 Task: Find connections with filter location Libeň with filter topic #Jobwith filter profile language Spanish with filter current company Fiserv with filter school Delhi Public School Noida with filter industry Postal Services with filter service category Administrative with filter keywords title Drafter
Action: Mouse moved to (593, 84)
Screenshot: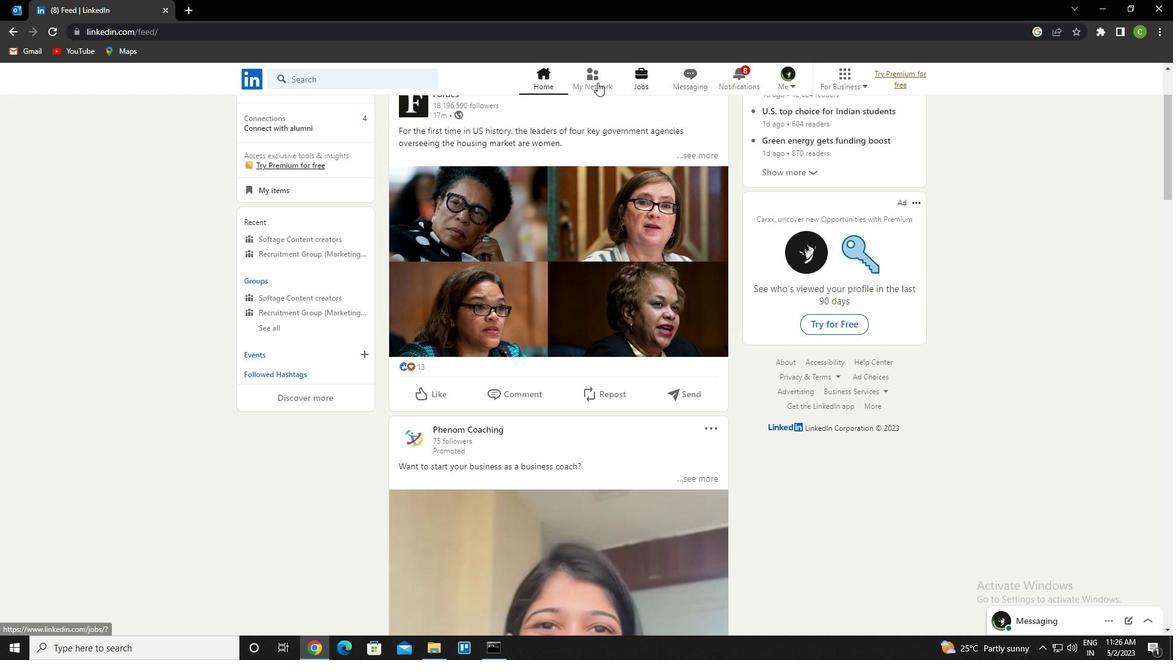 
Action: Mouse pressed left at (593, 84)
Screenshot: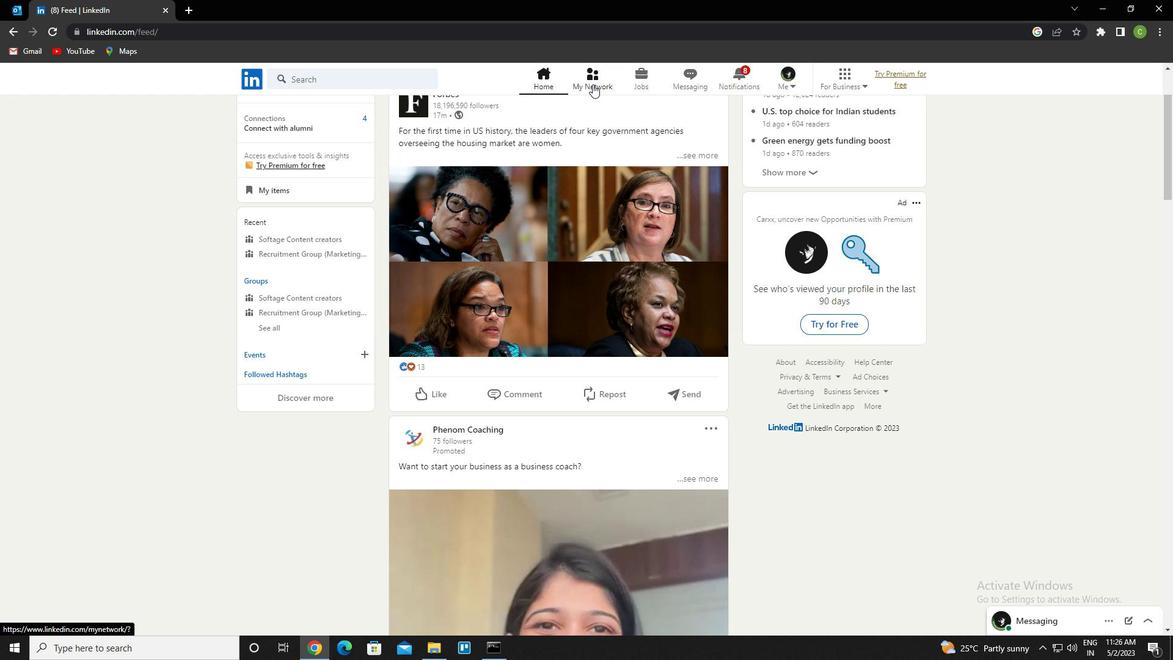 
Action: Mouse moved to (300, 144)
Screenshot: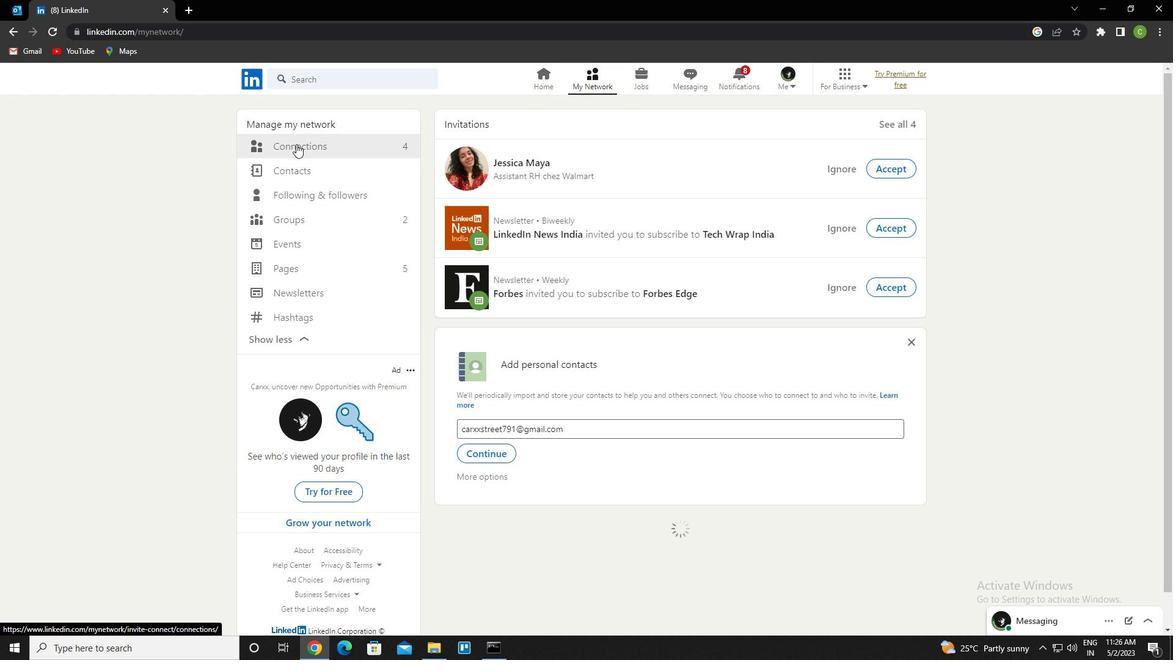 
Action: Mouse pressed left at (300, 144)
Screenshot: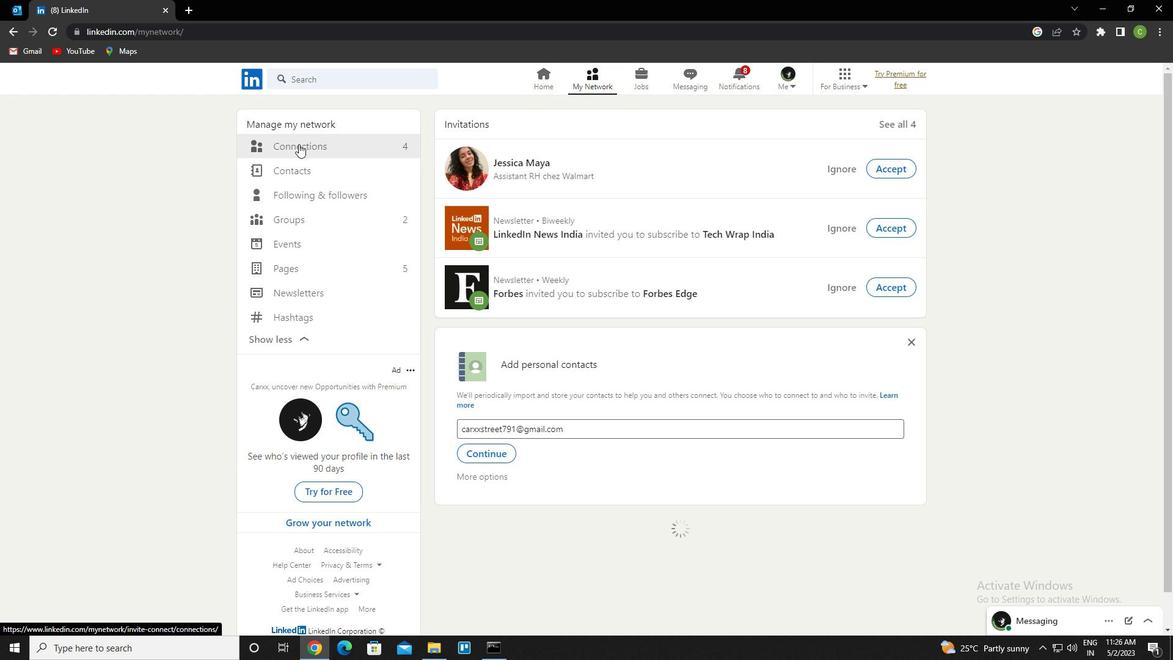 
Action: Mouse moved to (702, 147)
Screenshot: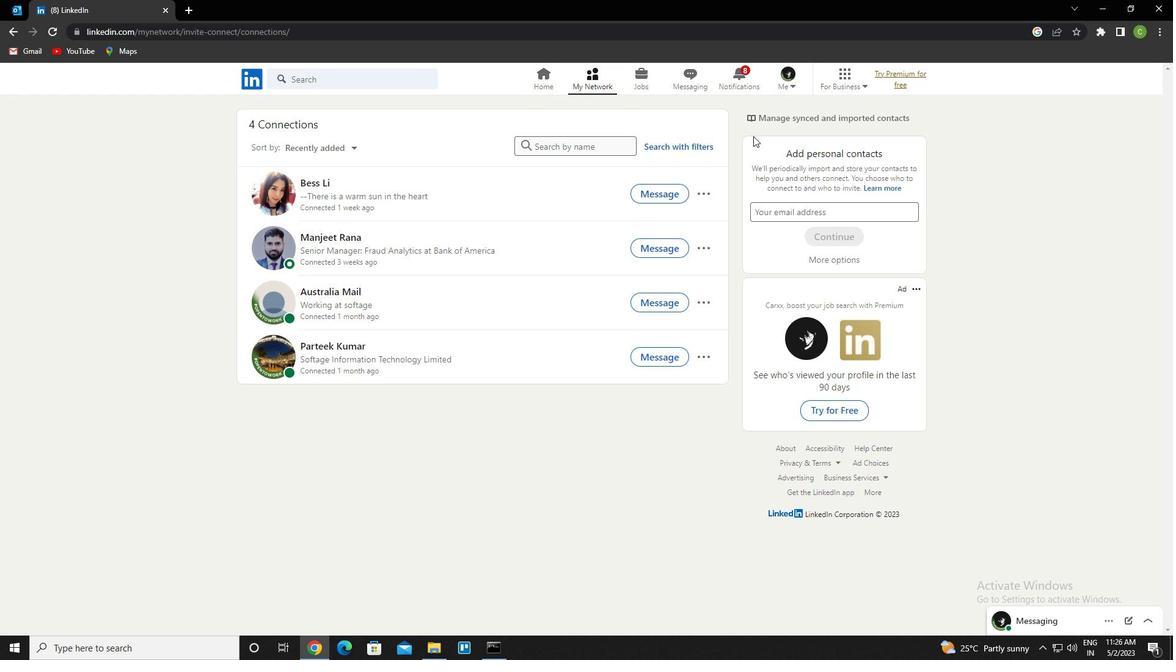 
Action: Mouse pressed left at (702, 147)
Screenshot: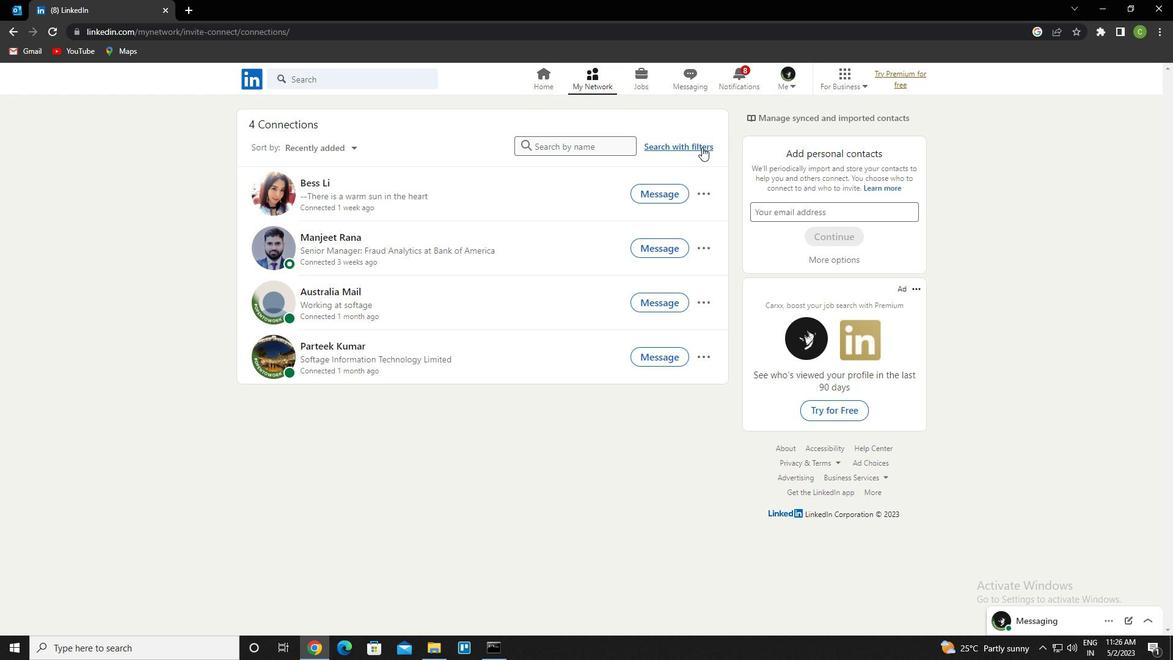 
Action: Mouse moved to (629, 119)
Screenshot: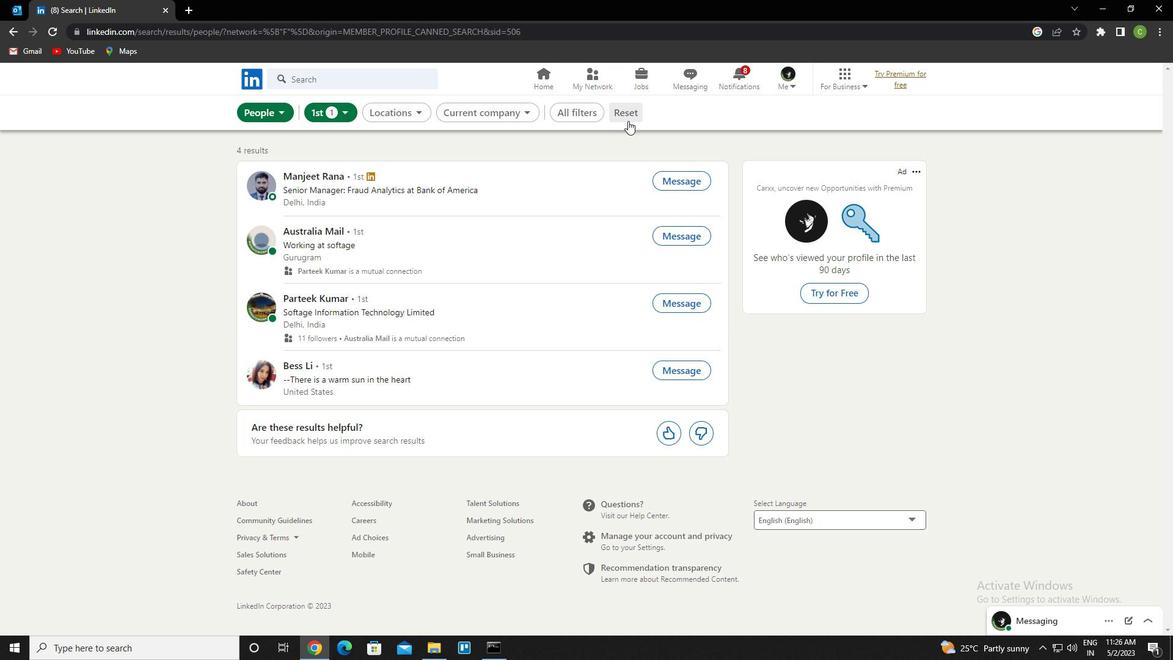
Action: Mouse pressed left at (629, 119)
Screenshot: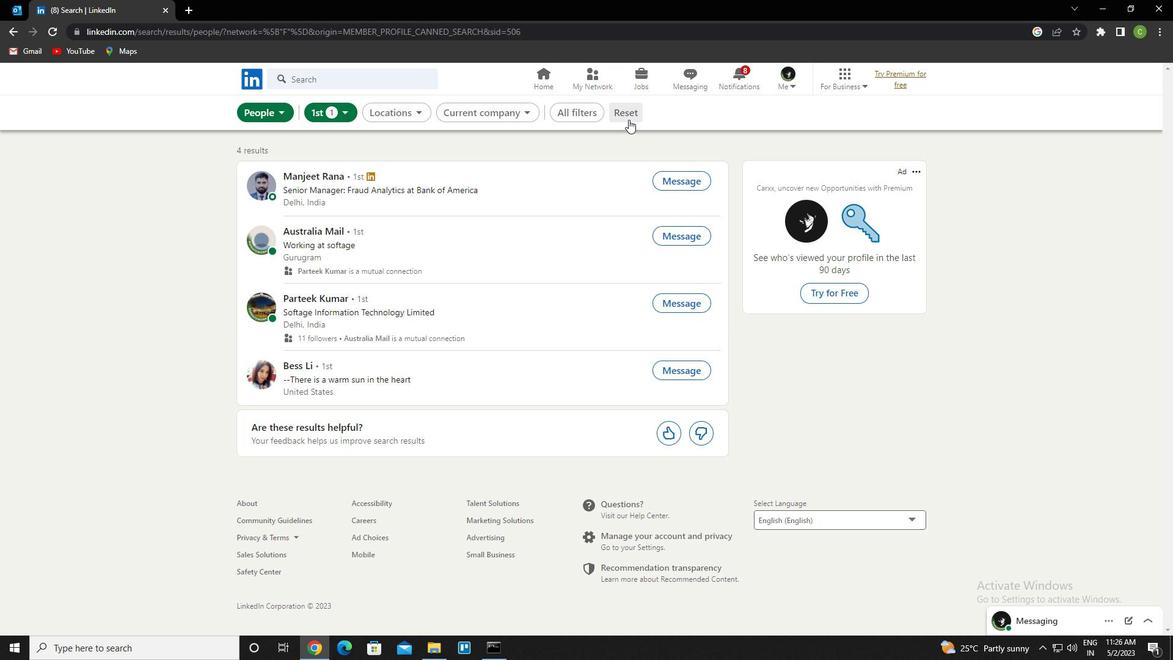 
Action: Mouse moved to (616, 113)
Screenshot: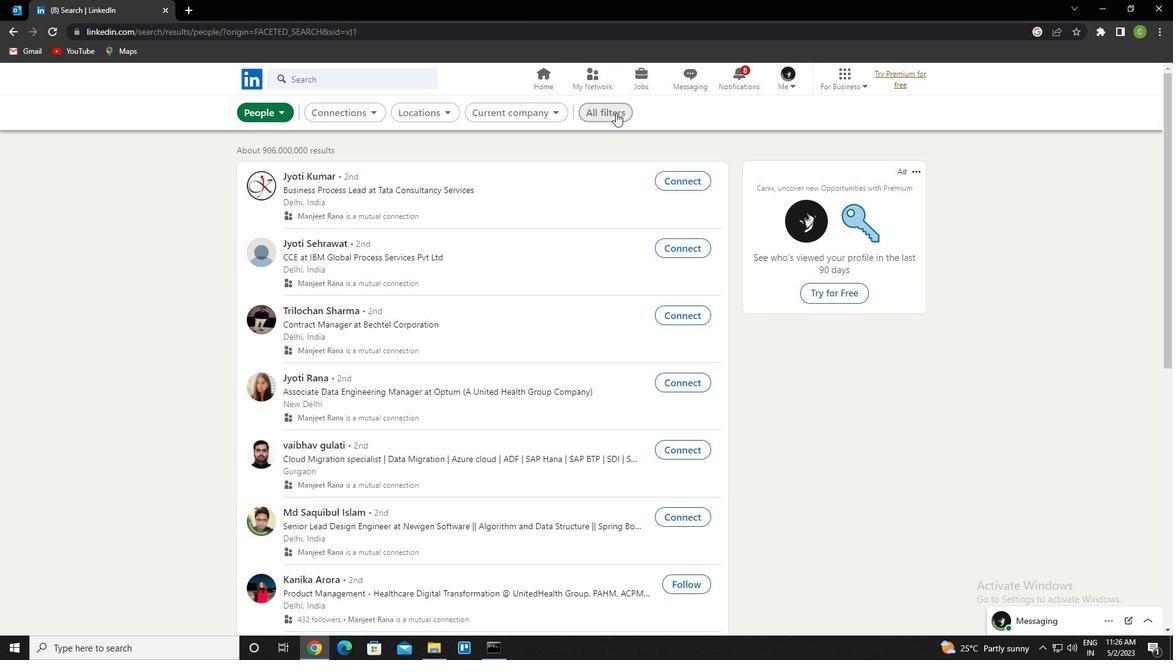 
Action: Mouse pressed left at (616, 113)
Screenshot: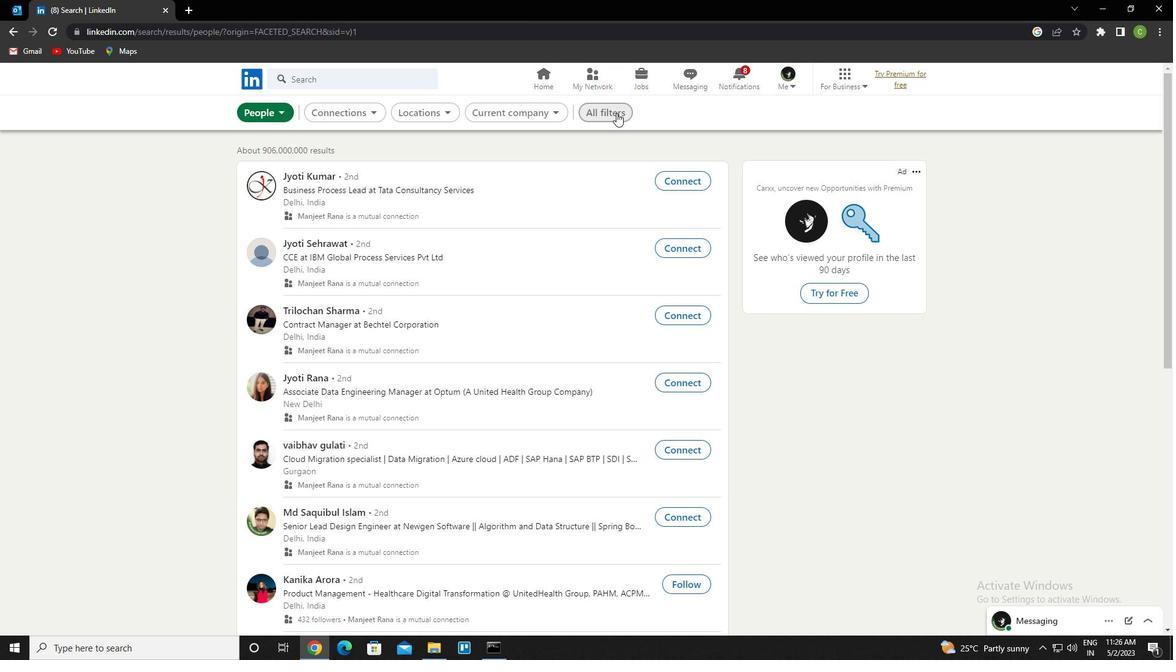 
Action: Mouse moved to (933, 295)
Screenshot: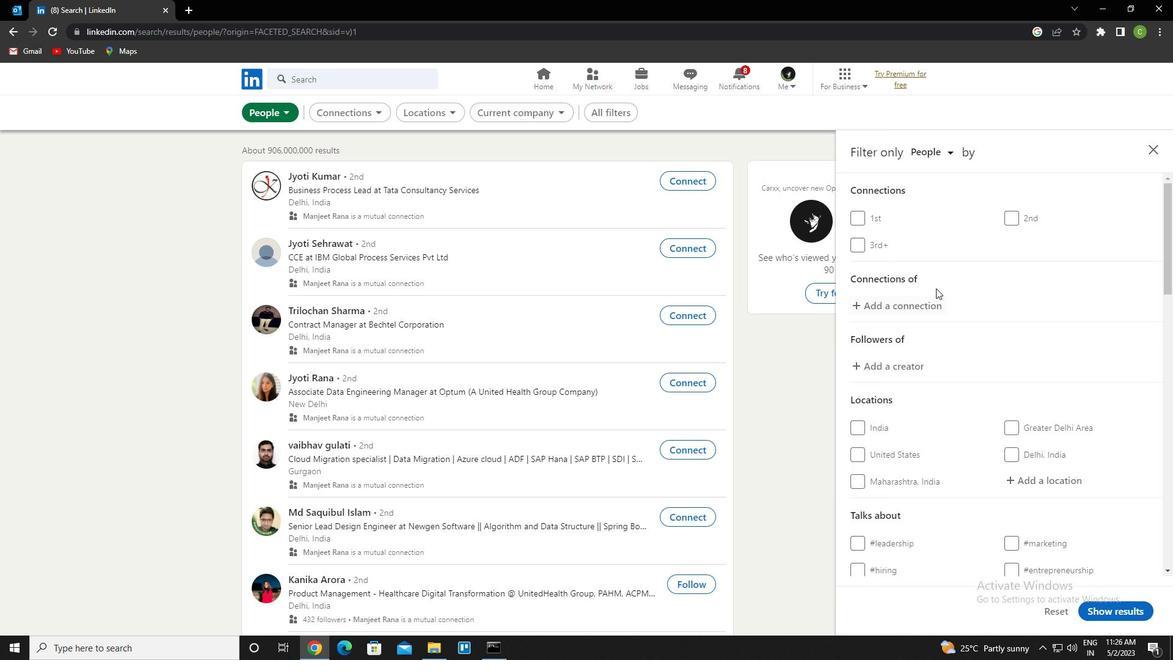 
Action: Mouse scrolled (933, 294) with delta (0, 0)
Screenshot: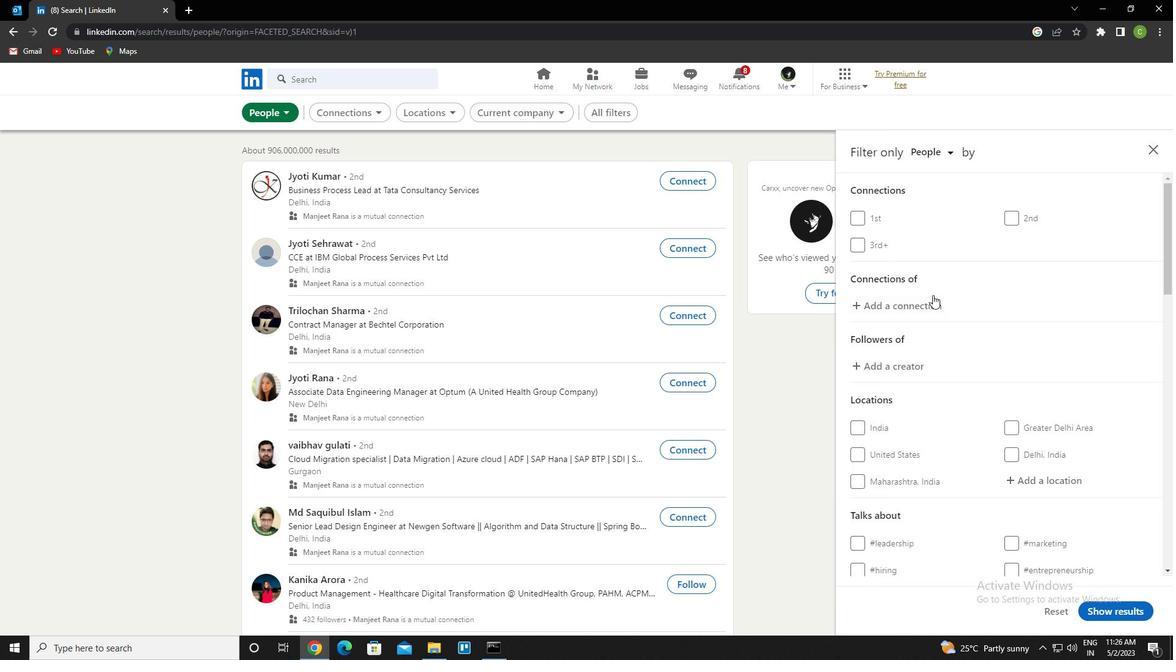 
Action: Mouse scrolled (933, 294) with delta (0, 0)
Screenshot: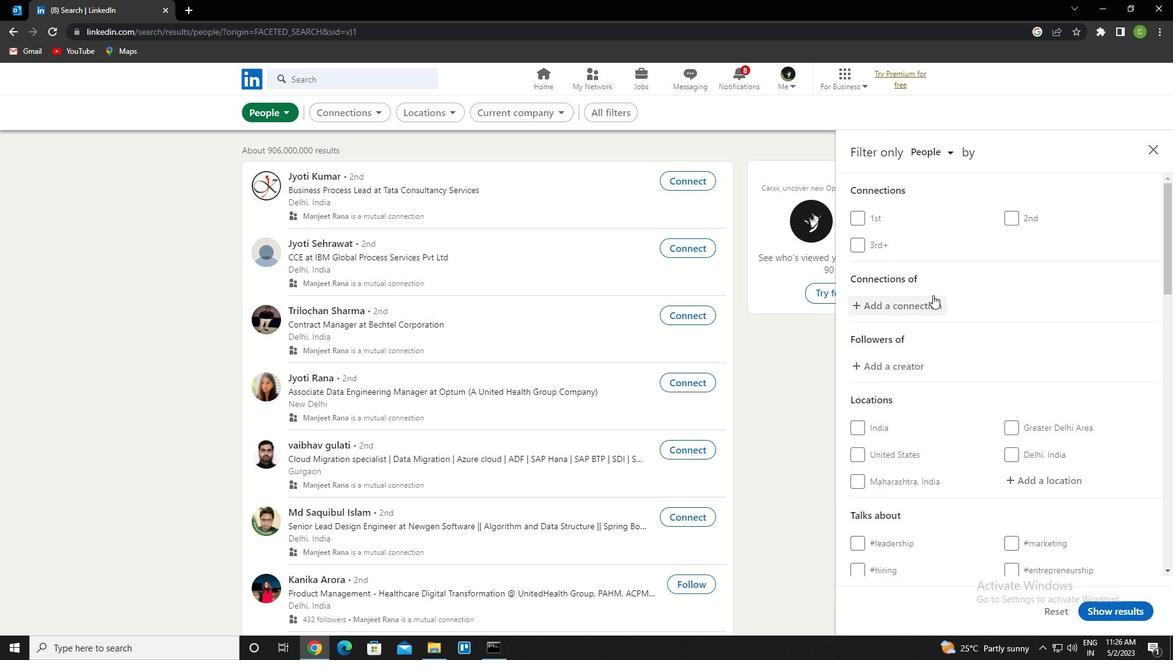 
Action: Mouse moved to (936, 302)
Screenshot: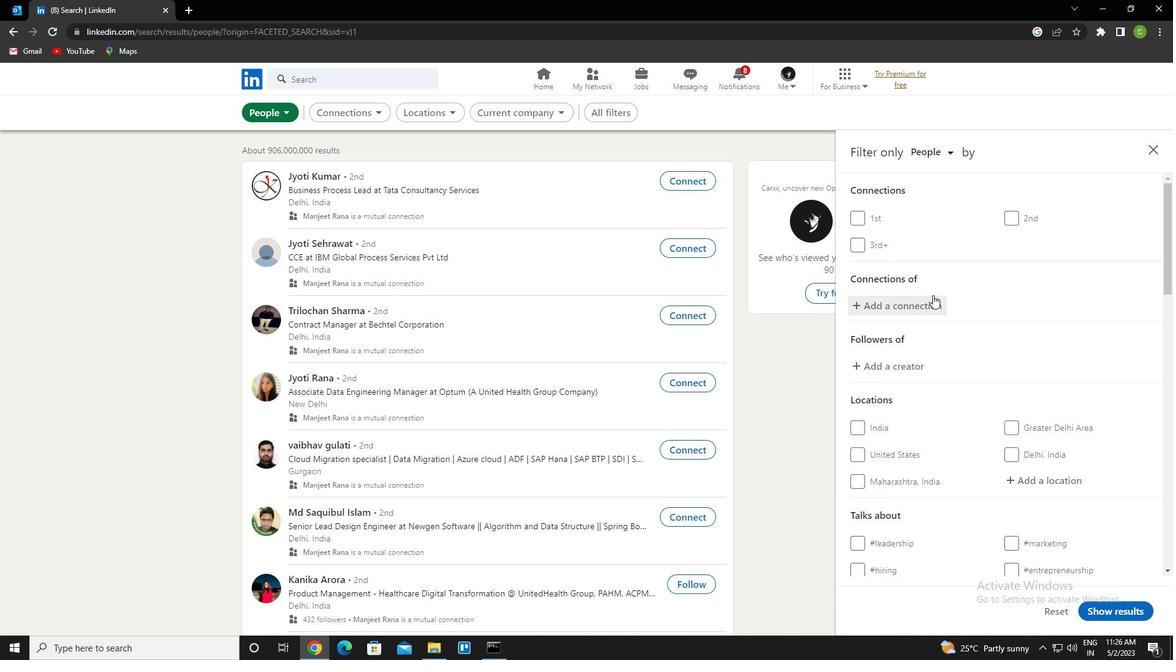 
Action: Mouse scrolled (936, 301) with delta (0, 0)
Screenshot: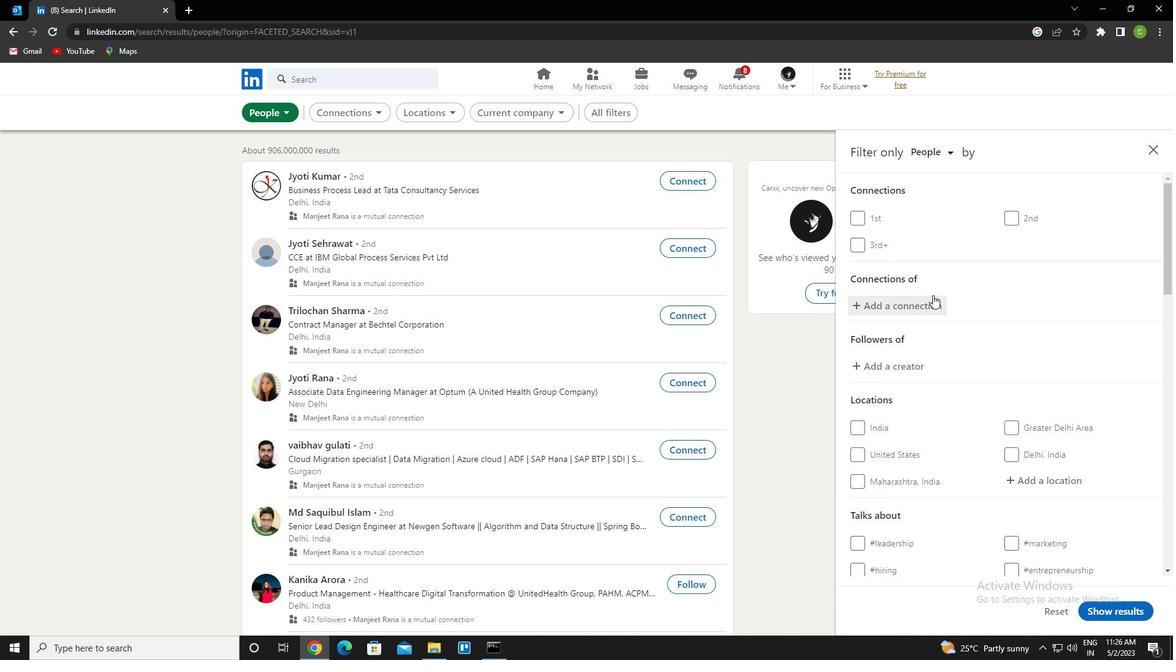
Action: Mouse moved to (937, 305)
Screenshot: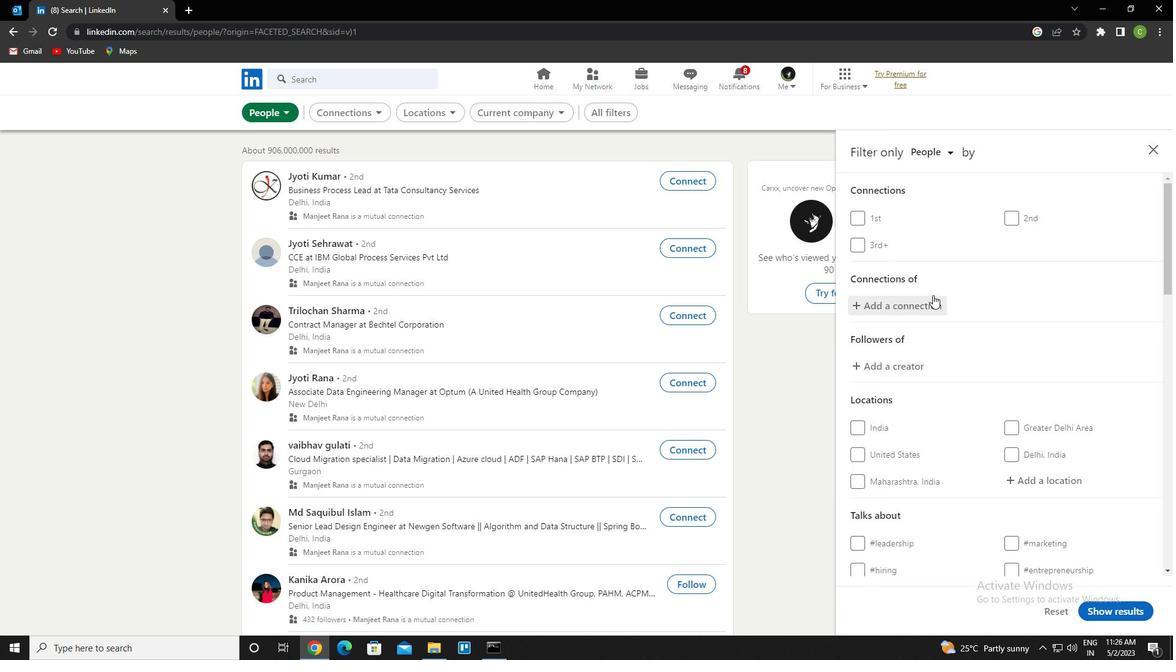 
Action: Mouse scrolled (937, 304) with delta (0, 0)
Screenshot: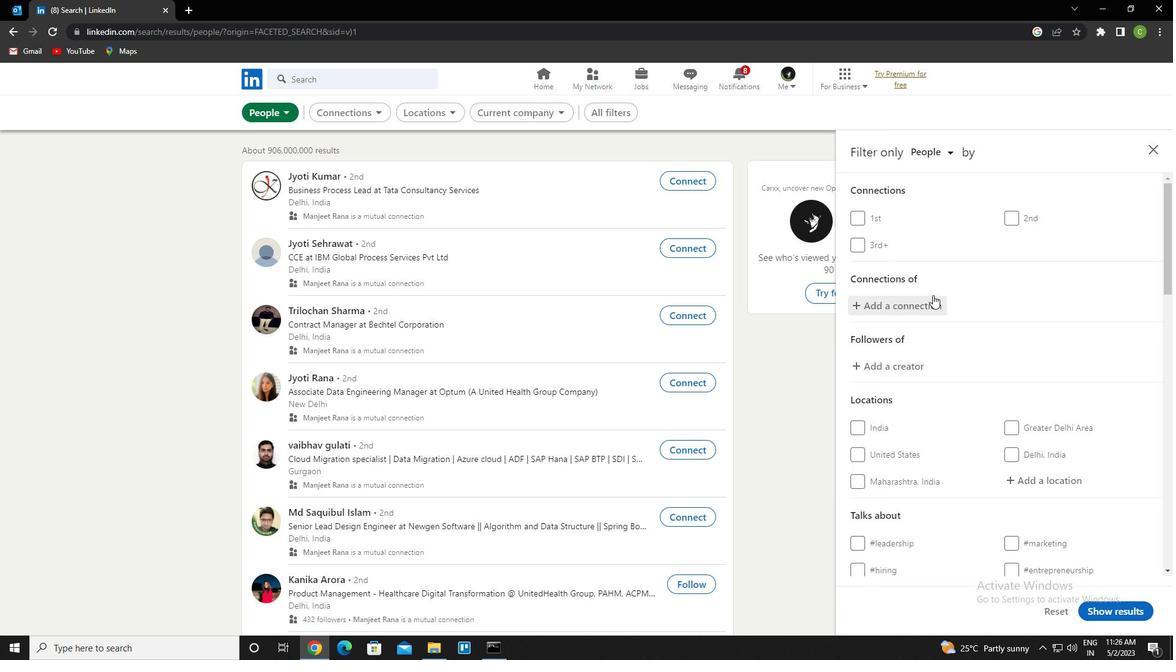 
Action: Mouse moved to (1009, 305)
Screenshot: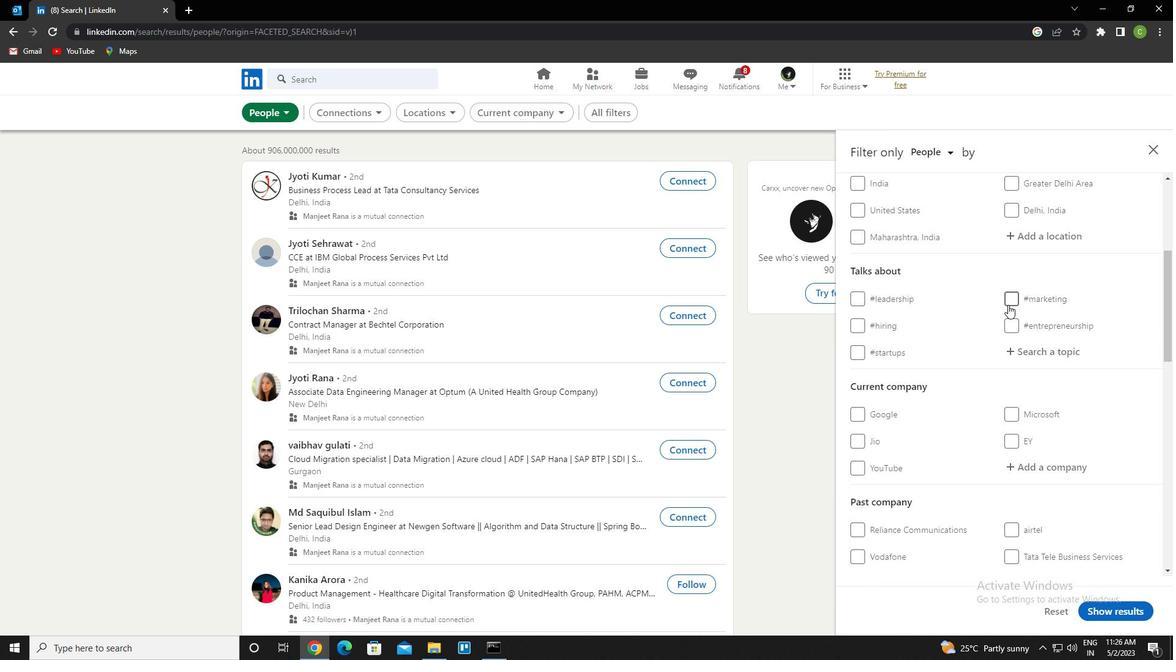 
Action: Mouse scrolled (1009, 306) with delta (0, 0)
Screenshot: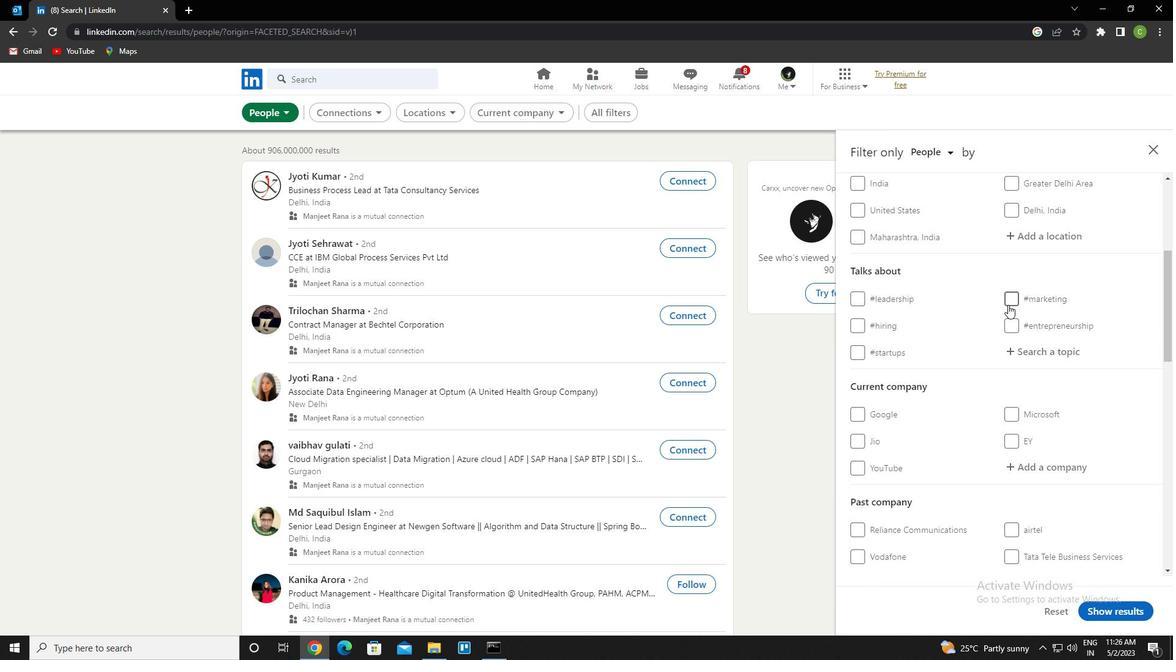
Action: Mouse moved to (1009, 306)
Screenshot: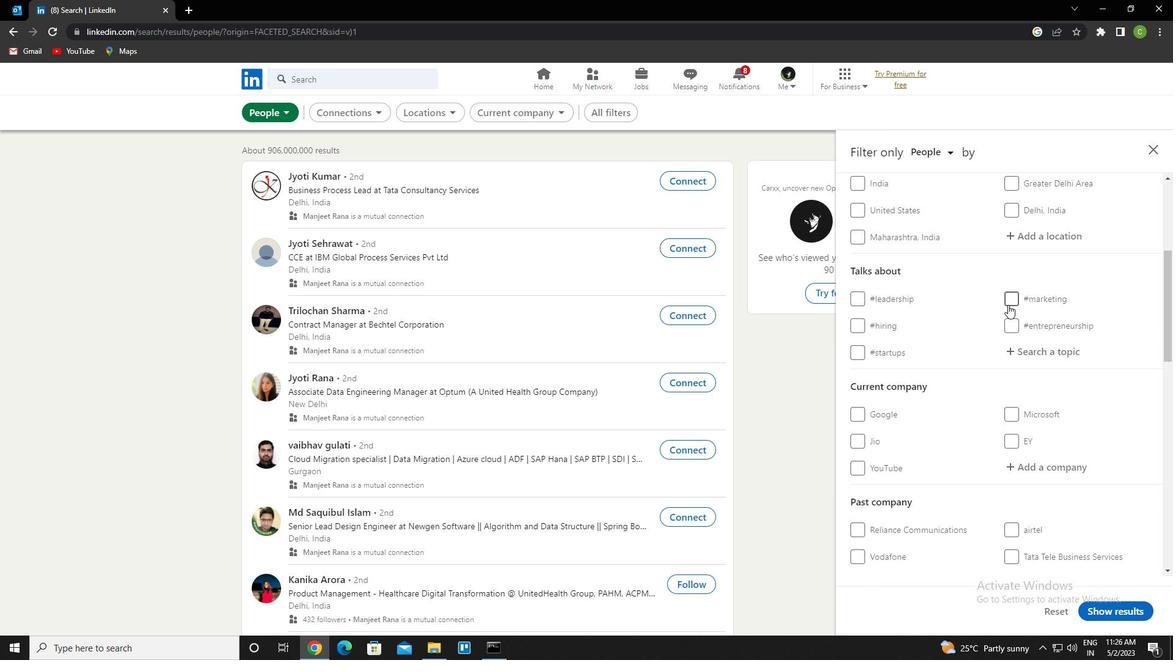
Action: Mouse scrolled (1009, 306) with delta (0, 0)
Screenshot: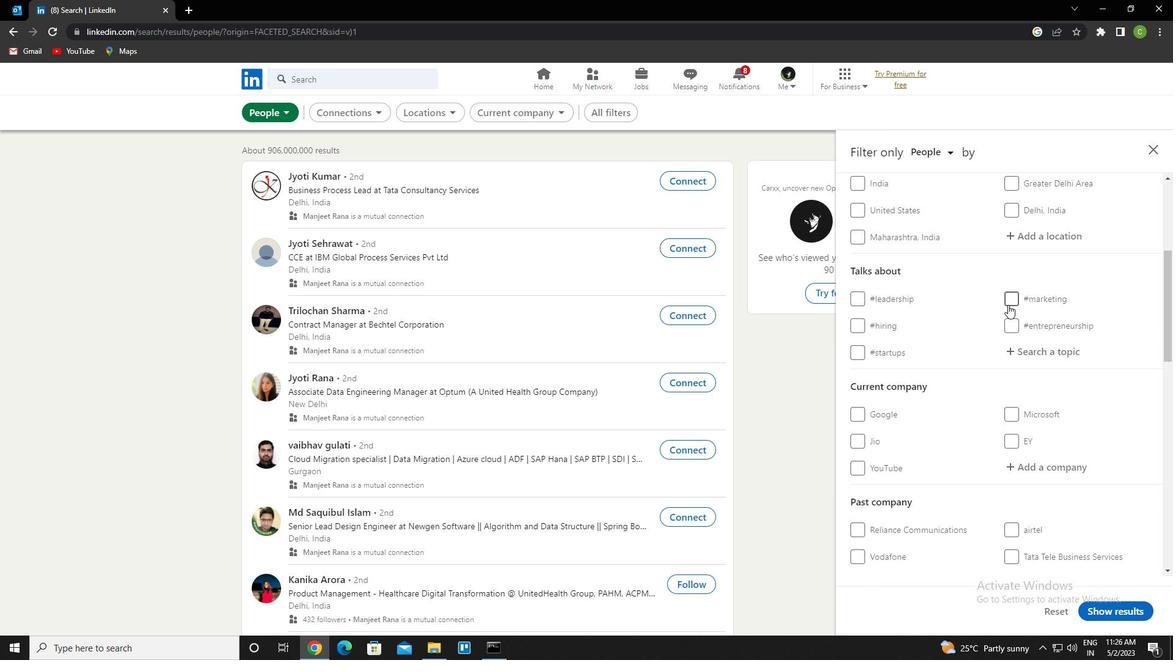 
Action: Mouse moved to (1040, 356)
Screenshot: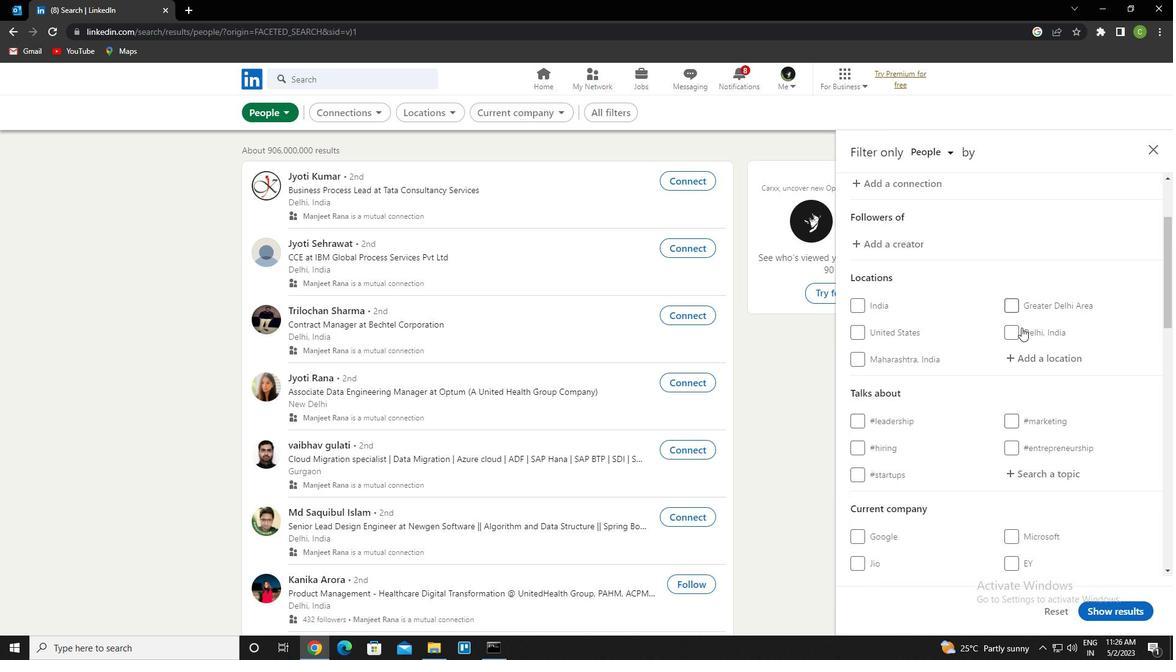 
Action: Mouse pressed left at (1040, 356)
Screenshot: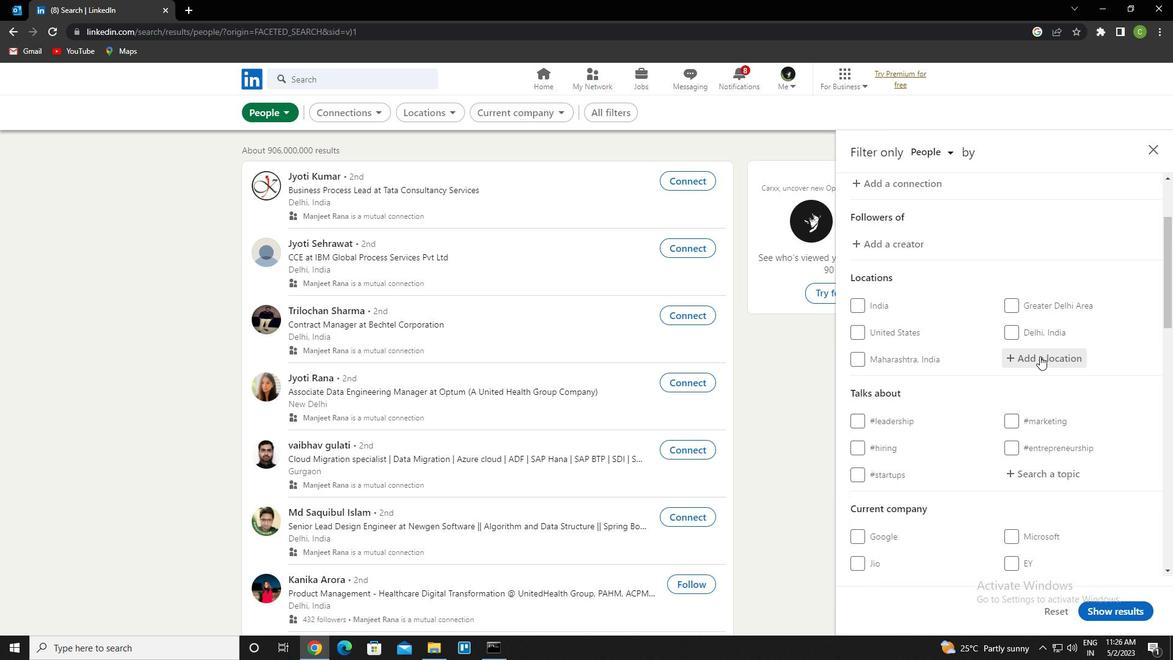 
Action: Key pressed <Key.caps_lock>l<Key.caps_lock>iben<Key.enter>
Screenshot: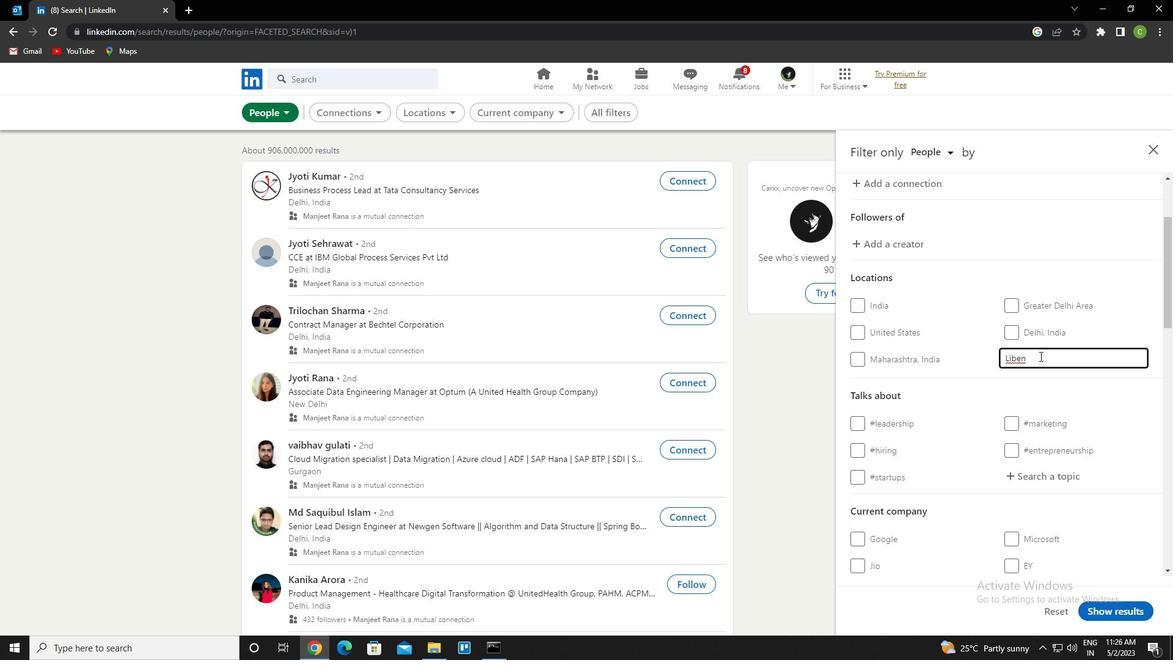 
Action: Mouse moved to (1042, 365)
Screenshot: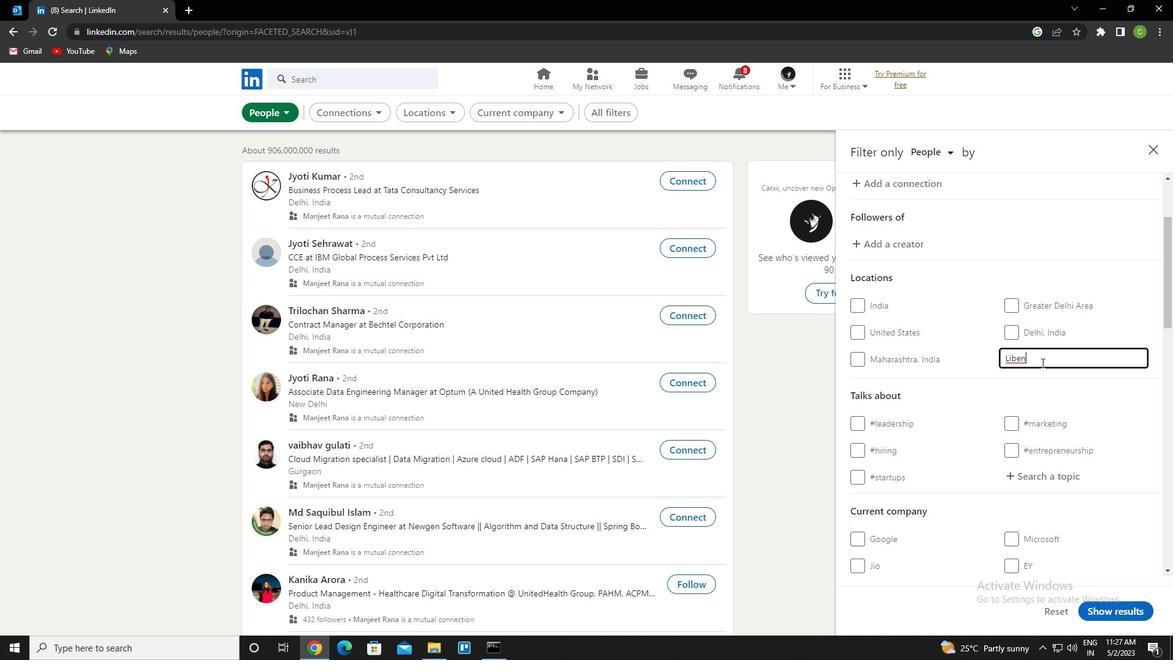 
Action: Mouse scrolled (1042, 364) with delta (0, 0)
Screenshot: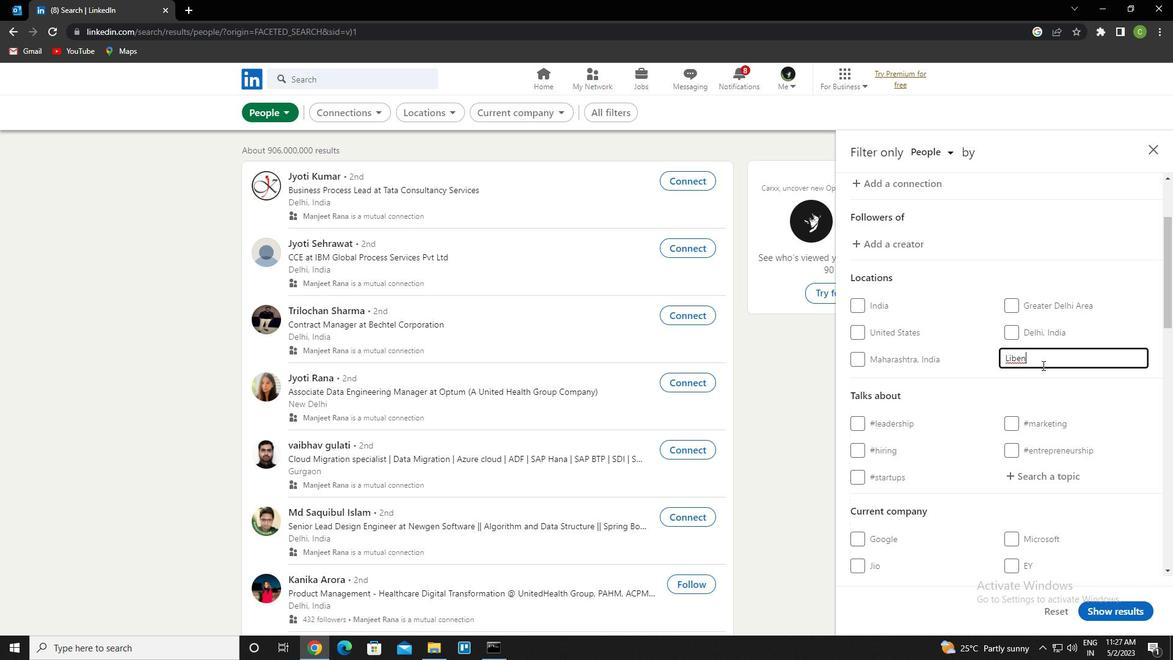 
Action: Mouse moved to (1042, 369)
Screenshot: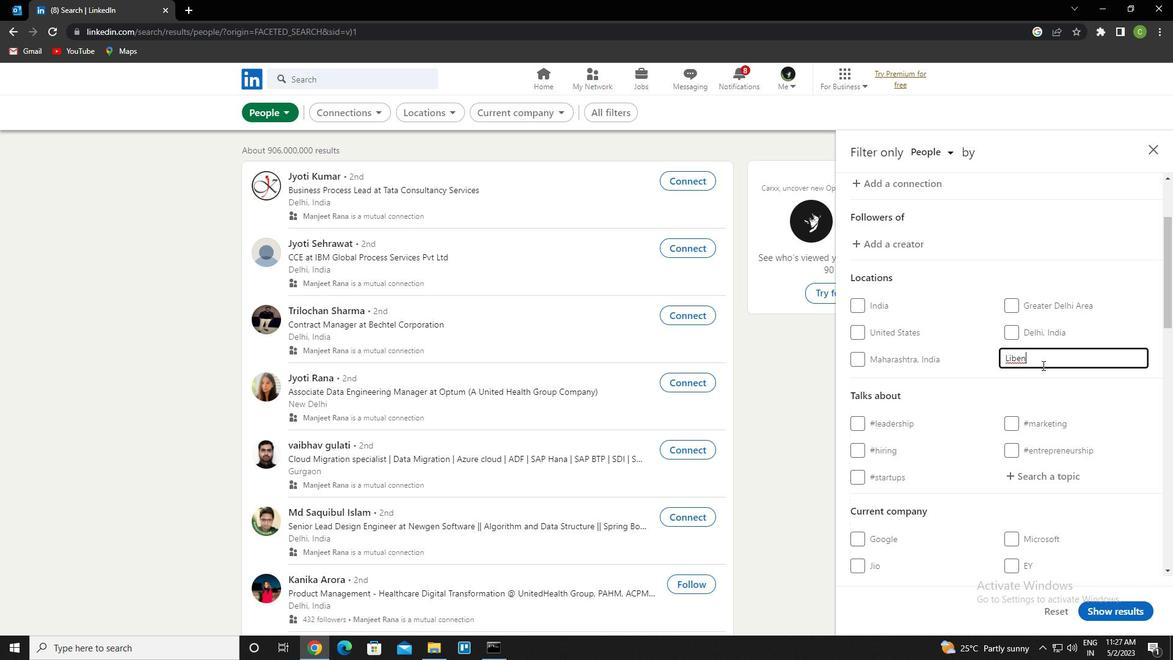 
Action: Mouse scrolled (1042, 368) with delta (0, 0)
Screenshot: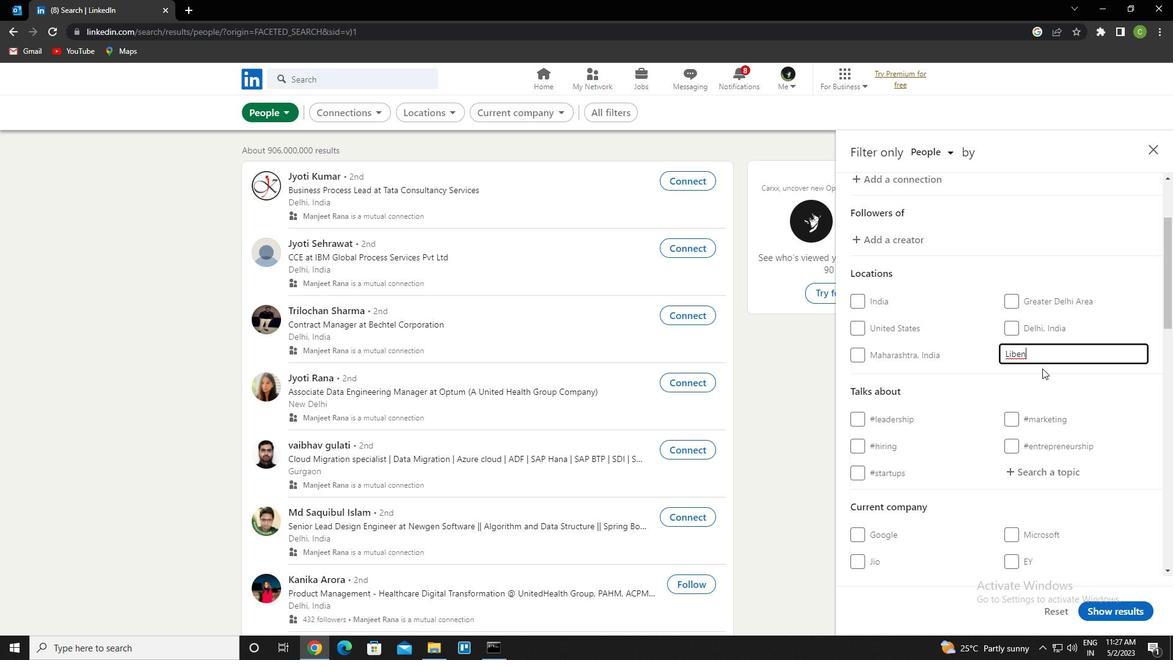 
Action: Mouse moved to (1044, 361)
Screenshot: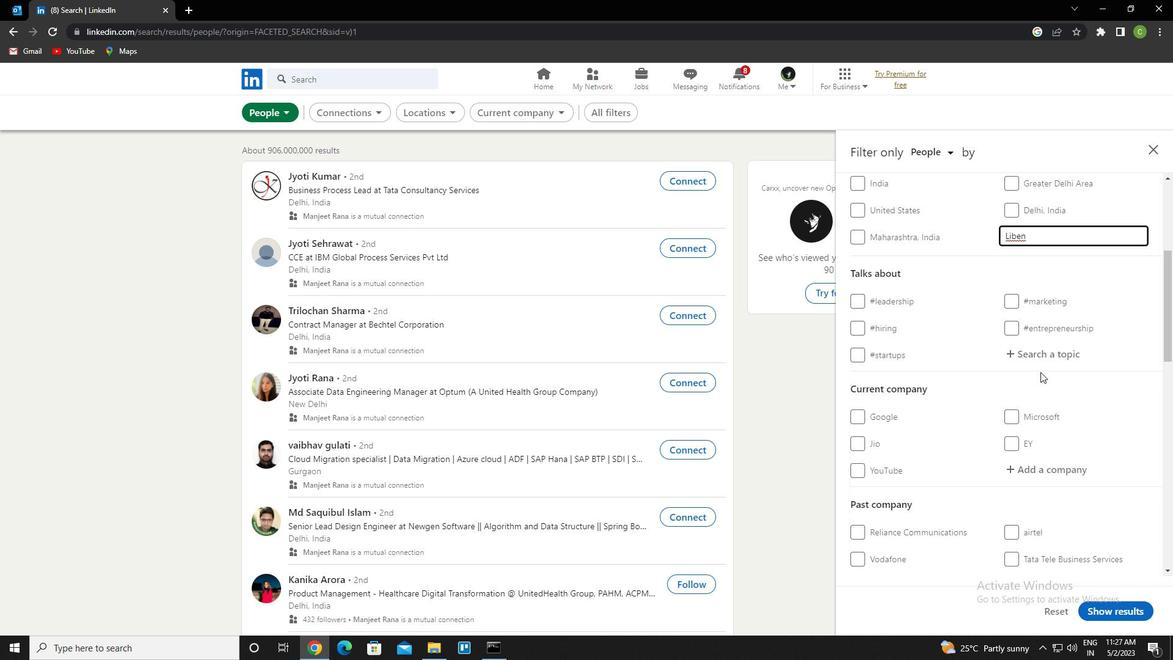 
Action: Mouse pressed left at (1044, 361)
Screenshot: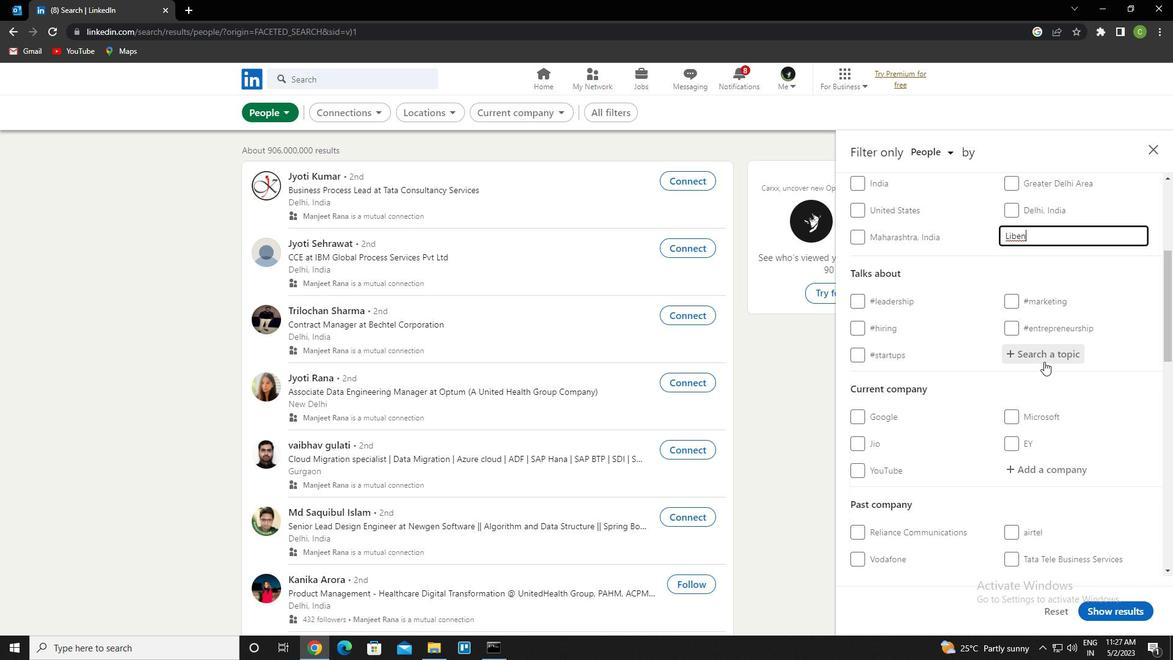 
Action: Key pressed job<Key.down><Key.enter>
Screenshot: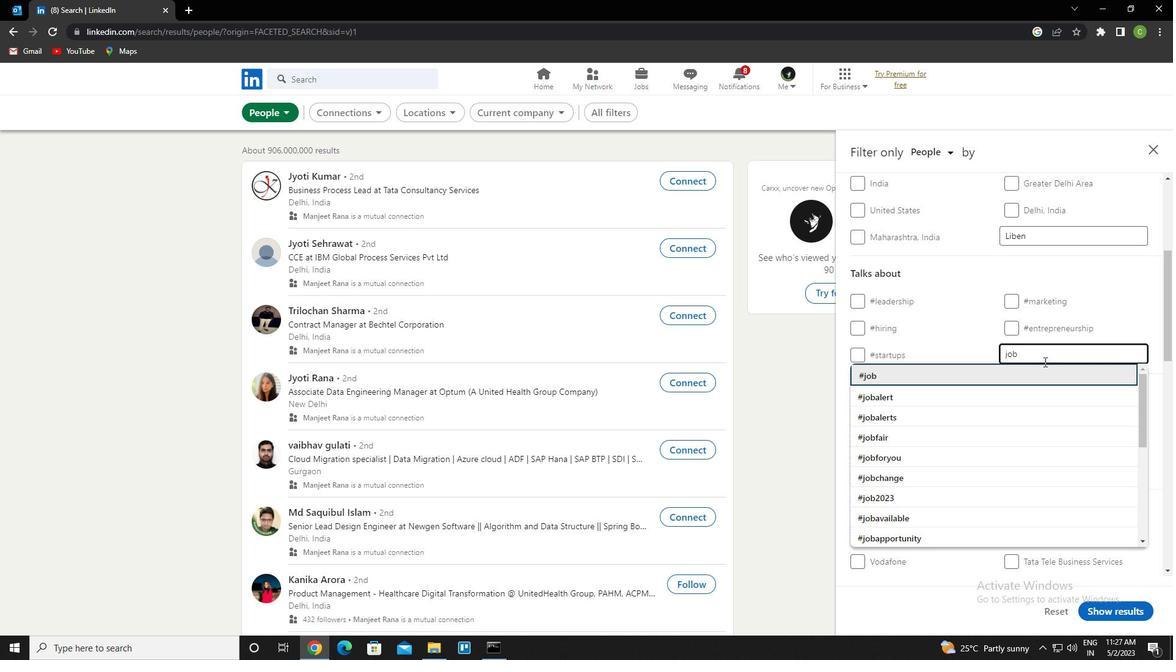 
Action: Mouse scrolled (1044, 361) with delta (0, 0)
Screenshot: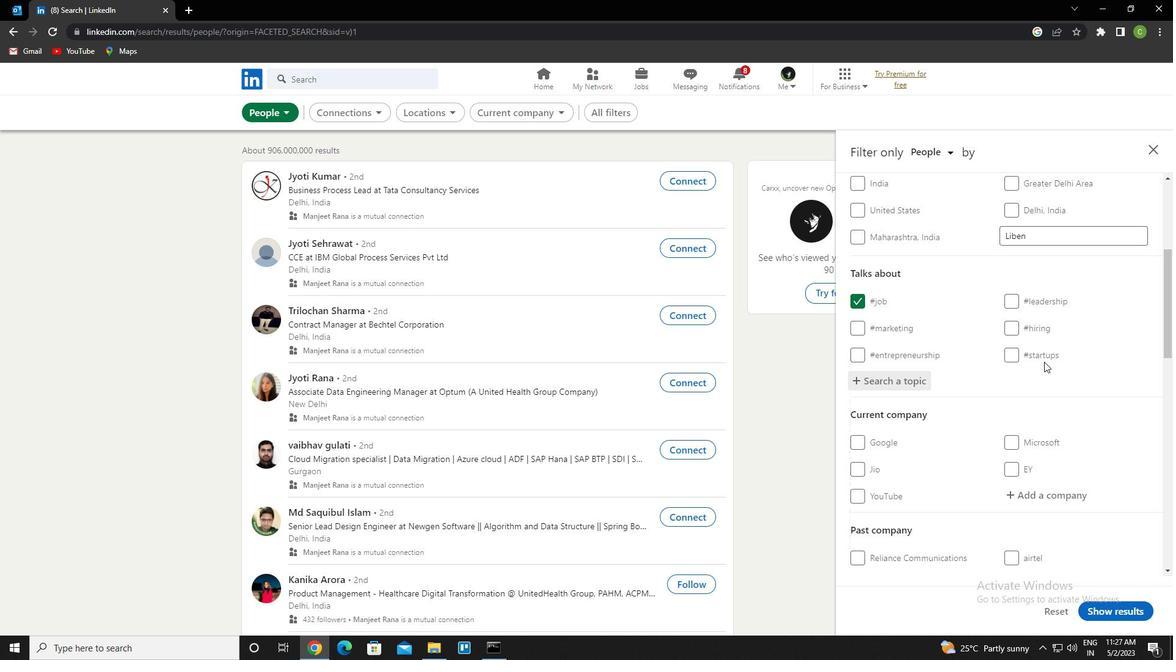 
Action: Mouse scrolled (1044, 361) with delta (0, 0)
Screenshot: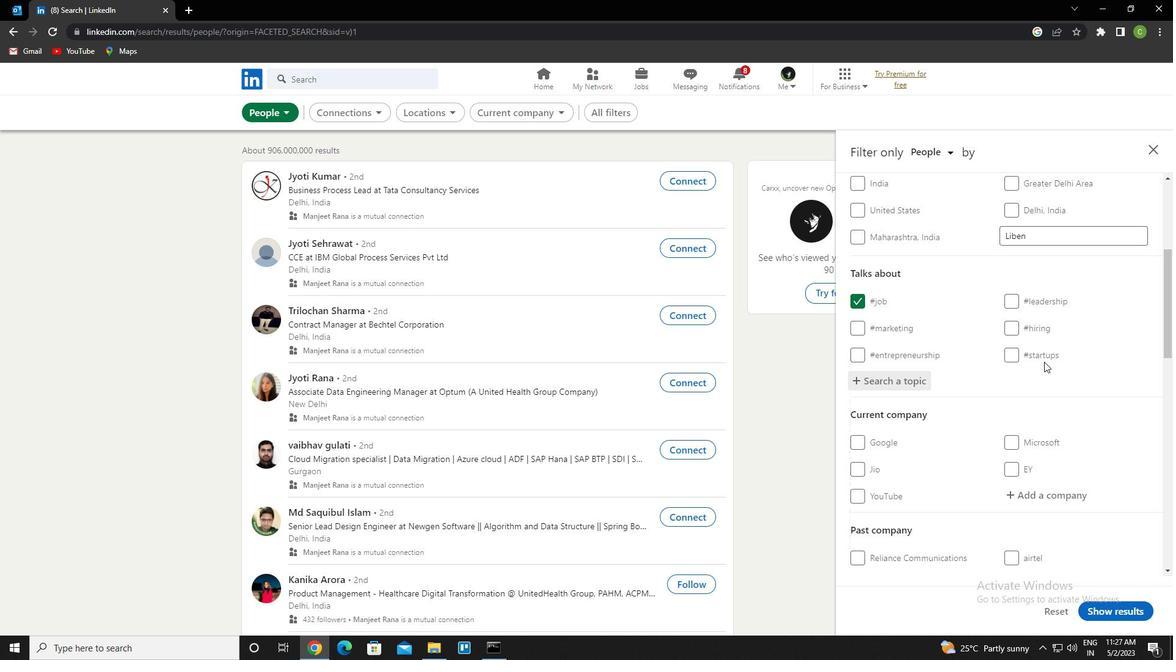 
Action: Mouse scrolled (1044, 361) with delta (0, 0)
Screenshot: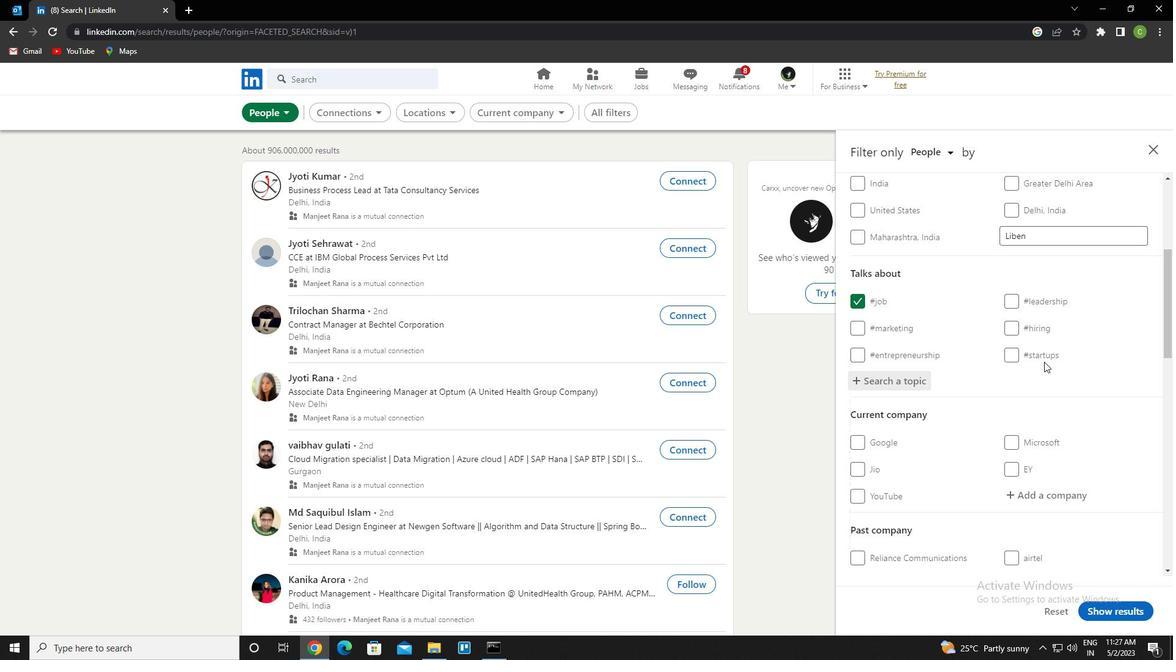
Action: Mouse scrolled (1044, 361) with delta (0, 0)
Screenshot: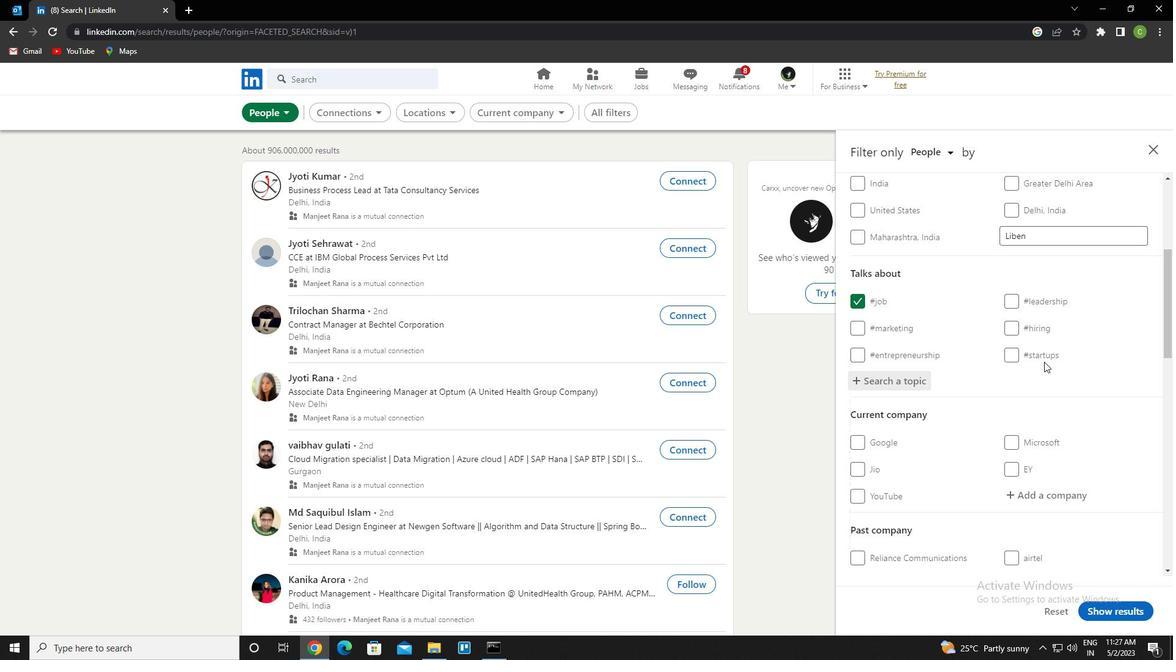
Action: Mouse scrolled (1044, 361) with delta (0, 0)
Screenshot: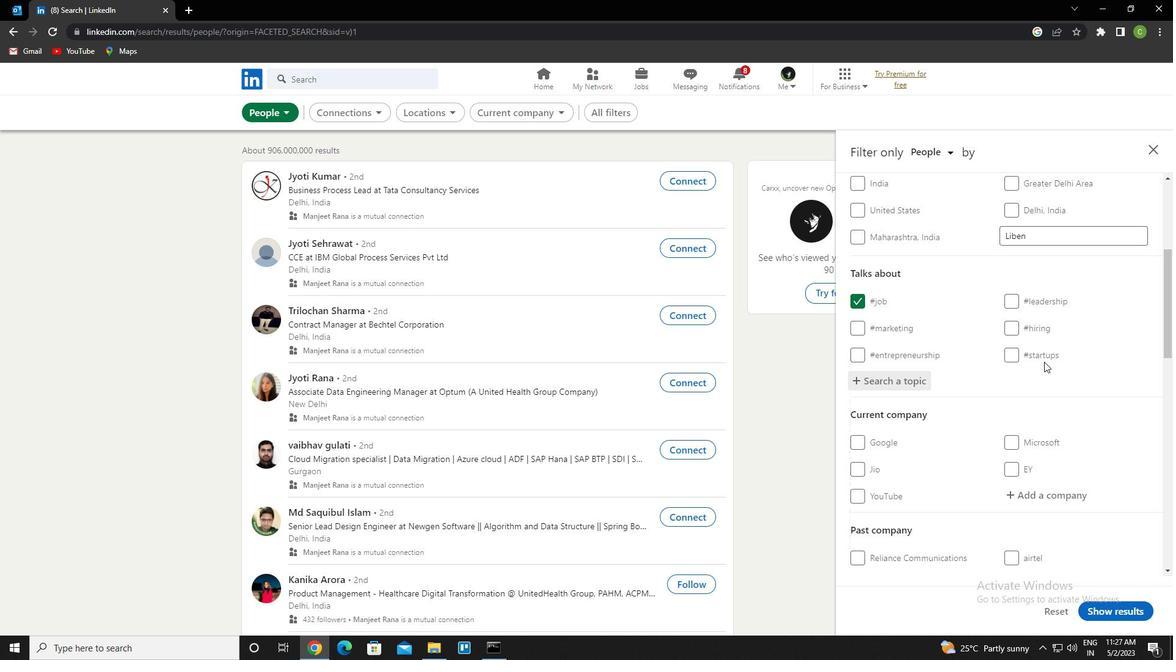 
Action: Mouse scrolled (1044, 361) with delta (0, 0)
Screenshot: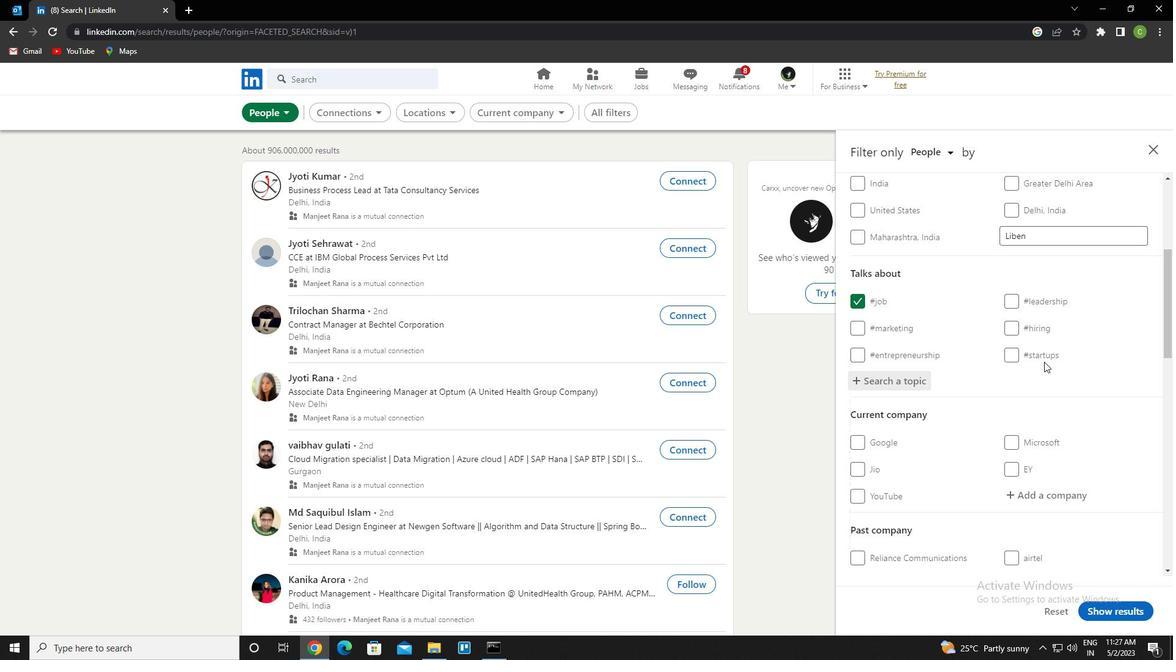 
Action: Mouse scrolled (1044, 361) with delta (0, 0)
Screenshot: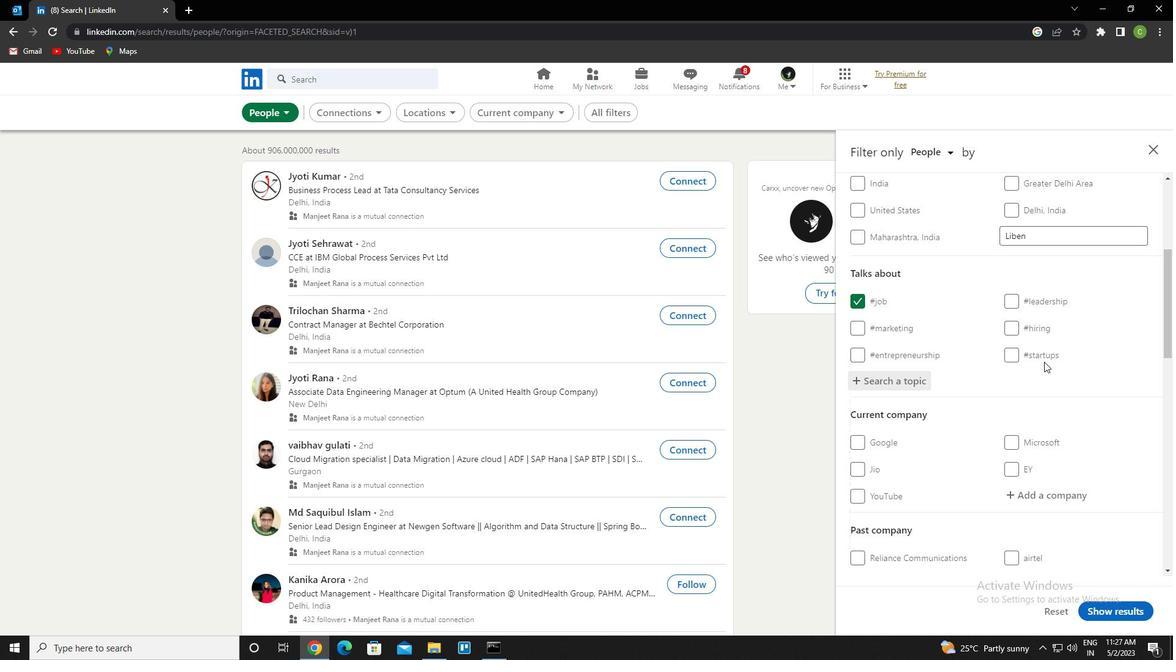 
Action: Mouse scrolled (1044, 361) with delta (0, 0)
Screenshot: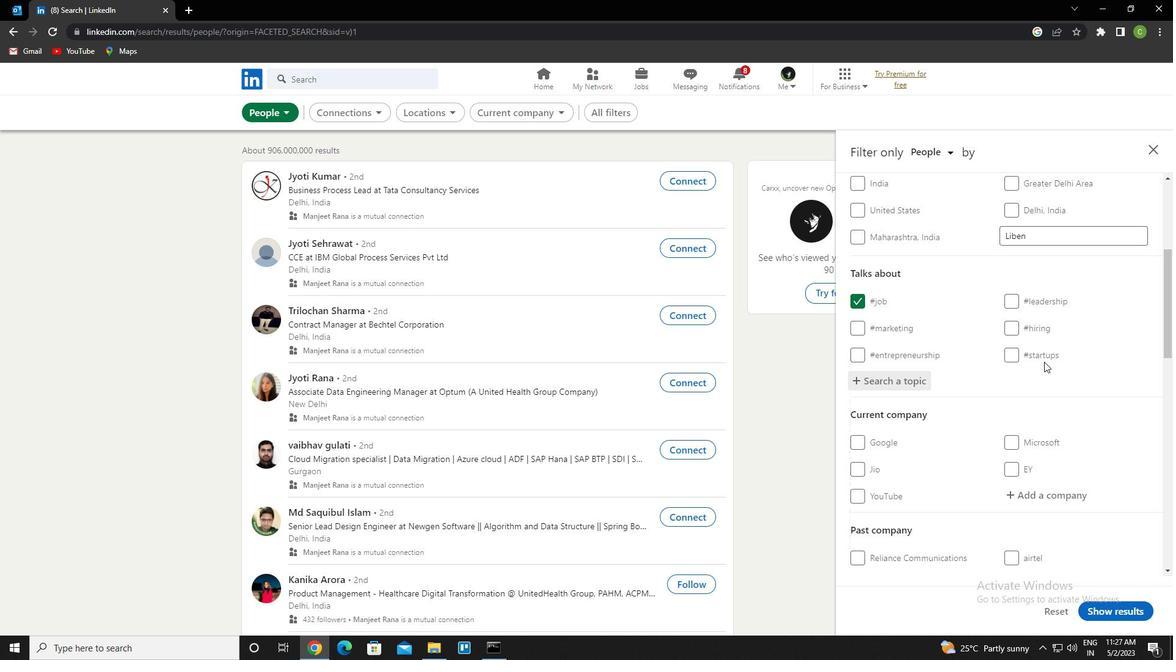 
Action: Mouse scrolled (1044, 361) with delta (0, 0)
Screenshot: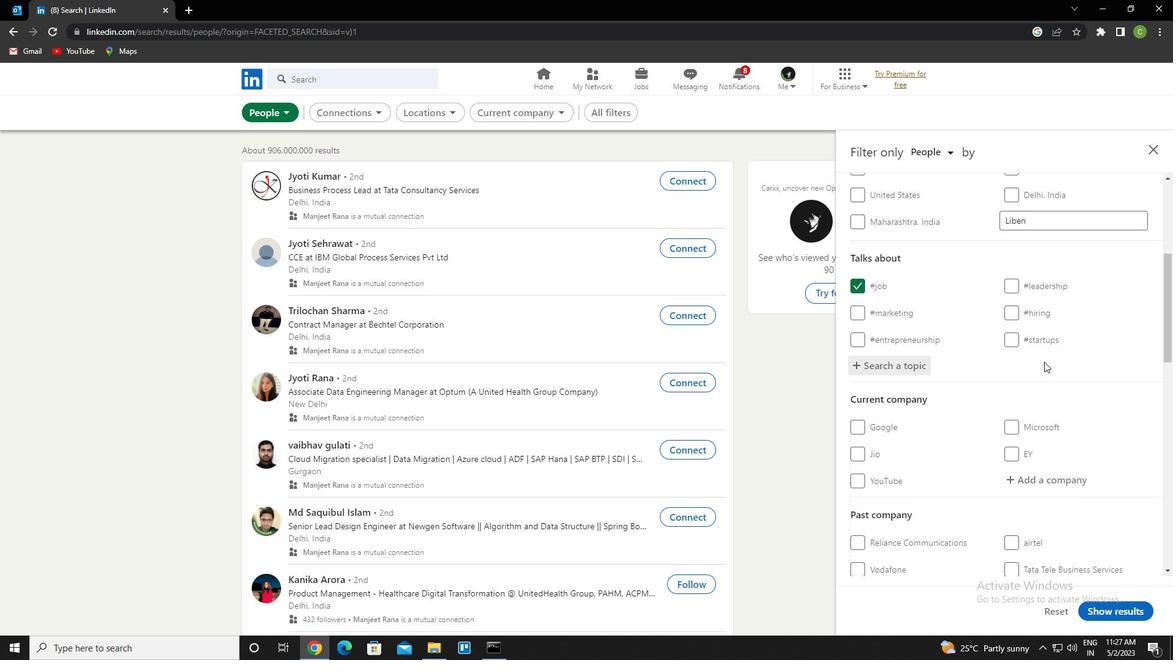 
Action: Mouse scrolled (1044, 361) with delta (0, 0)
Screenshot: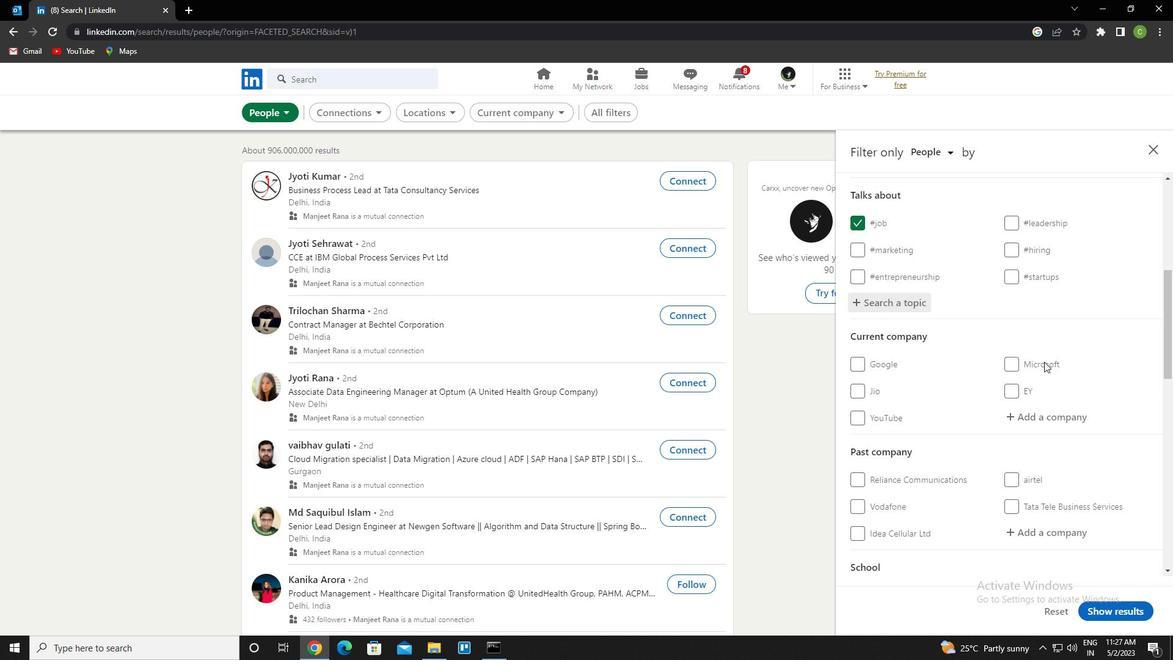 
Action: Mouse scrolled (1044, 361) with delta (0, 0)
Screenshot: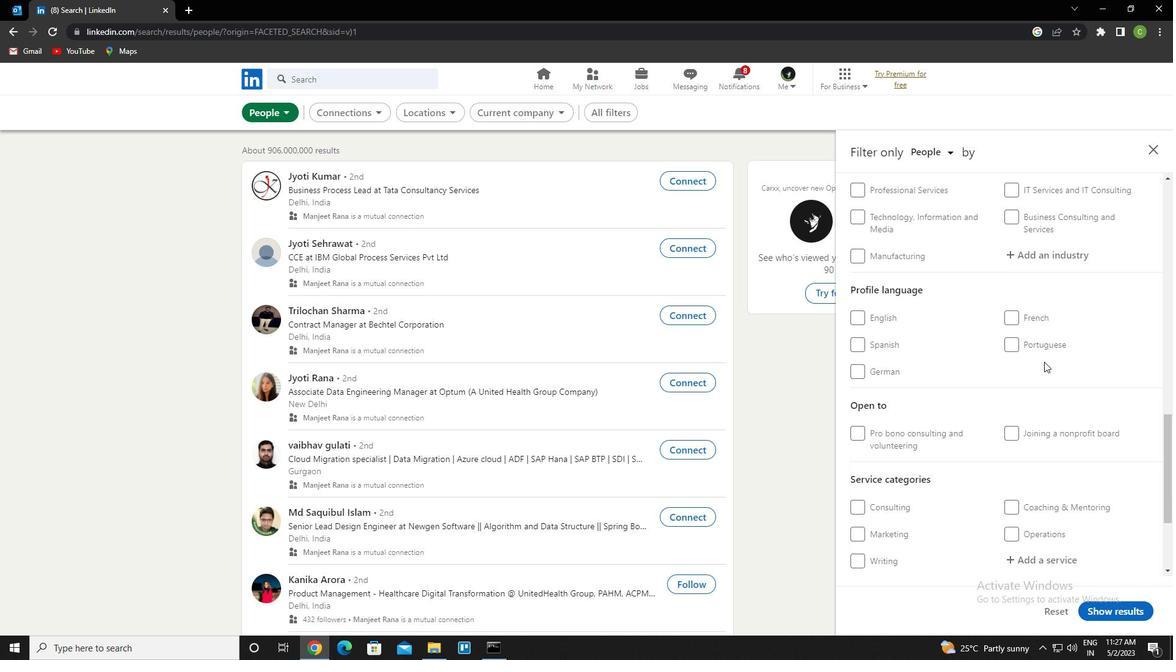 
Action: Mouse scrolled (1044, 361) with delta (0, 0)
Screenshot: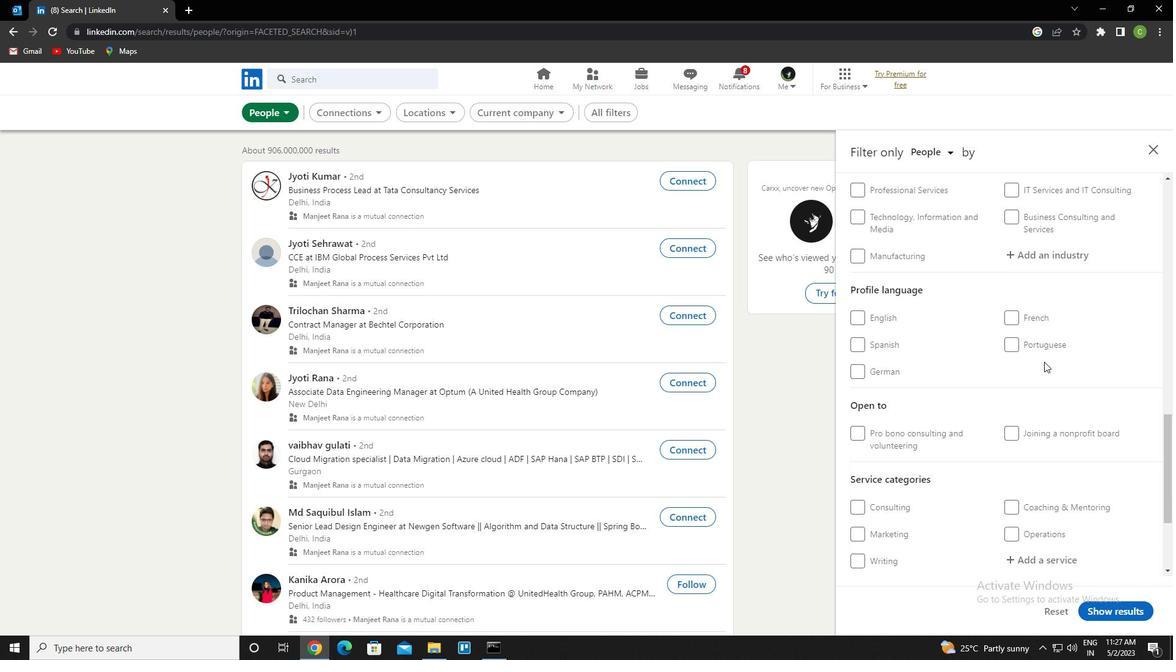 
Action: Mouse scrolled (1044, 361) with delta (0, 0)
Screenshot: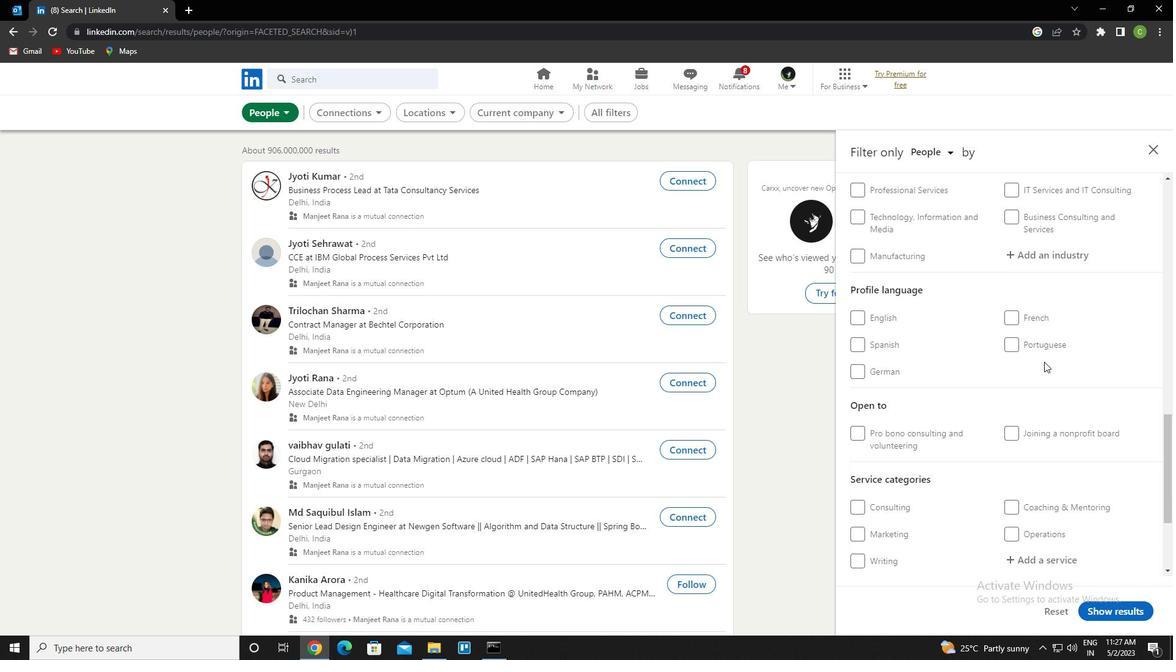 
Action: Mouse scrolled (1044, 361) with delta (0, 0)
Screenshot: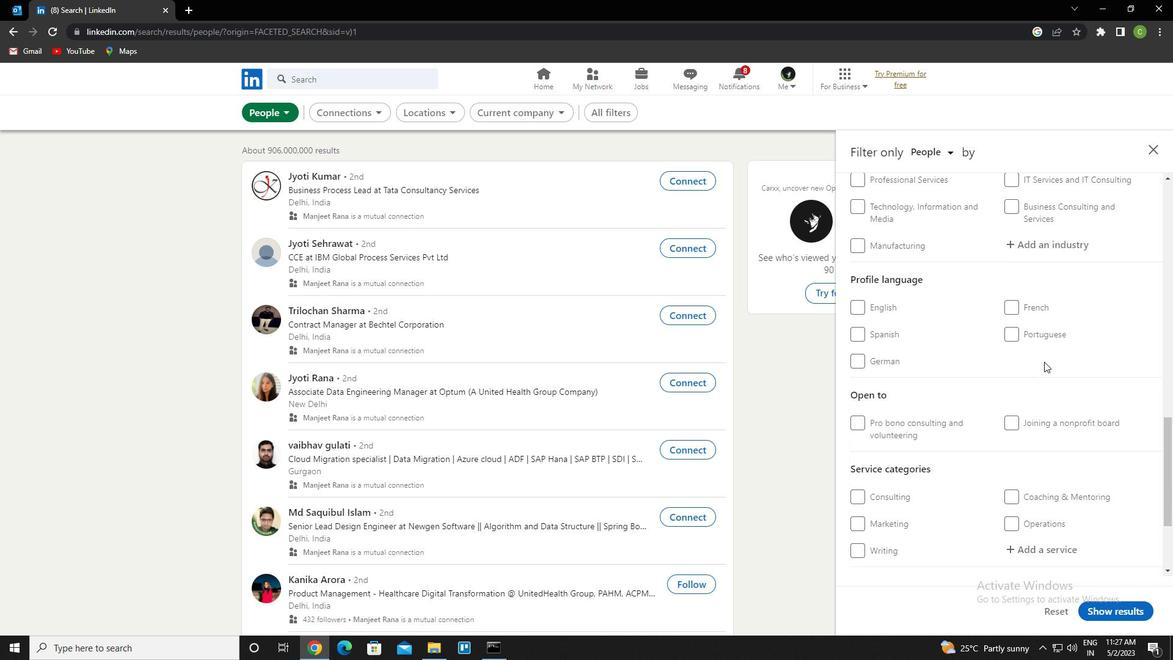 
Action: Mouse moved to (863, 378)
Screenshot: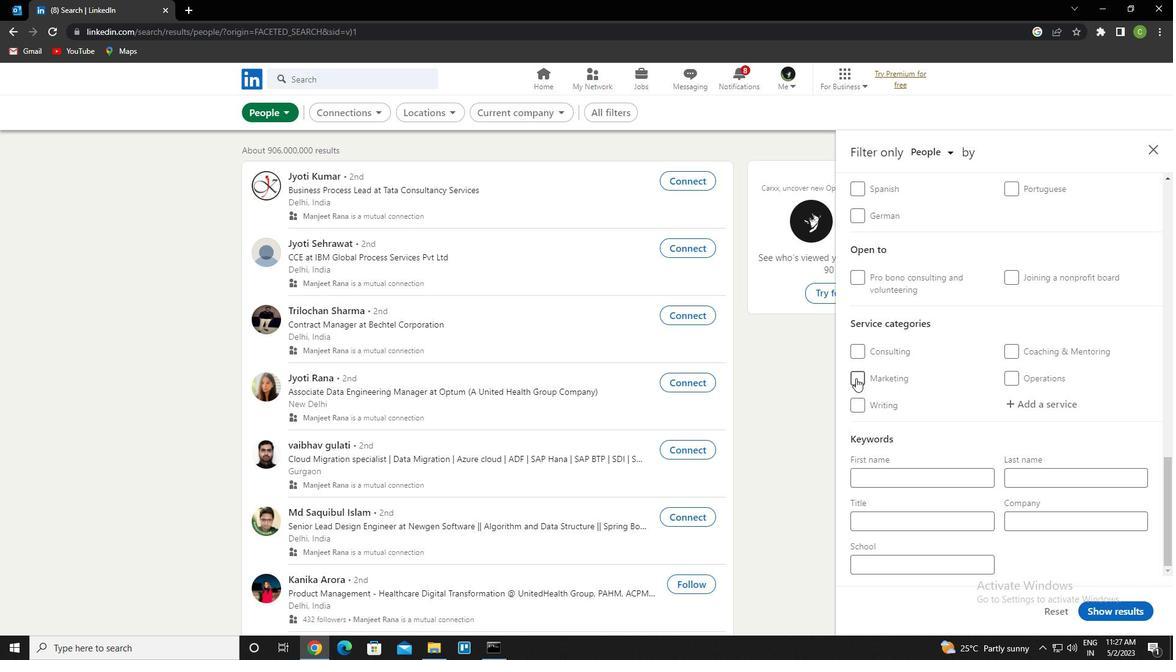 
Action: Mouse scrolled (863, 379) with delta (0, 0)
Screenshot: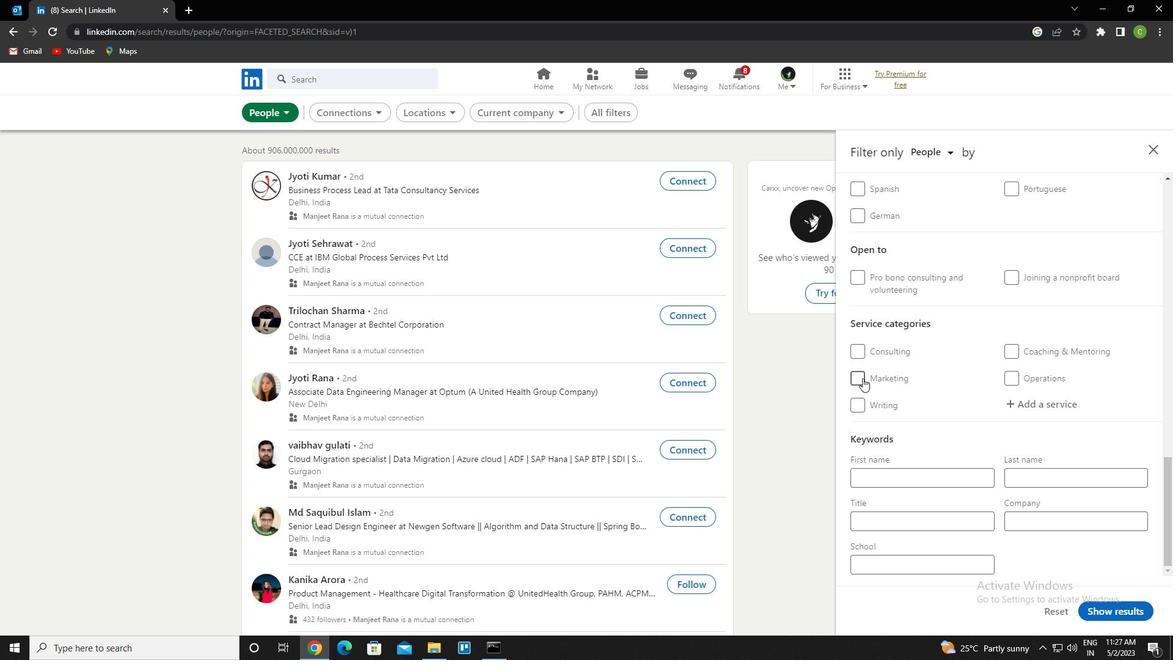 
Action: Mouse scrolled (863, 379) with delta (0, 0)
Screenshot: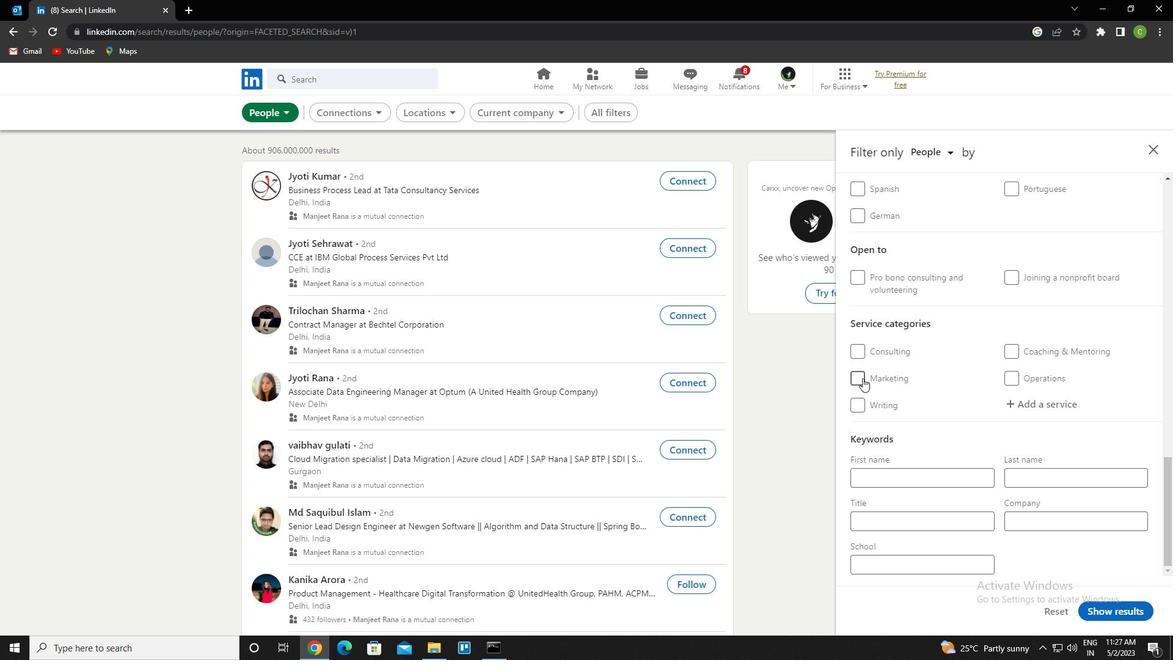 
Action: Mouse moved to (857, 311)
Screenshot: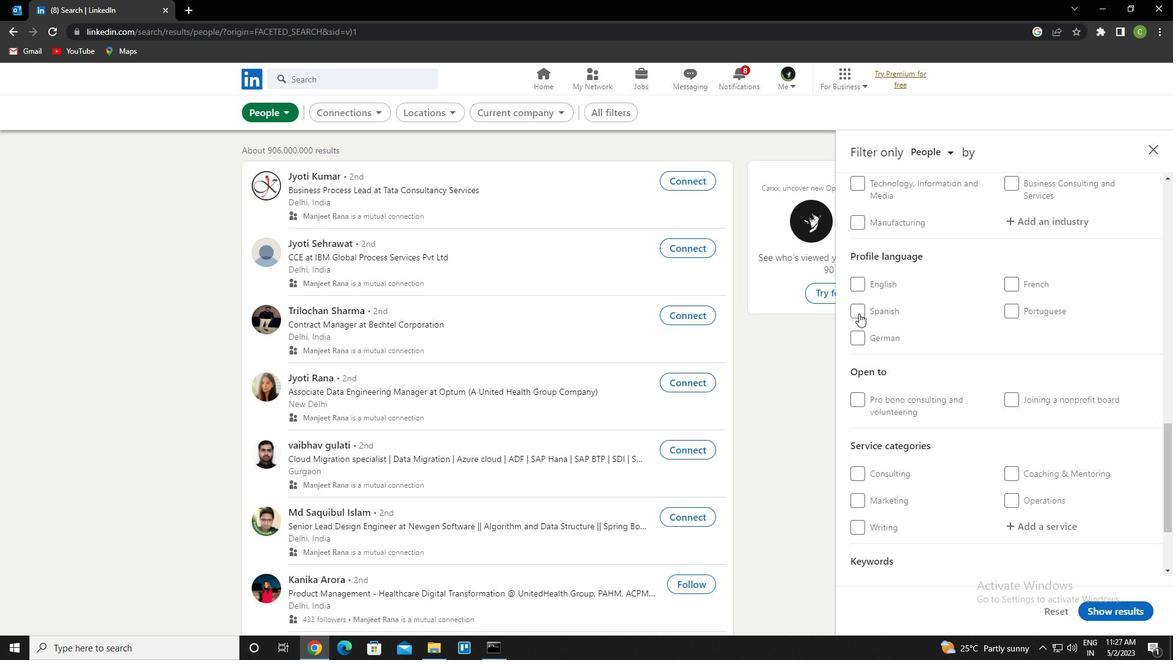 
Action: Mouse pressed left at (857, 311)
Screenshot: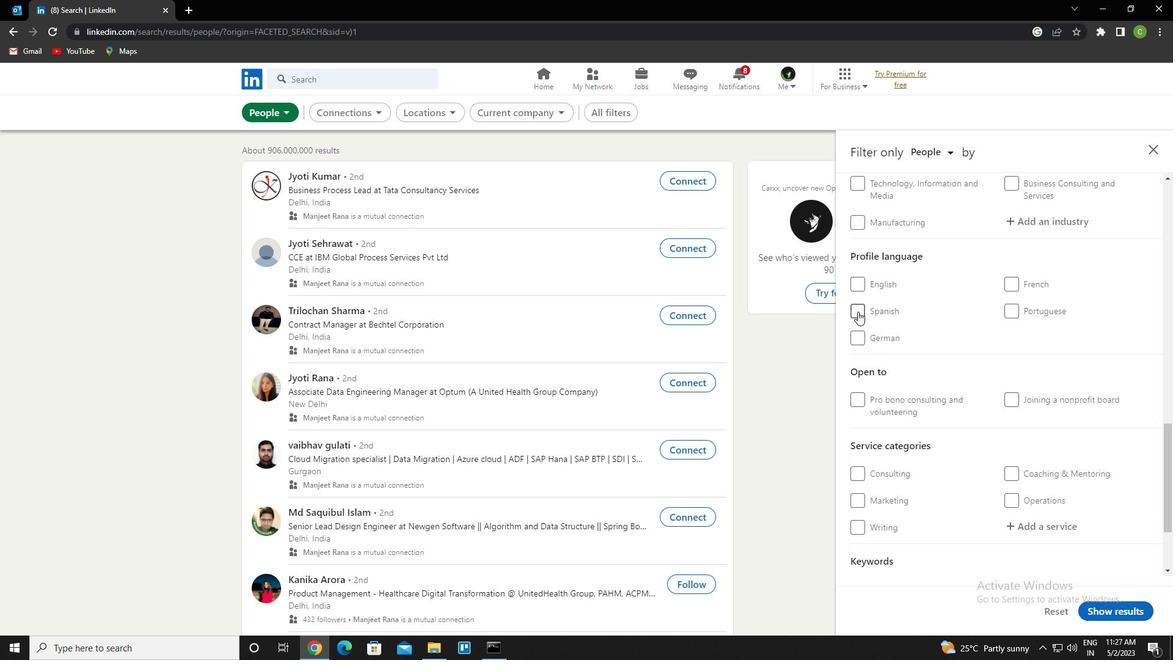 
Action: Mouse moved to (915, 365)
Screenshot: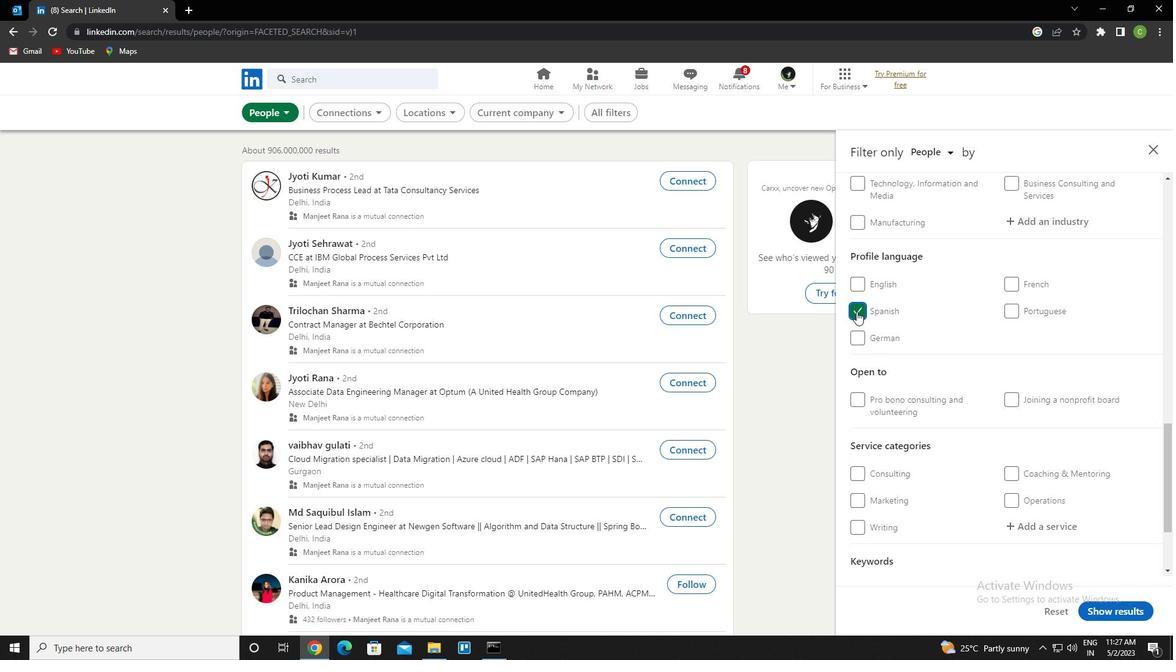 
Action: Mouse scrolled (915, 366) with delta (0, 0)
Screenshot: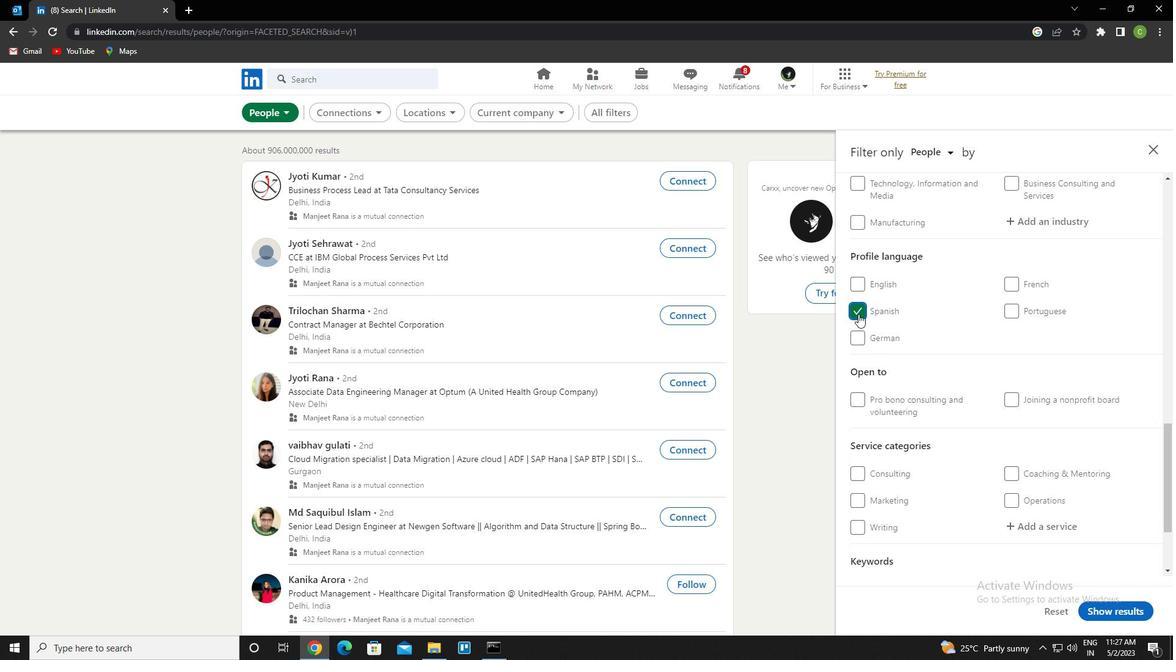 
Action: Mouse scrolled (915, 366) with delta (0, 0)
Screenshot: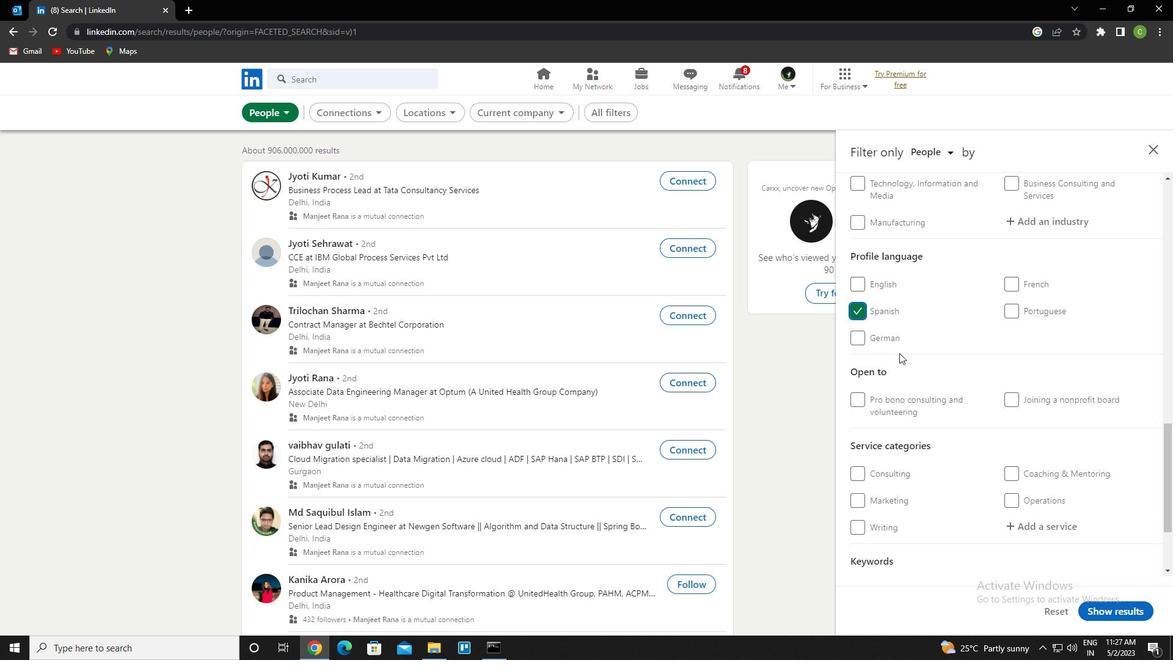 
Action: Mouse scrolled (915, 366) with delta (0, 0)
Screenshot: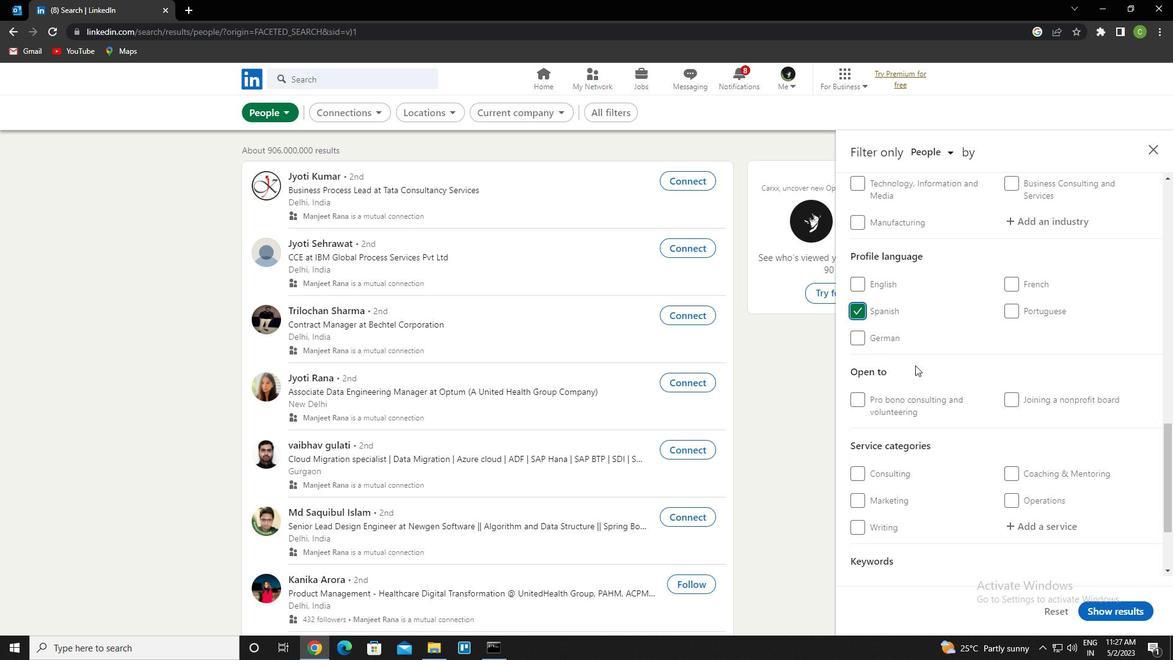 
Action: Mouse scrolled (915, 366) with delta (0, 0)
Screenshot: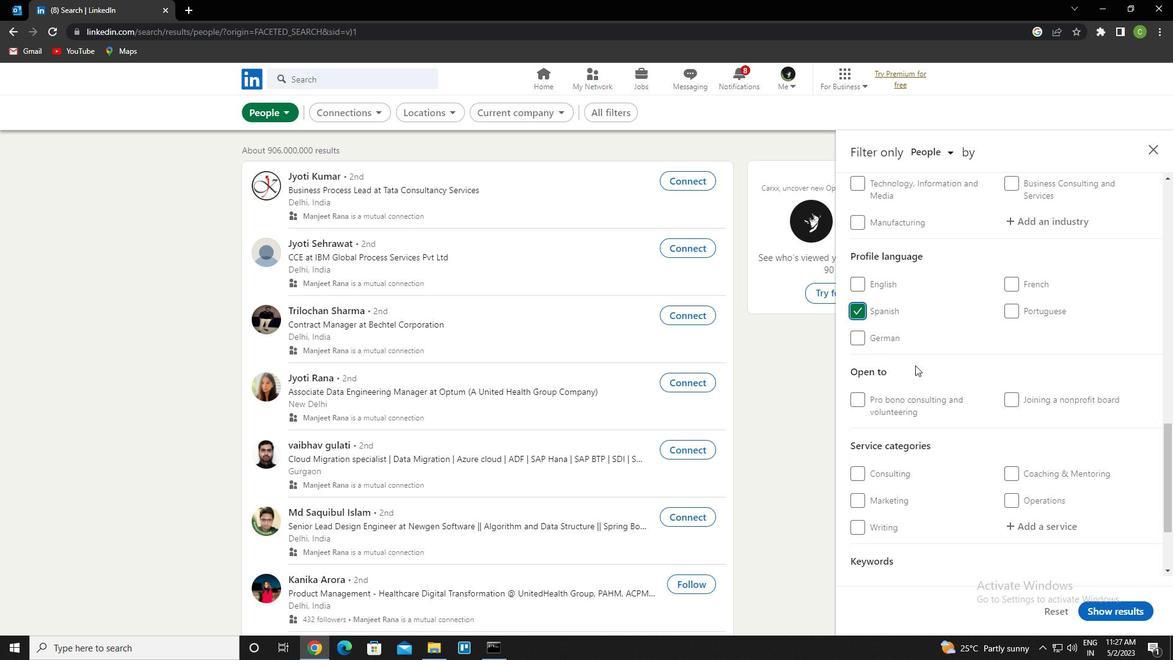 
Action: Mouse scrolled (915, 366) with delta (0, 0)
Screenshot: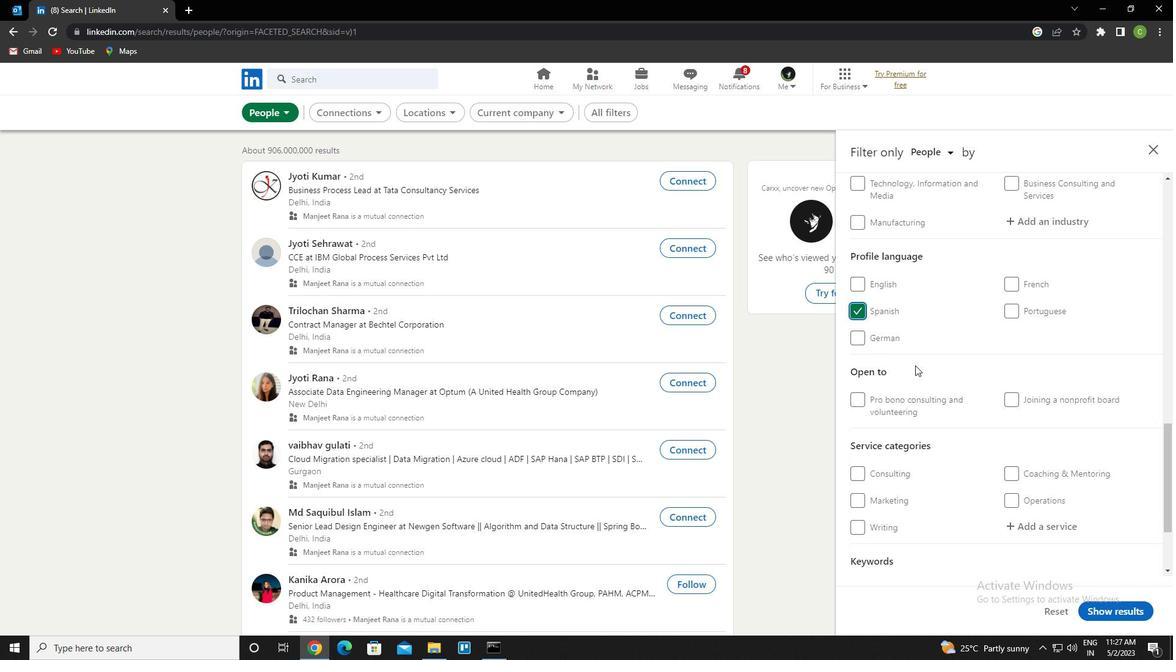 
Action: Mouse scrolled (915, 366) with delta (0, 0)
Screenshot: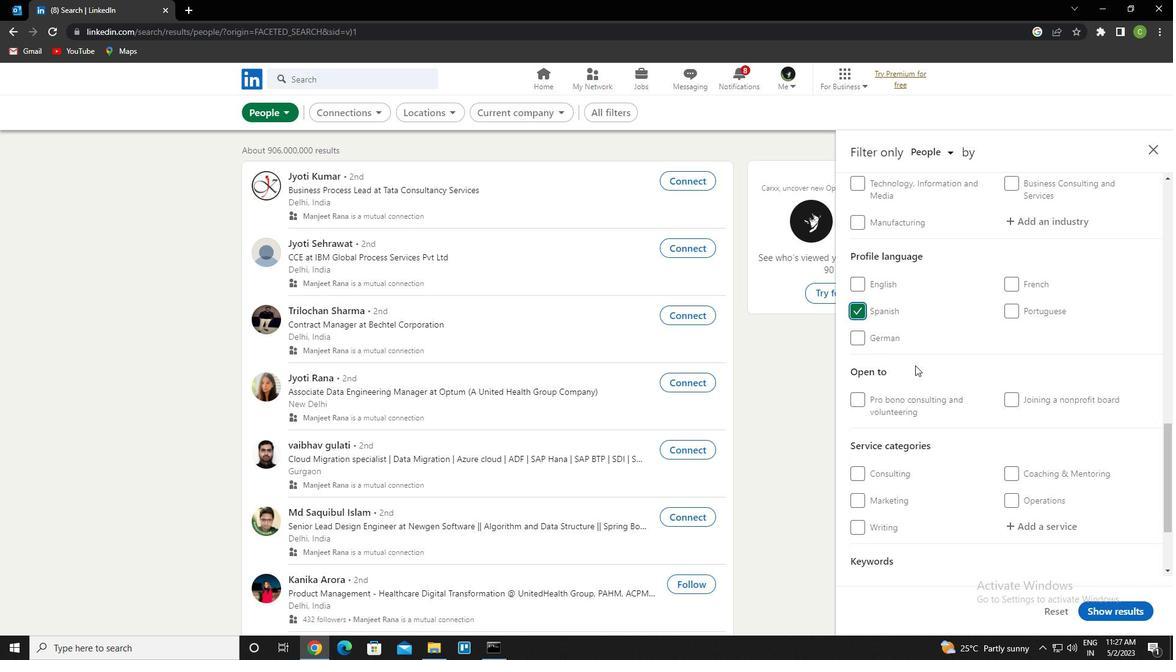 
Action: Mouse scrolled (915, 366) with delta (0, 0)
Screenshot: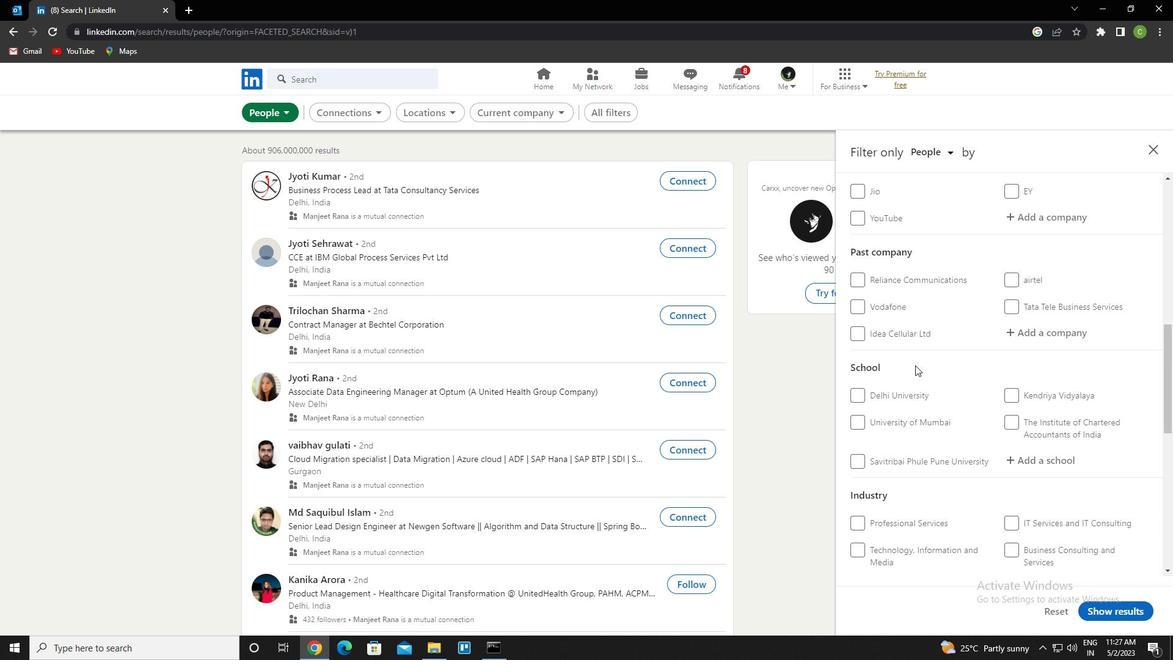 
Action: Mouse scrolled (915, 366) with delta (0, 0)
Screenshot: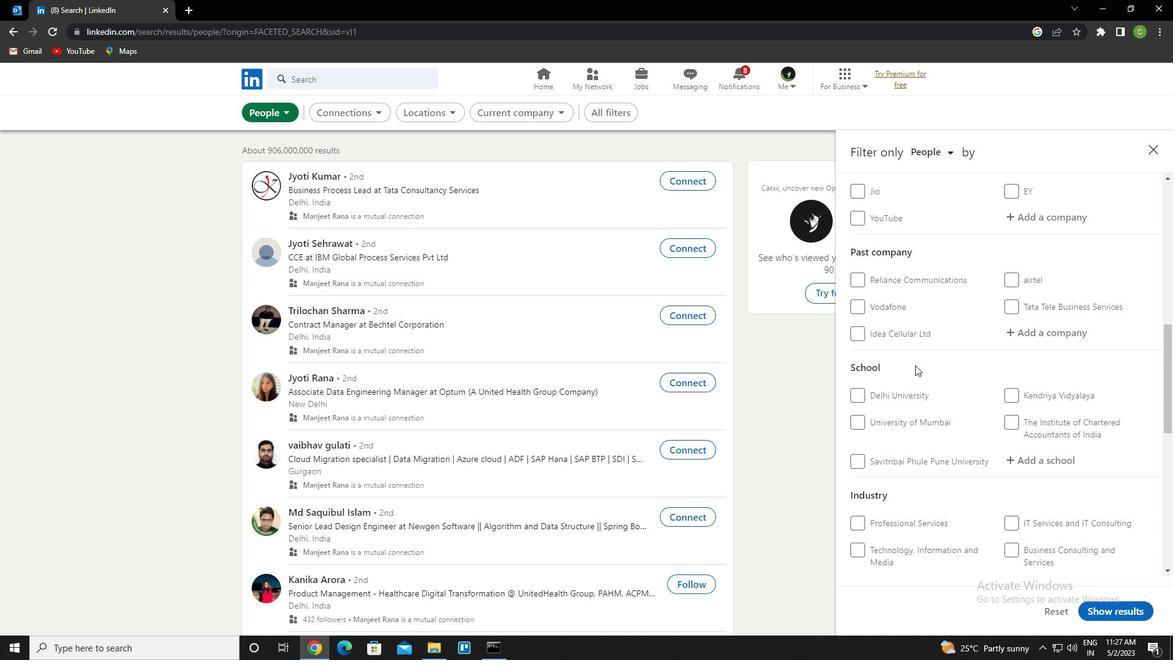 
Action: Mouse scrolled (915, 366) with delta (0, 0)
Screenshot: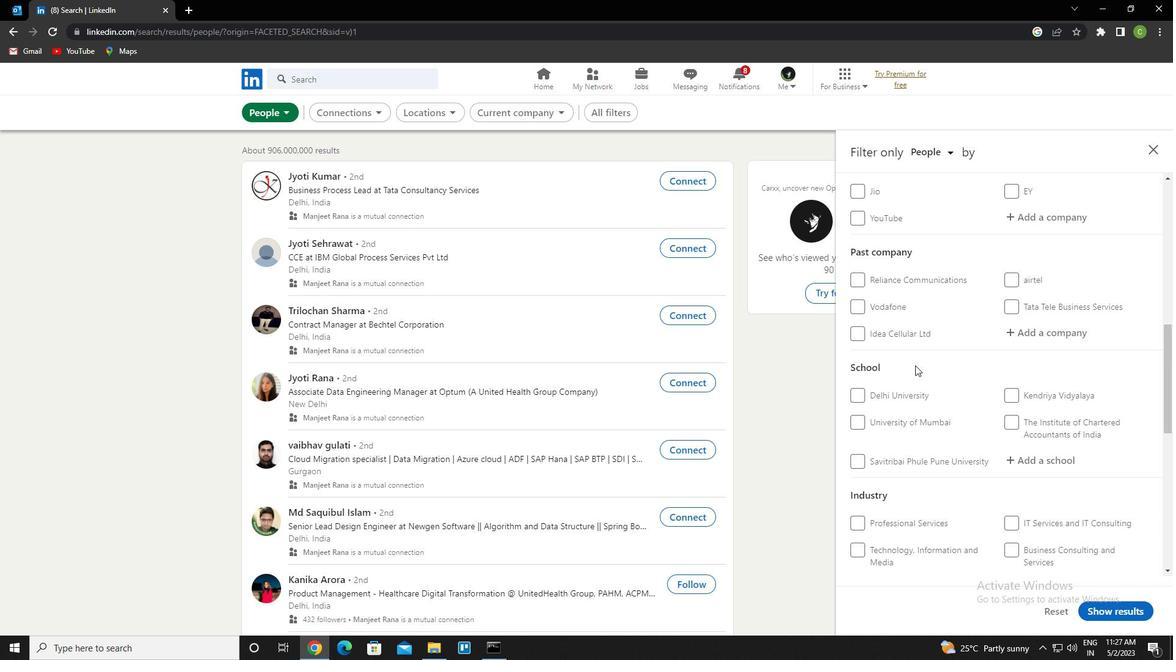 
Action: Mouse scrolled (915, 366) with delta (0, 0)
Screenshot: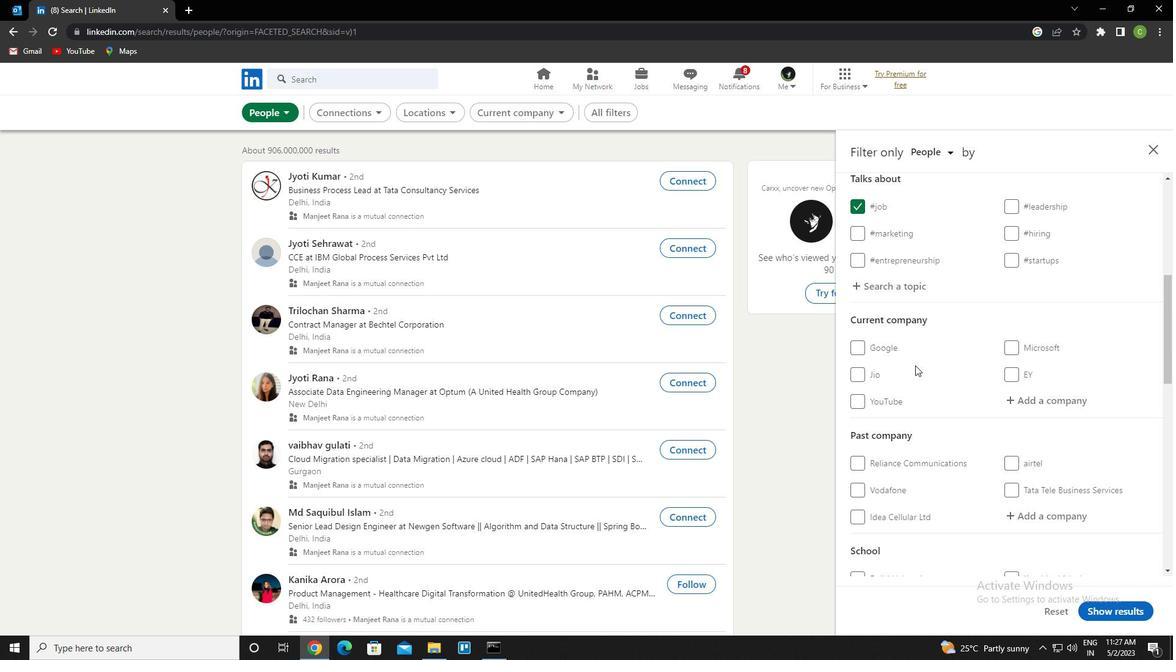 
Action: Mouse scrolled (915, 366) with delta (0, 0)
Screenshot: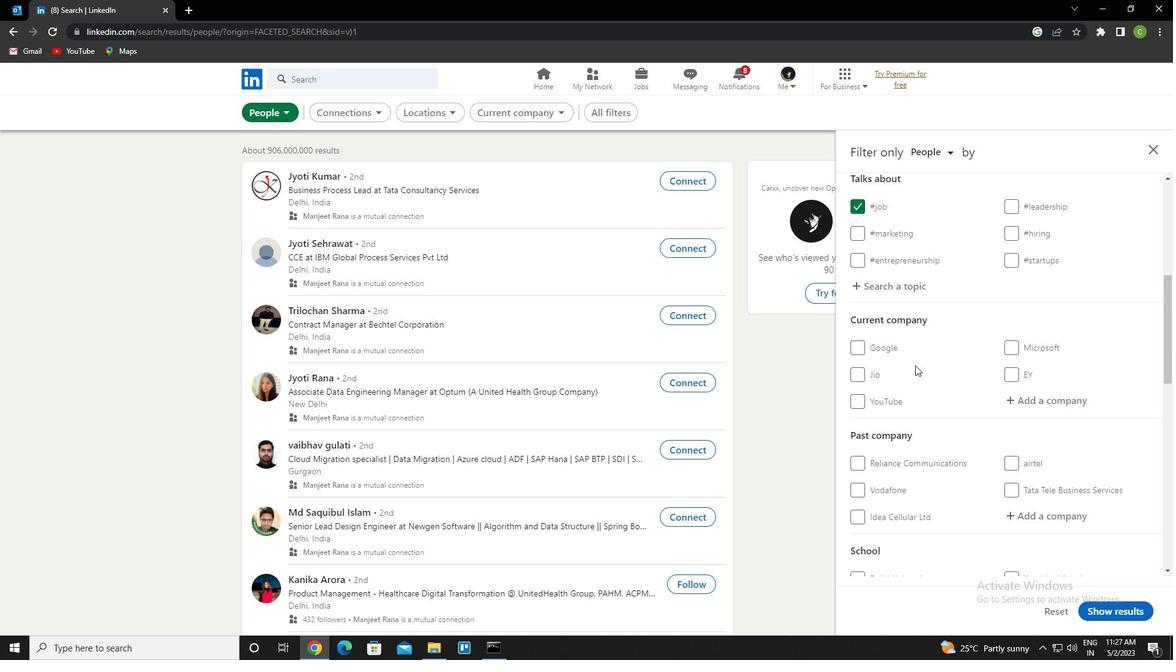 
Action: Mouse scrolled (915, 366) with delta (0, 0)
Screenshot: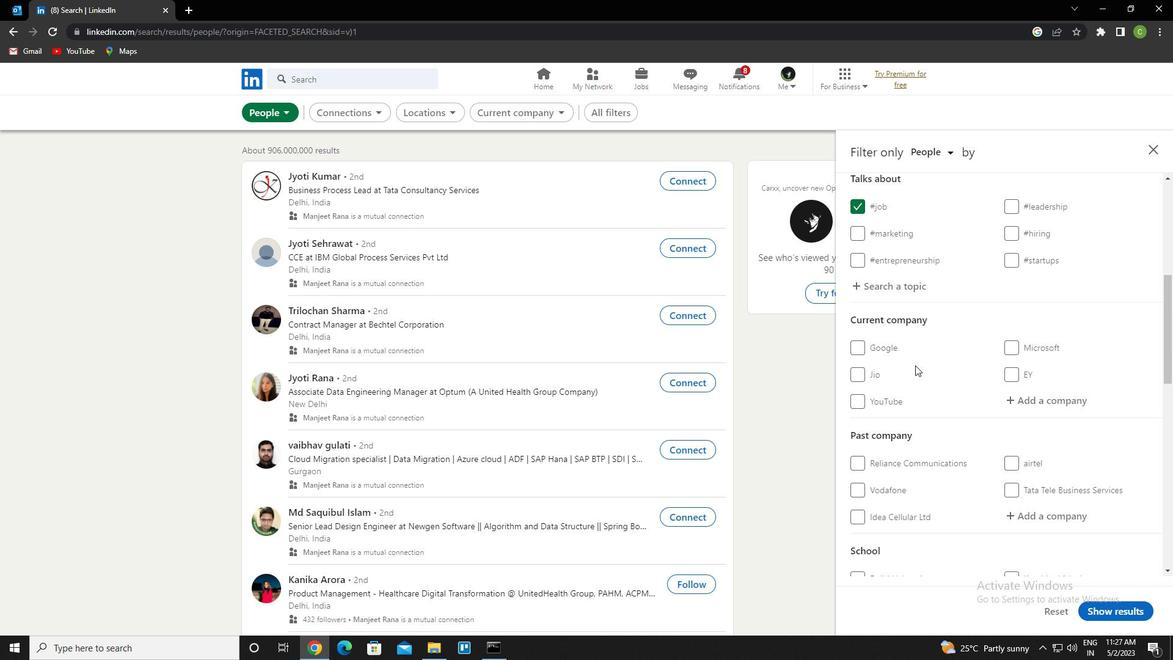 
Action: Mouse scrolled (915, 364) with delta (0, 0)
Screenshot: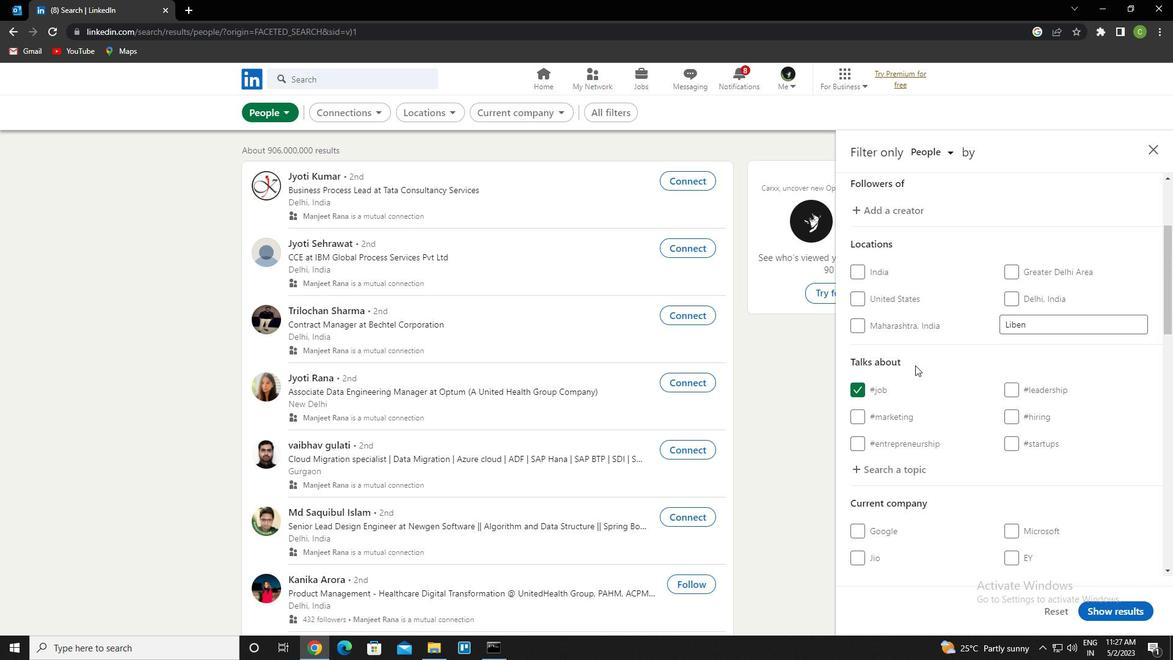 
Action: Mouse scrolled (915, 364) with delta (0, 0)
Screenshot: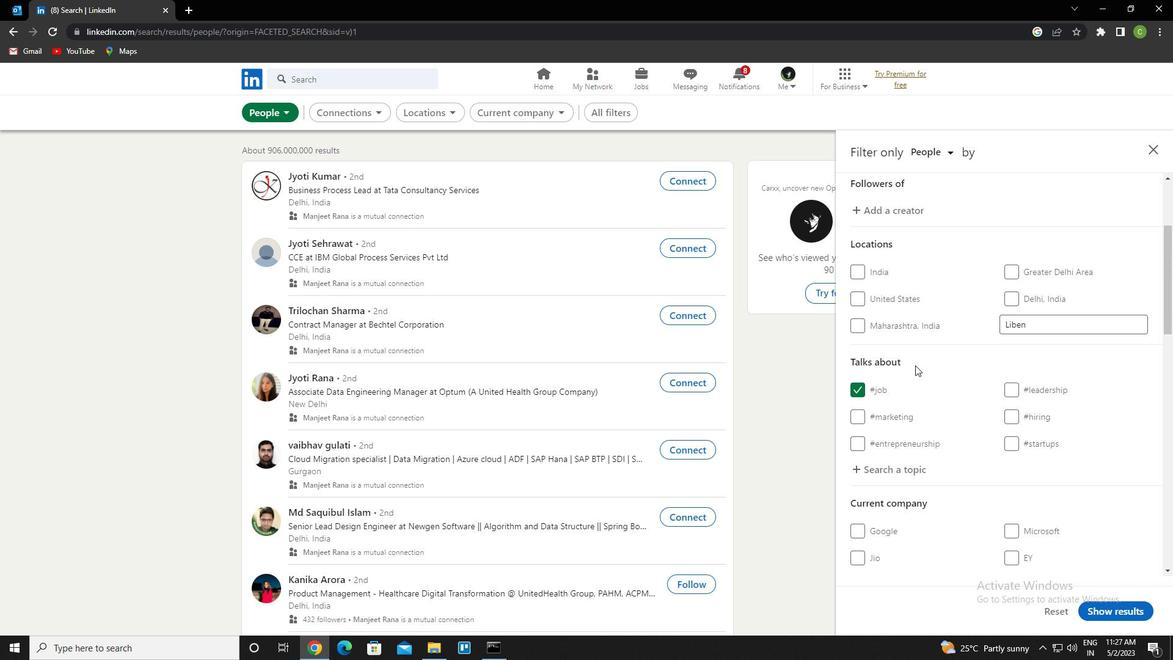 
Action: Mouse scrolled (915, 364) with delta (0, 0)
Screenshot: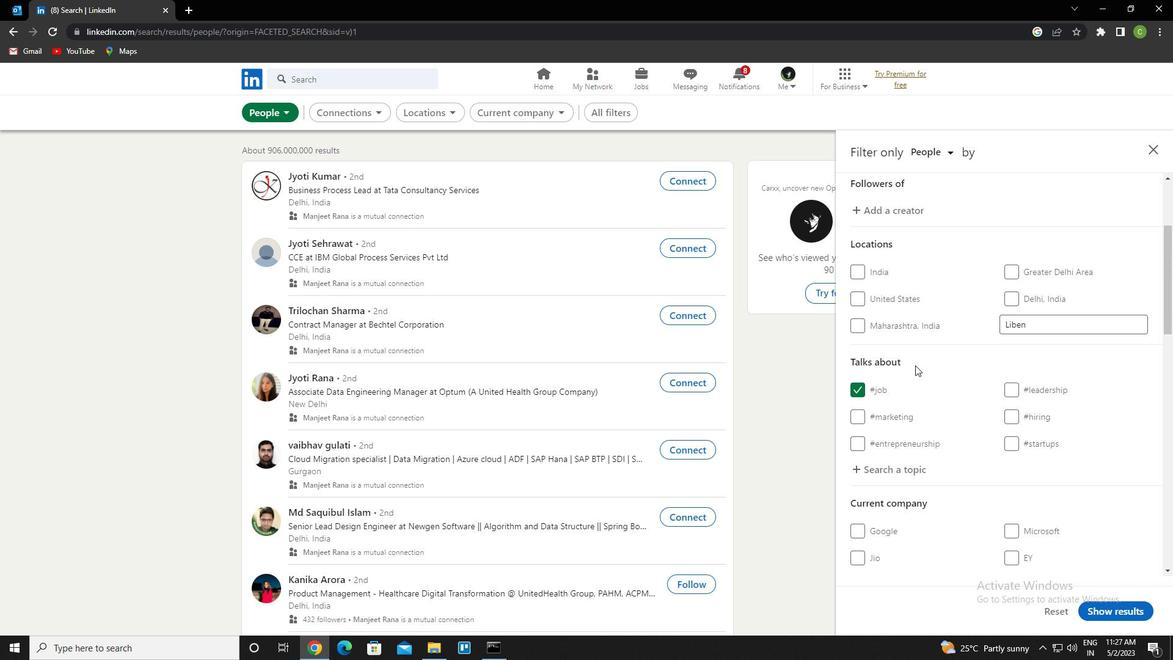 
Action: Mouse scrolled (915, 364) with delta (0, 0)
Screenshot: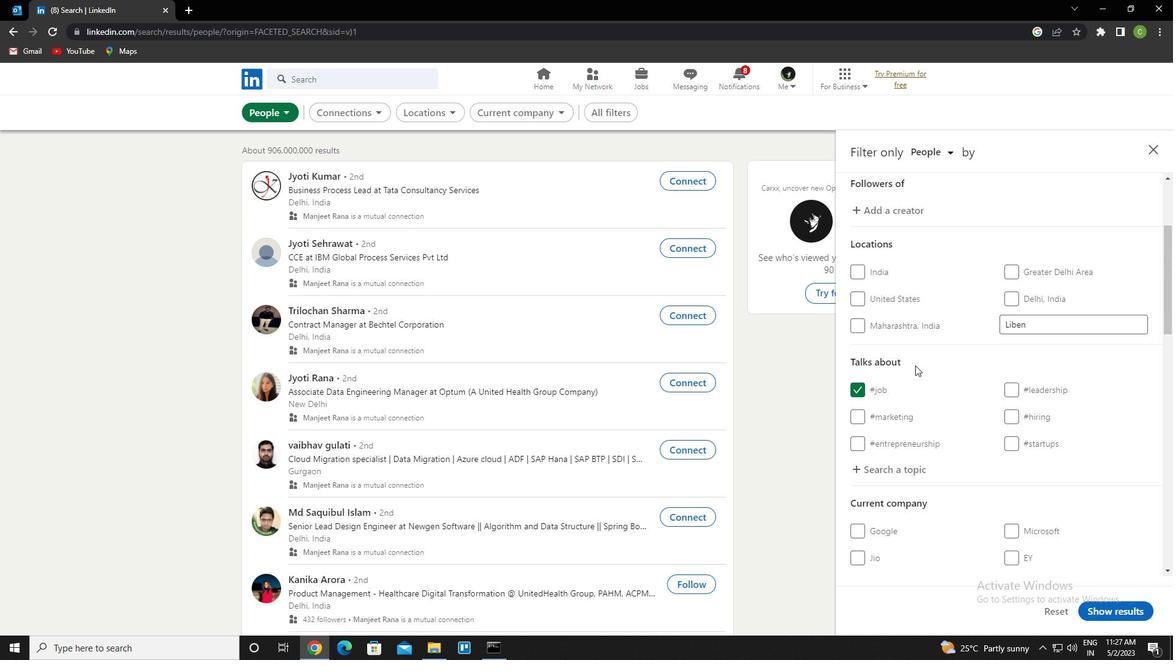 
Action: Mouse moved to (1033, 337)
Screenshot: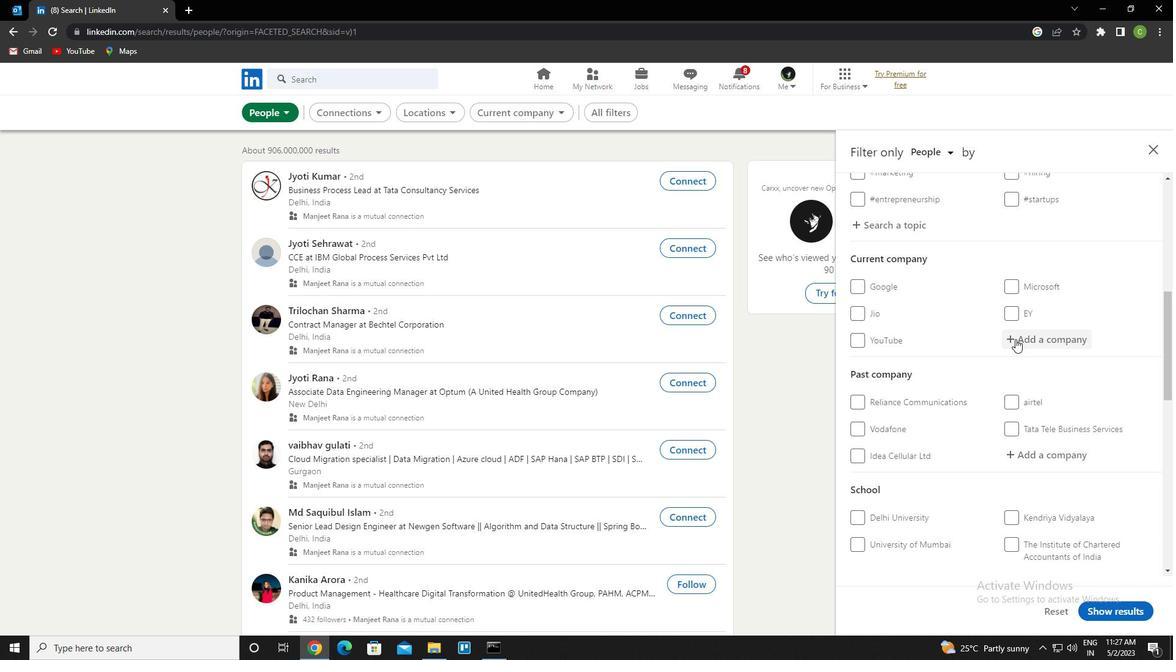 
Action: Mouse pressed left at (1033, 337)
Screenshot: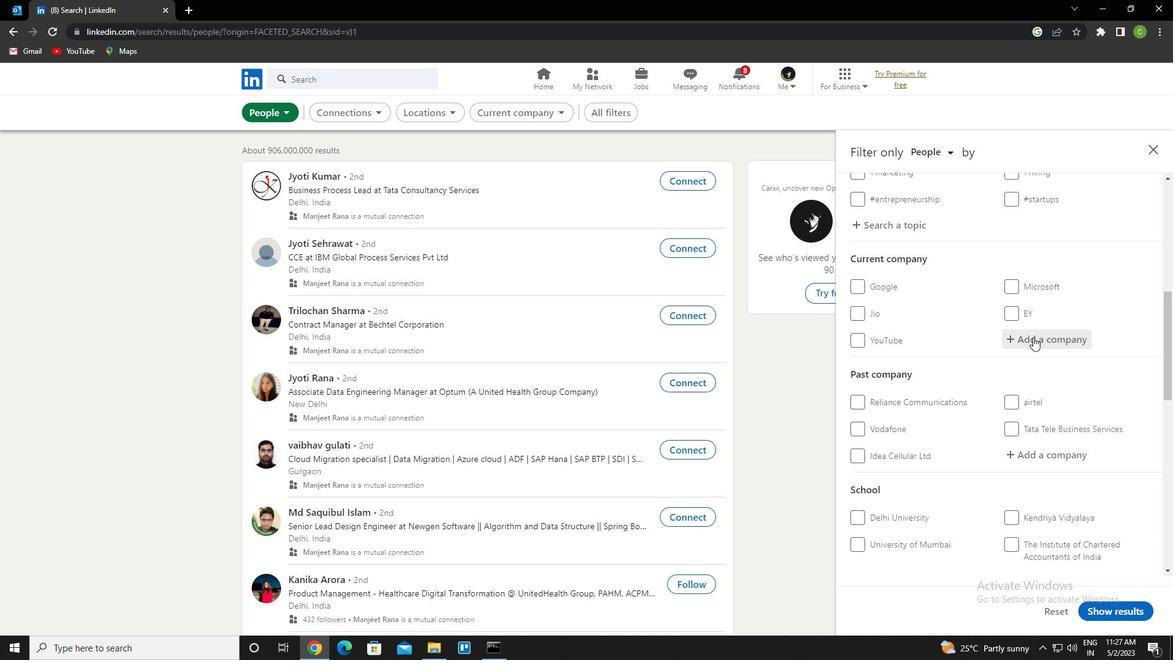 
Action: Key pressed <Key.caps_lock>f<Key.caps_lock>iserv<Key.down><Key.enter>
Screenshot: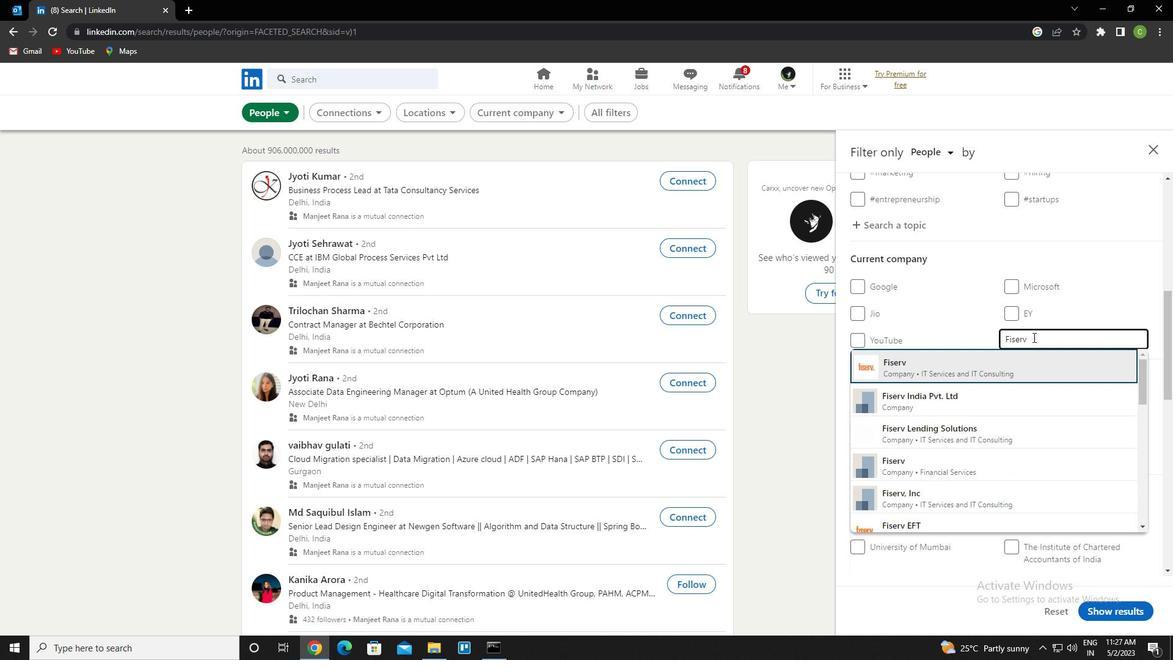 
Action: Mouse scrolled (1033, 336) with delta (0, 0)
Screenshot: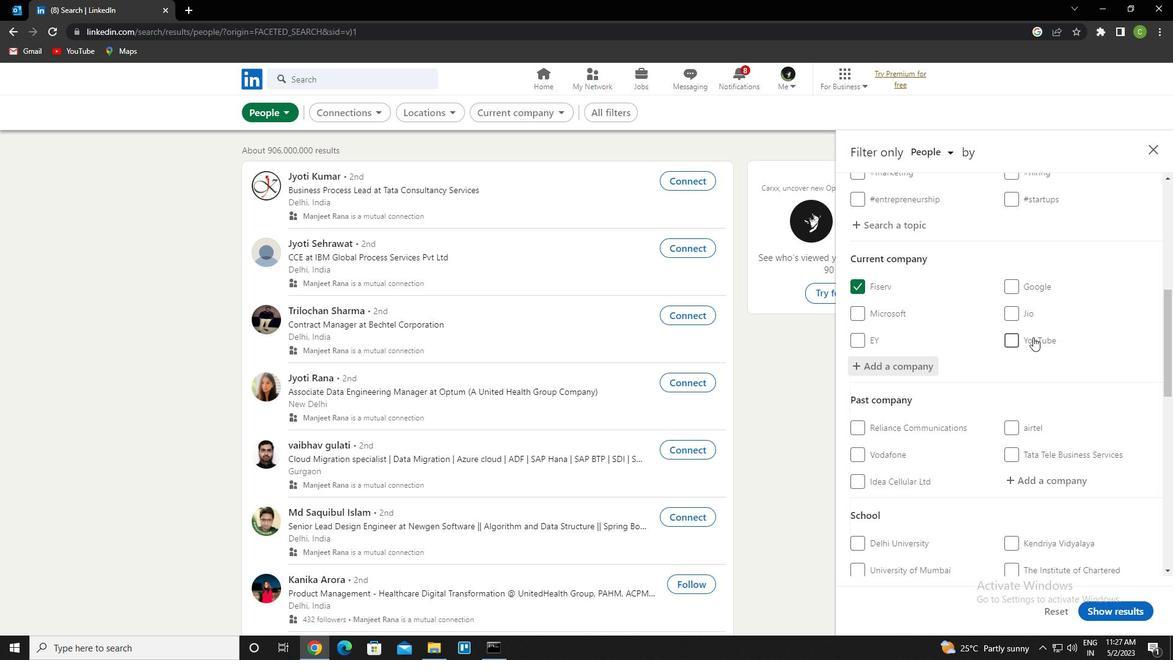 
Action: Mouse scrolled (1033, 336) with delta (0, 0)
Screenshot: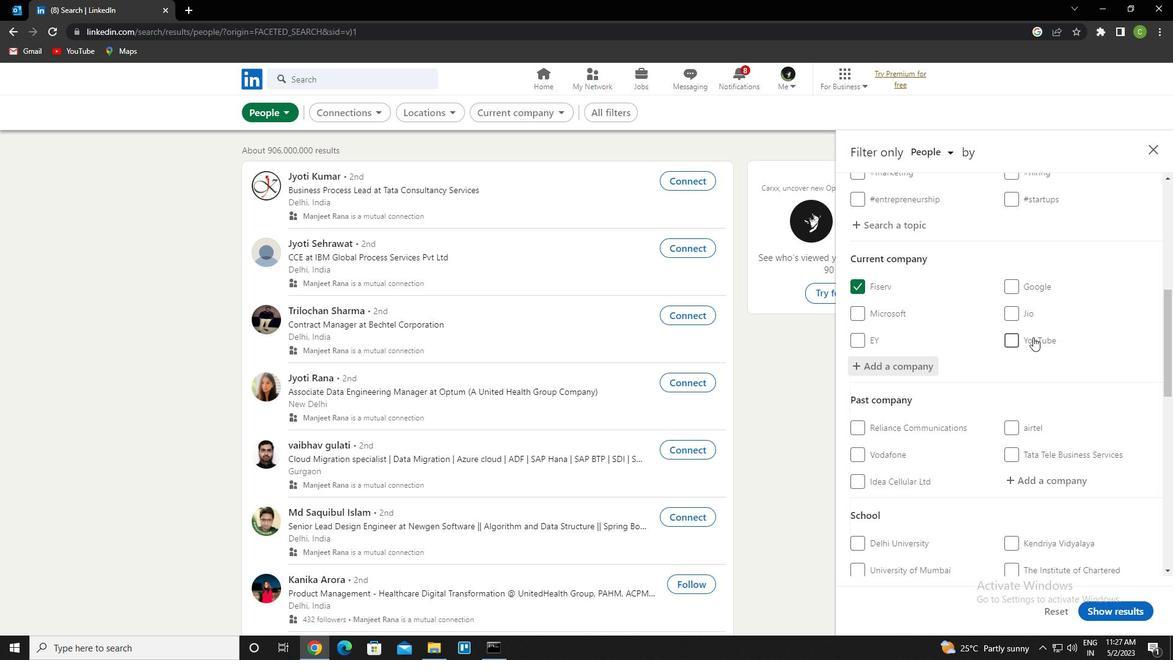 
Action: Mouse moved to (1028, 427)
Screenshot: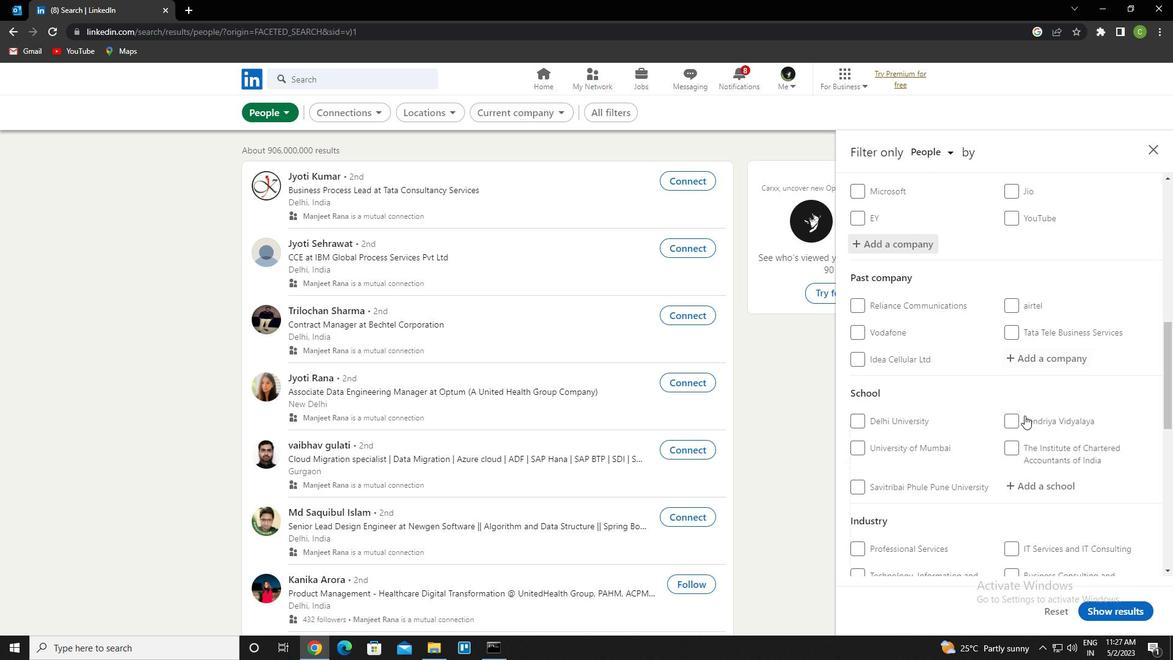 
Action: Mouse scrolled (1028, 427) with delta (0, 0)
Screenshot: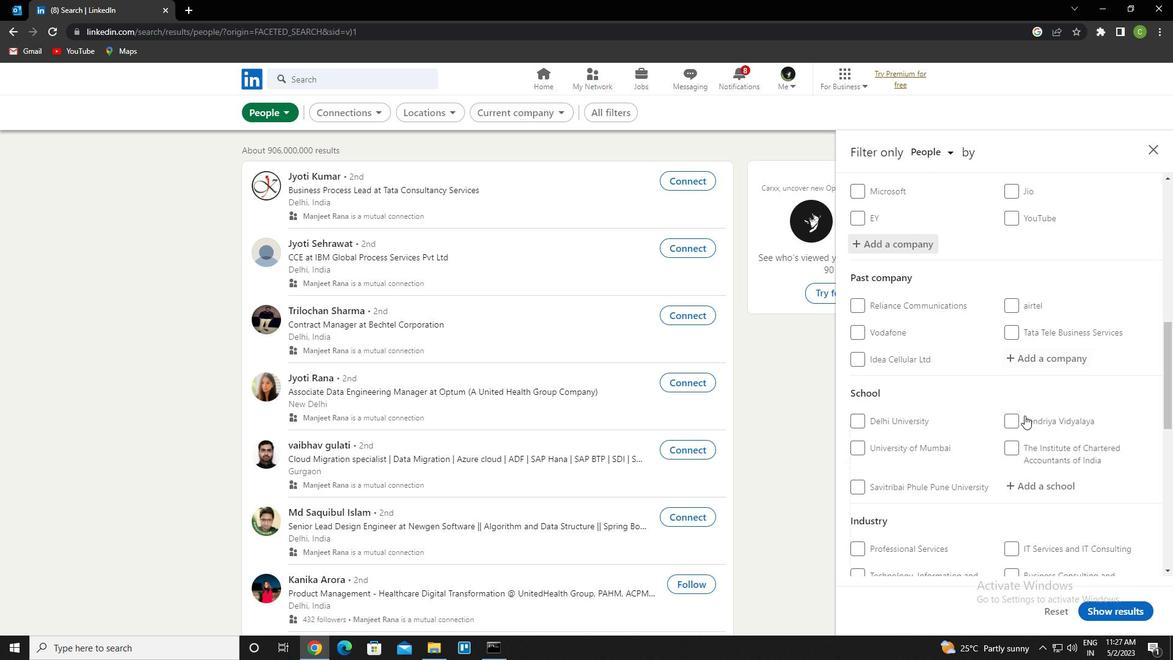
Action: Mouse moved to (1029, 434)
Screenshot: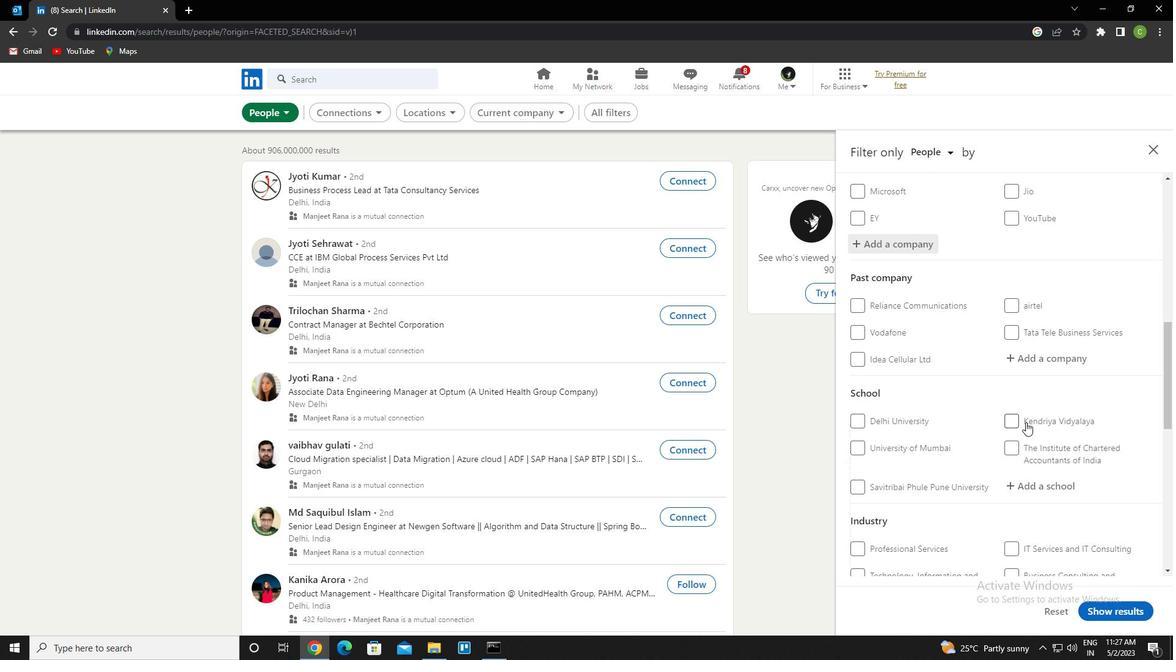 
Action: Mouse scrolled (1029, 434) with delta (0, 0)
Screenshot: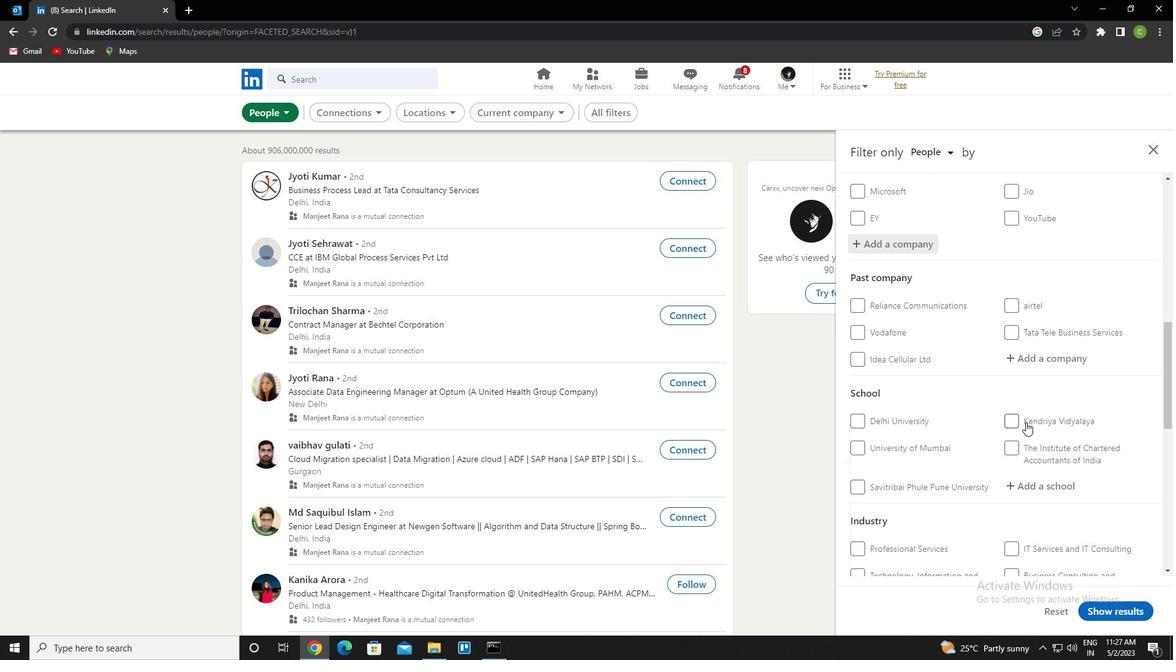 
Action: Mouse moved to (1035, 369)
Screenshot: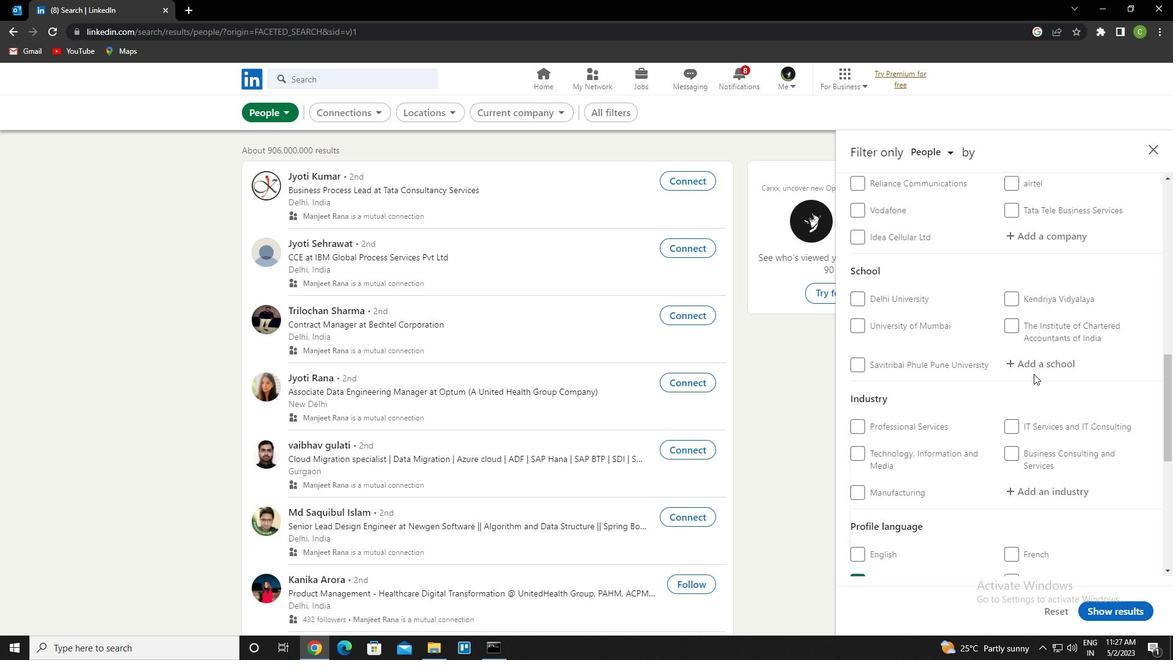 
Action: Mouse pressed left at (1035, 369)
Screenshot: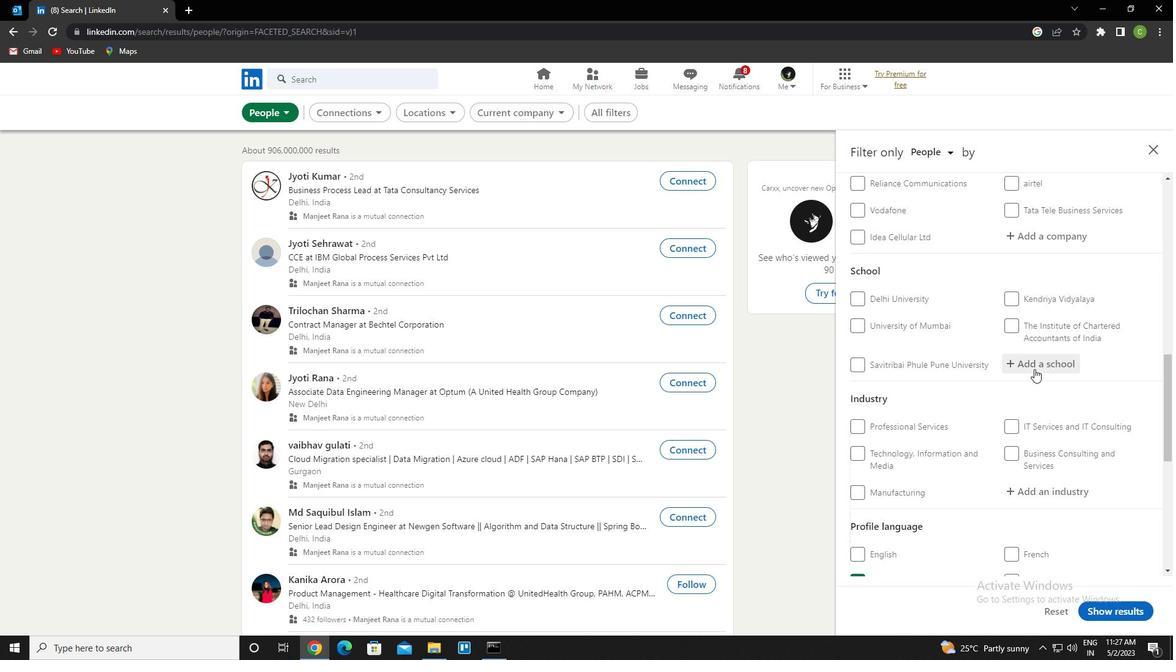 
Action: Key pressed <Key.caps_lock>d<Key.caps_lock>elhi<Key.space>publi<Key.left><Key.down><Key.down><Key.down><Key.down><Key.down><Key.right>c<Key.space>noida<Key.down><Key.enter>
Screenshot: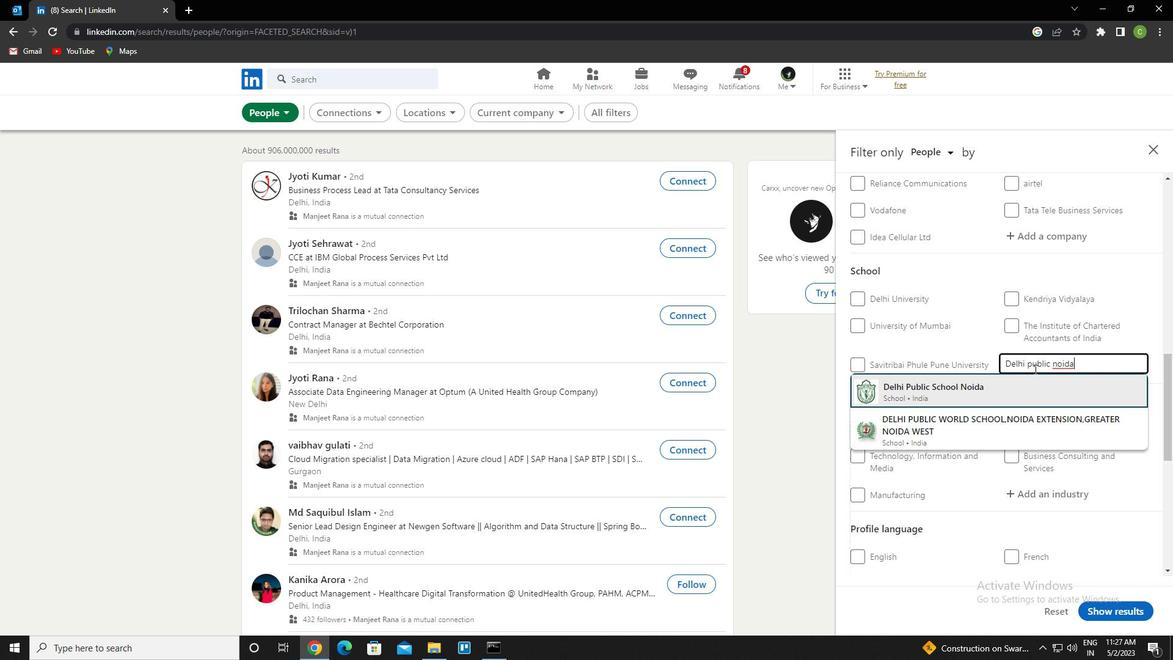 
Action: Mouse scrolled (1035, 368) with delta (0, 0)
Screenshot: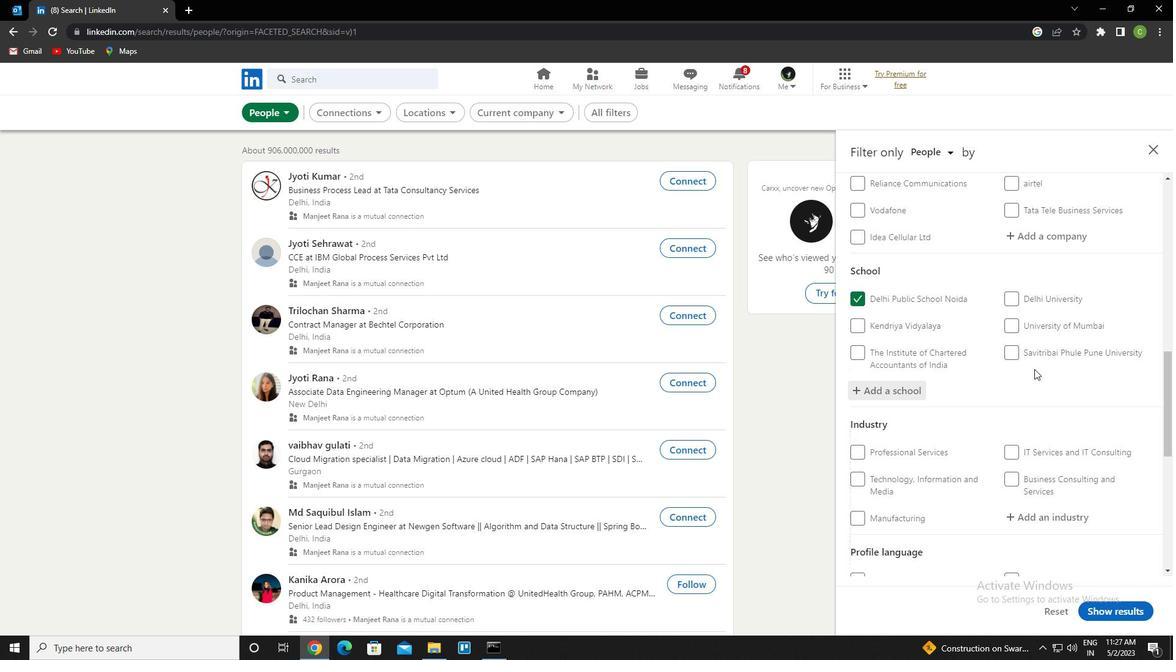 
Action: Mouse scrolled (1035, 368) with delta (0, 0)
Screenshot: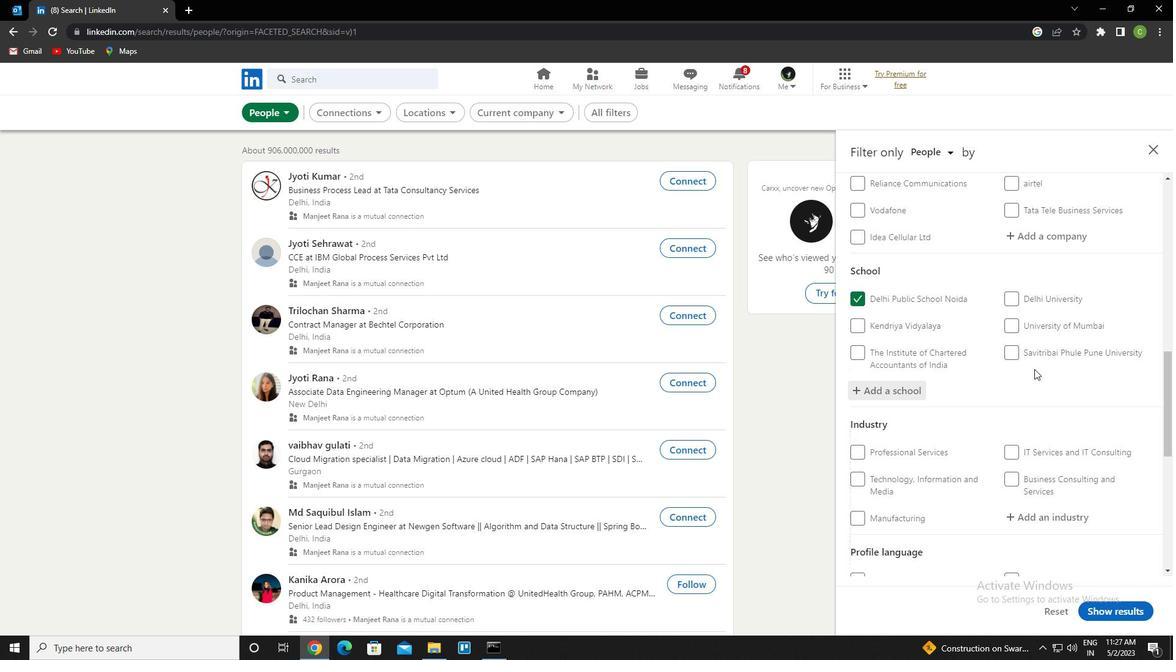 
Action: Mouse scrolled (1035, 368) with delta (0, 0)
Screenshot: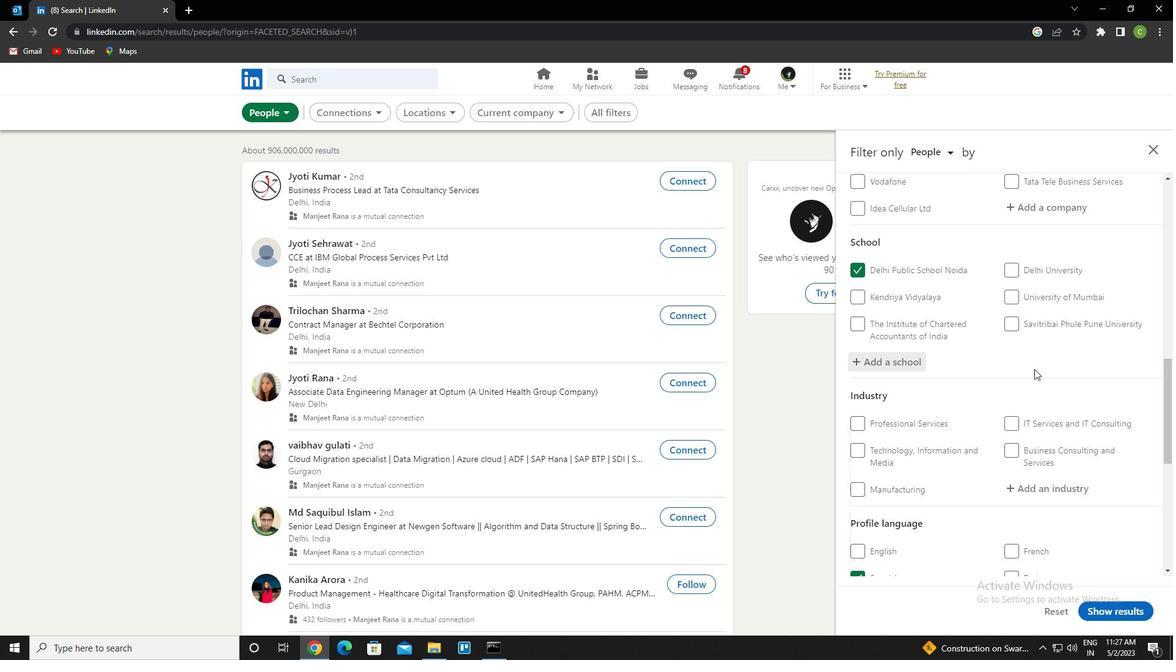 
Action: Mouse scrolled (1035, 368) with delta (0, 0)
Screenshot: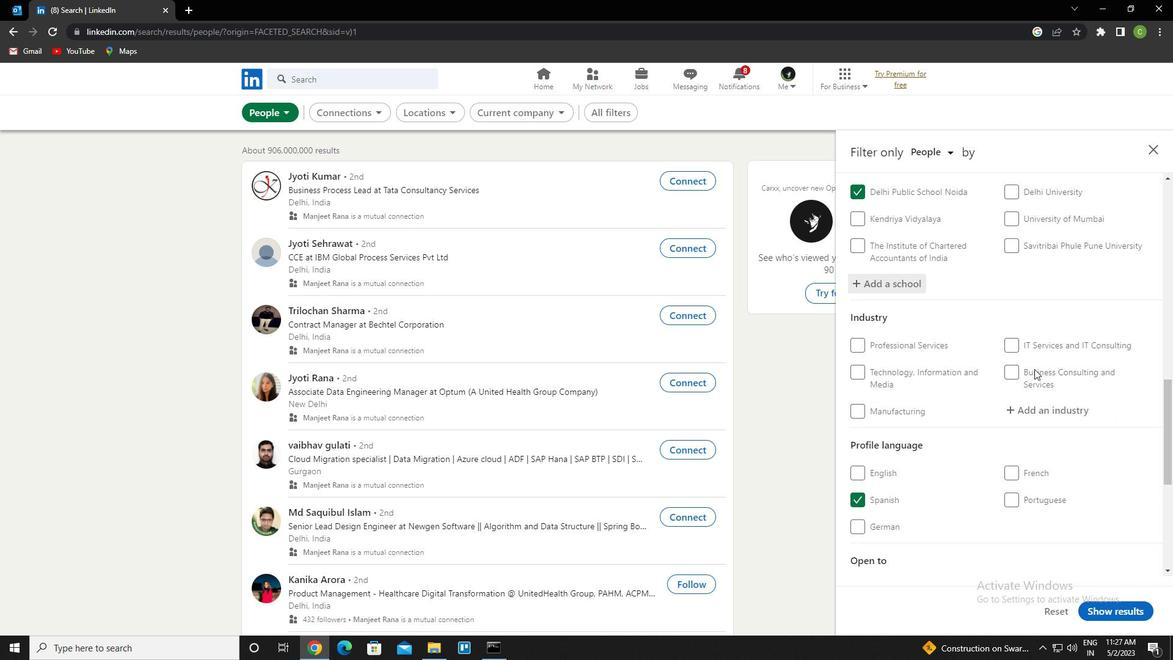 
Action: Mouse moved to (1059, 274)
Screenshot: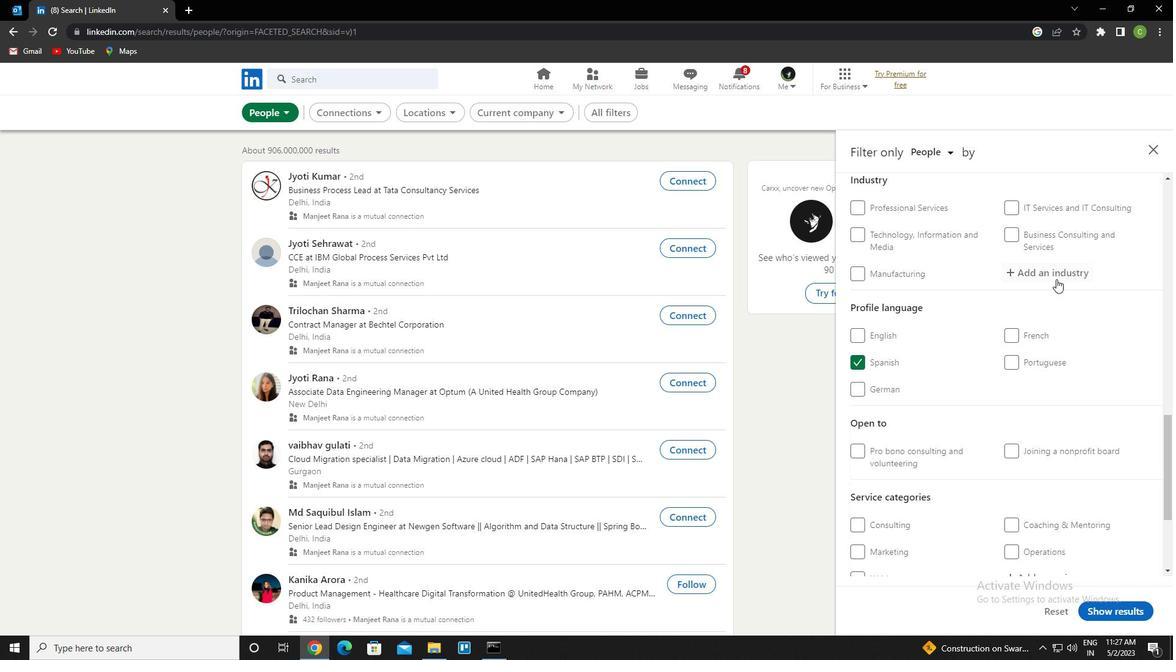 
Action: Mouse pressed left at (1059, 274)
Screenshot: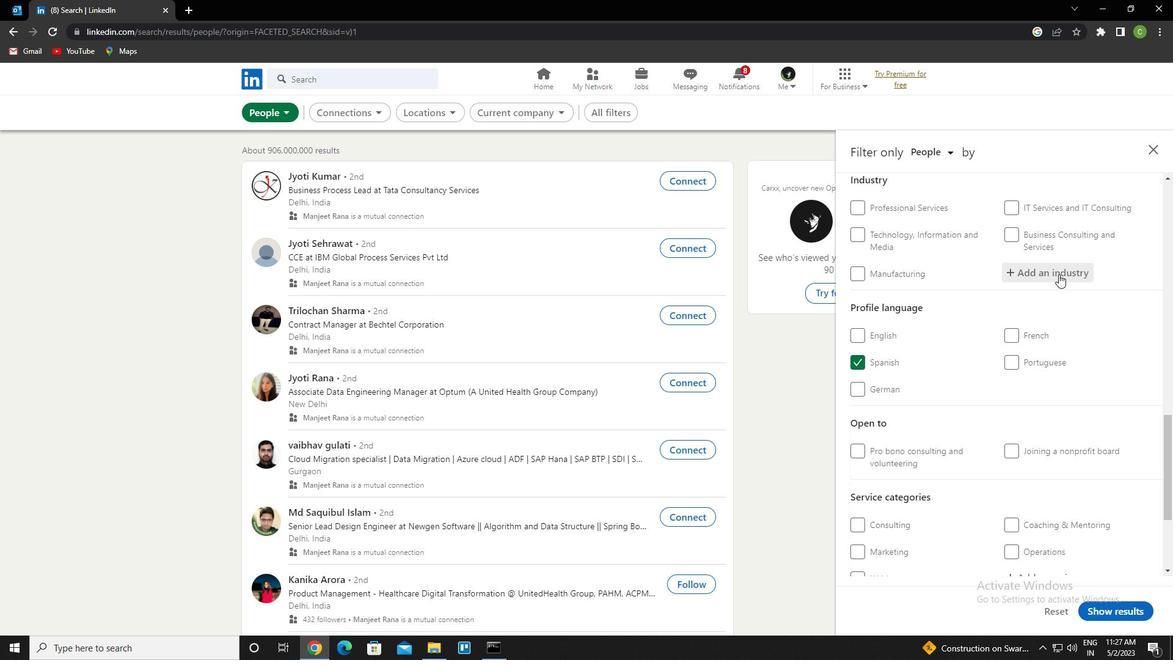 
Action: Key pressed <Key.caps_lock>p<Key.caps_lock>ot<Key.backspace>stal<Key.down><Key.enter>
Screenshot: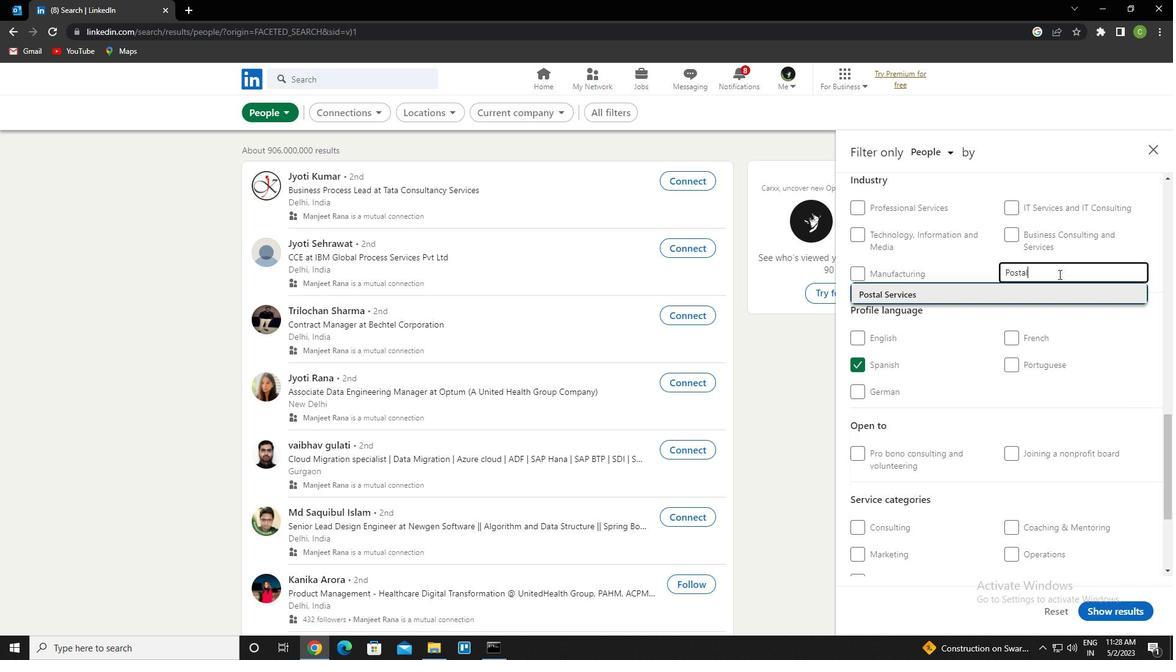 
Action: Mouse moved to (1156, 136)
Screenshot: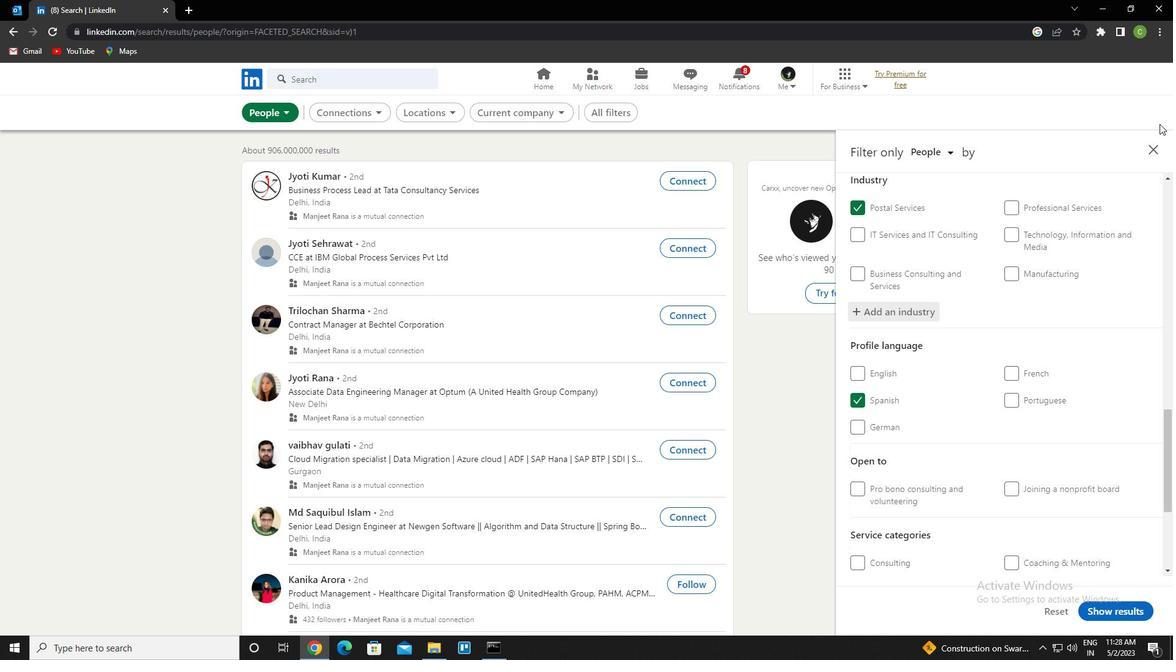 
Action: Mouse scrolled (1156, 136) with delta (0, 0)
Screenshot: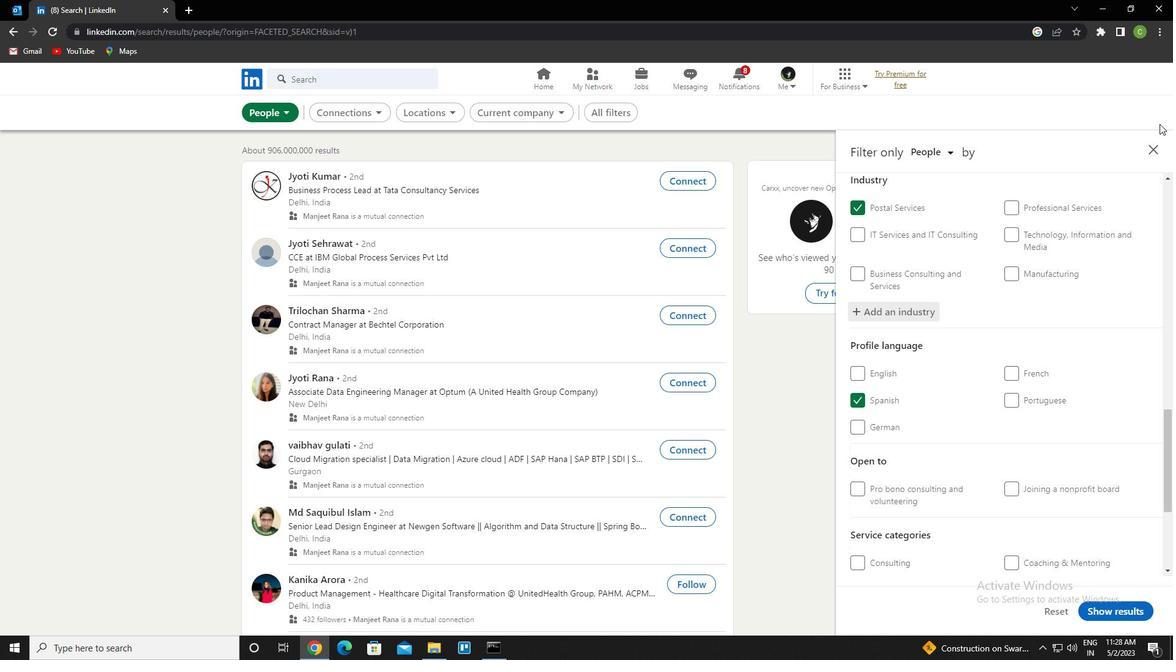 
Action: Mouse moved to (1149, 155)
Screenshot: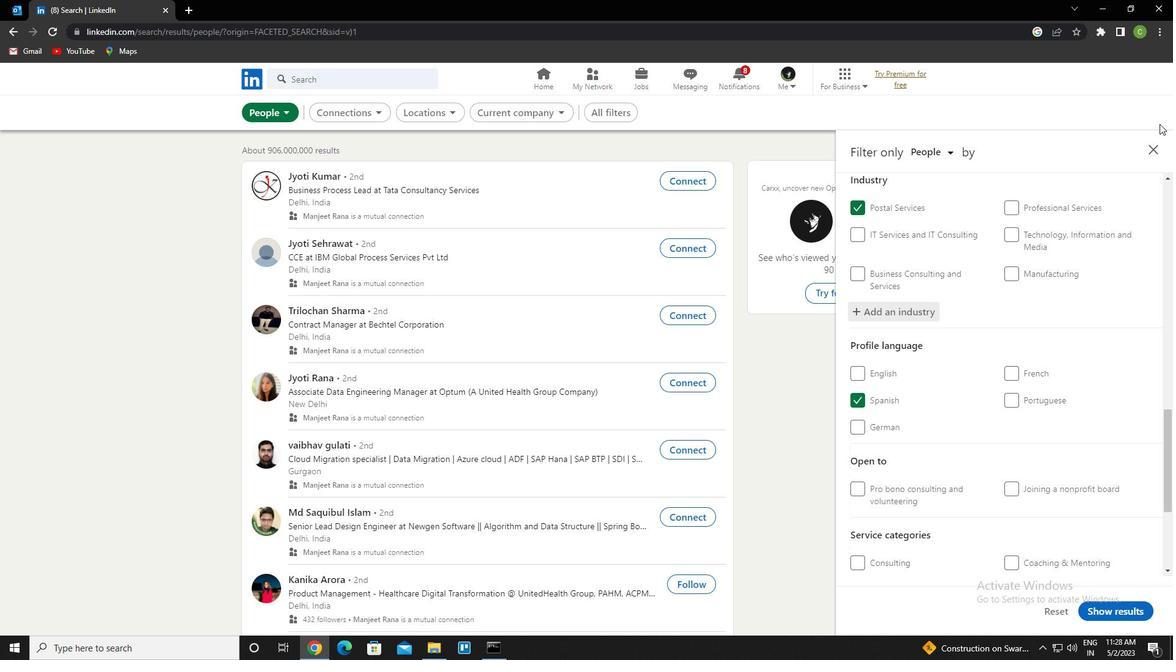 
Action: Mouse scrolled (1149, 154) with delta (0, 0)
Screenshot: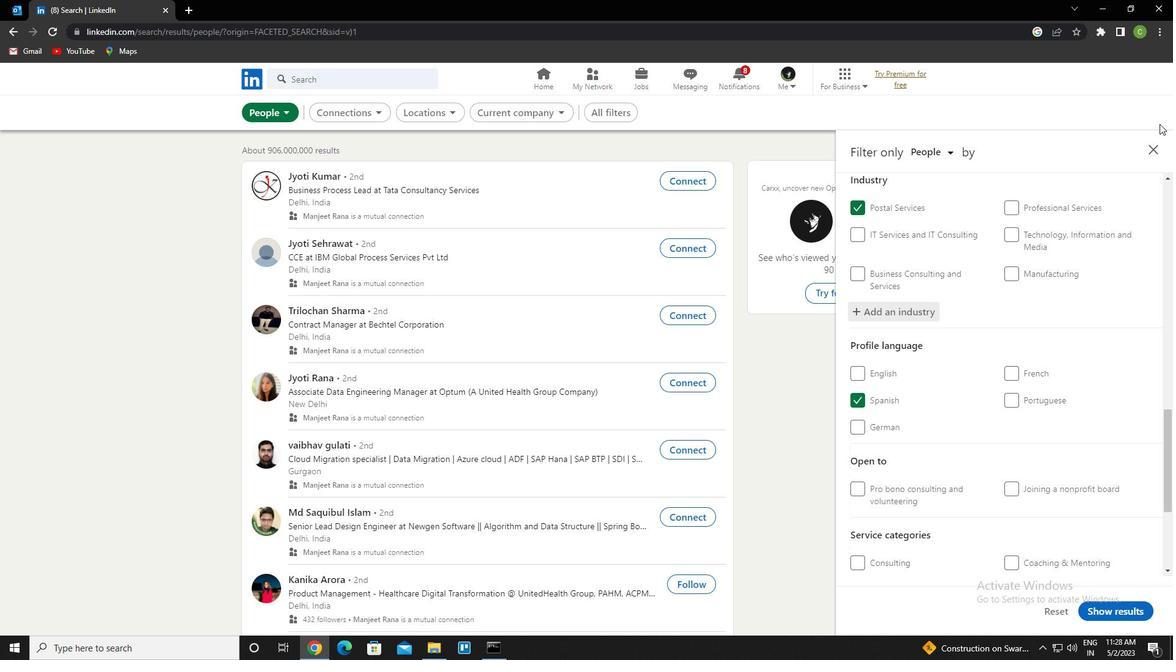 
Action: Mouse moved to (1149, 155)
Screenshot: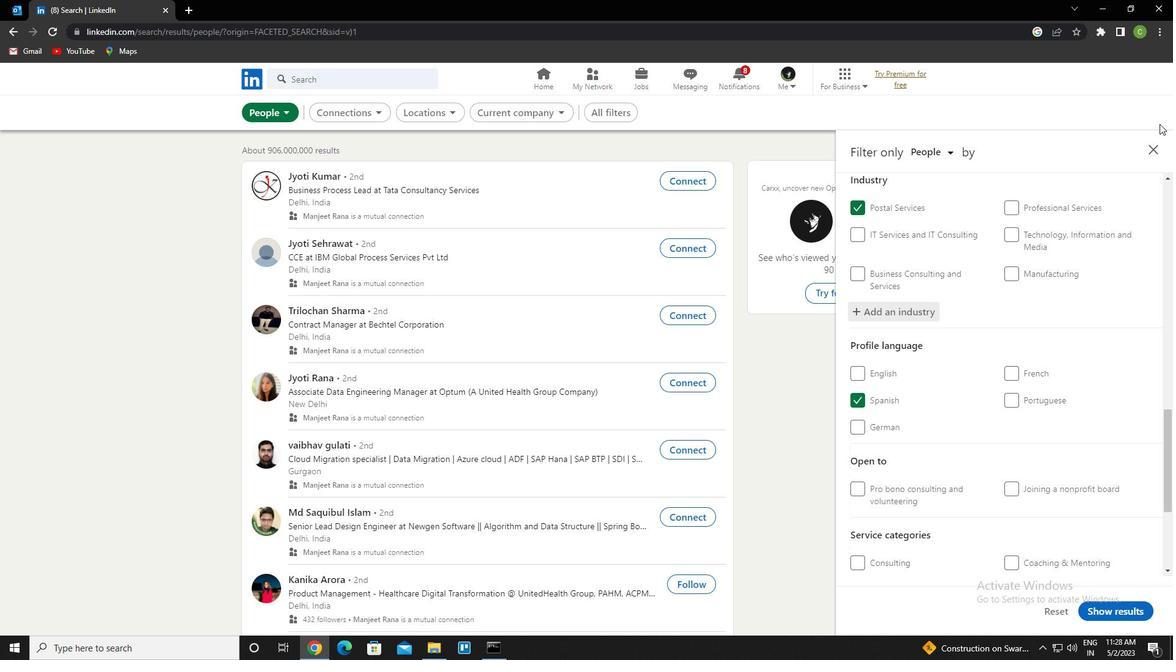
Action: Mouse scrolled (1149, 155) with delta (0, 0)
Screenshot: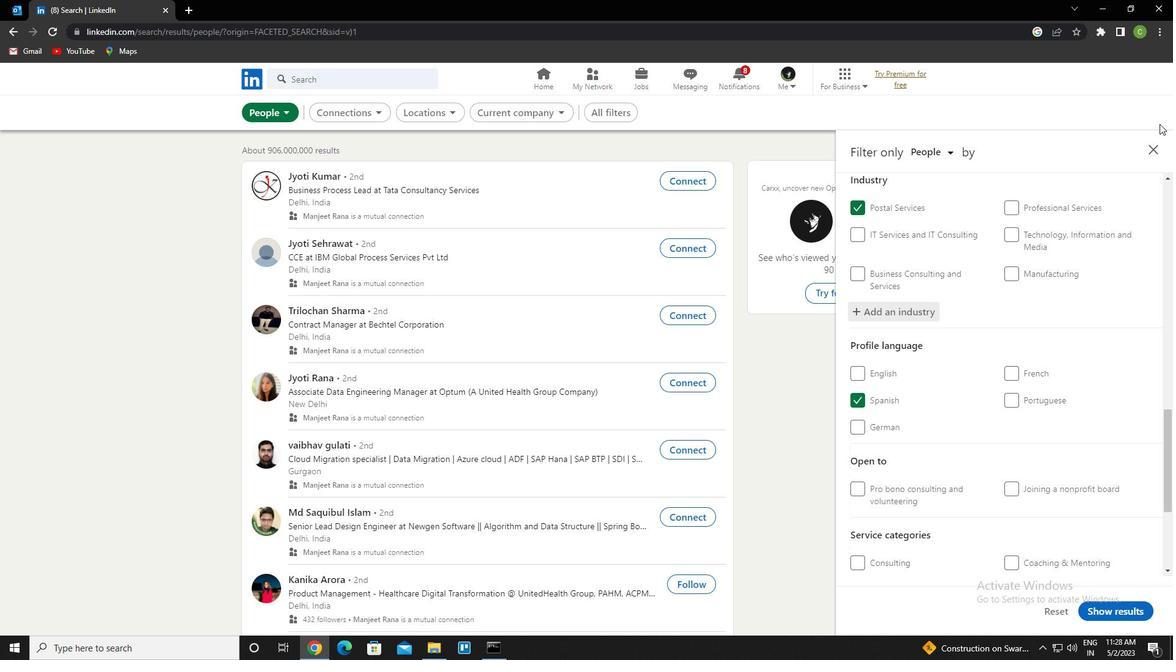 
Action: Mouse scrolled (1149, 155) with delta (0, 0)
Screenshot: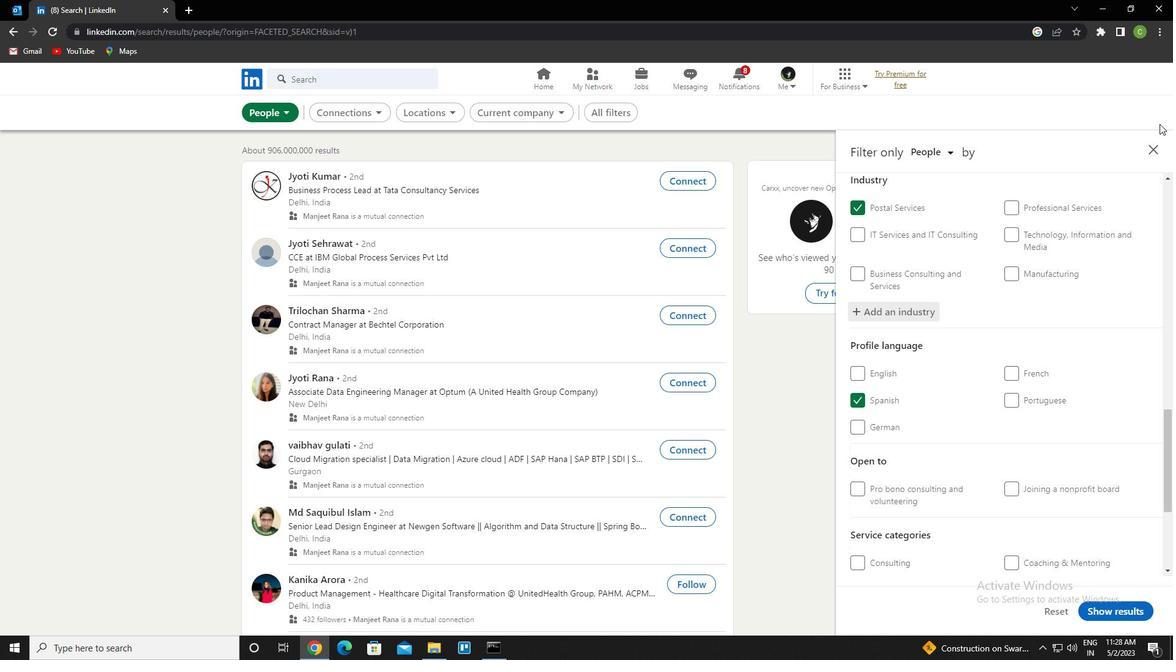 
Action: Mouse scrolled (1149, 155) with delta (0, 0)
Screenshot: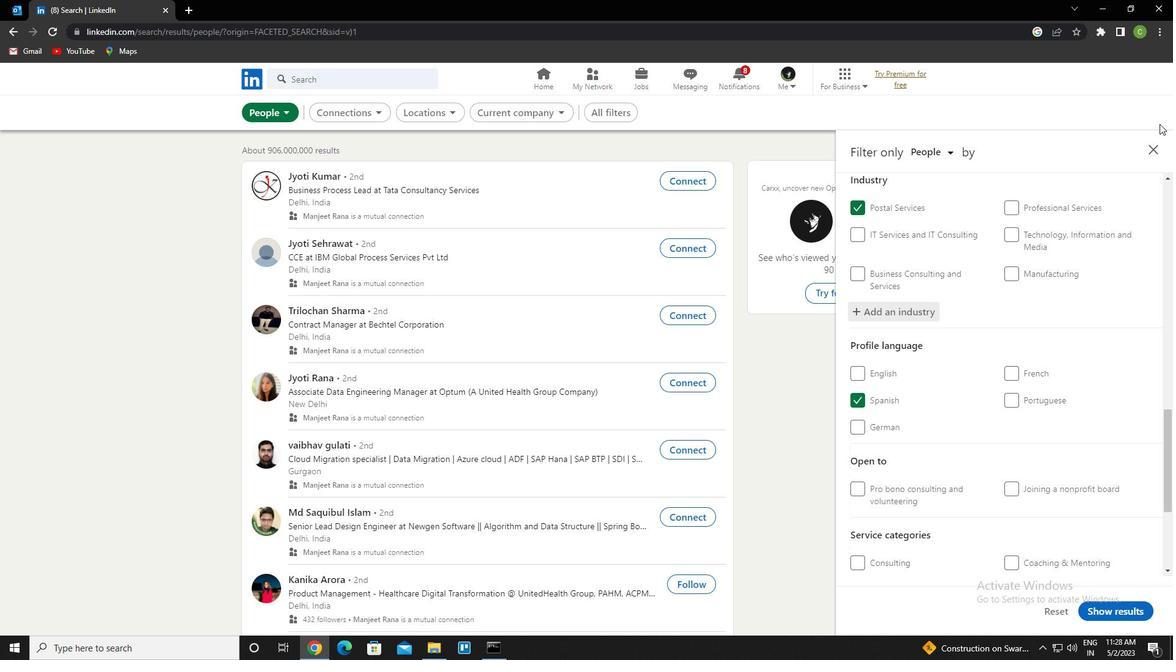 
Action: Mouse scrolled (1149, 155) with delta (0, 0)
Screenshot: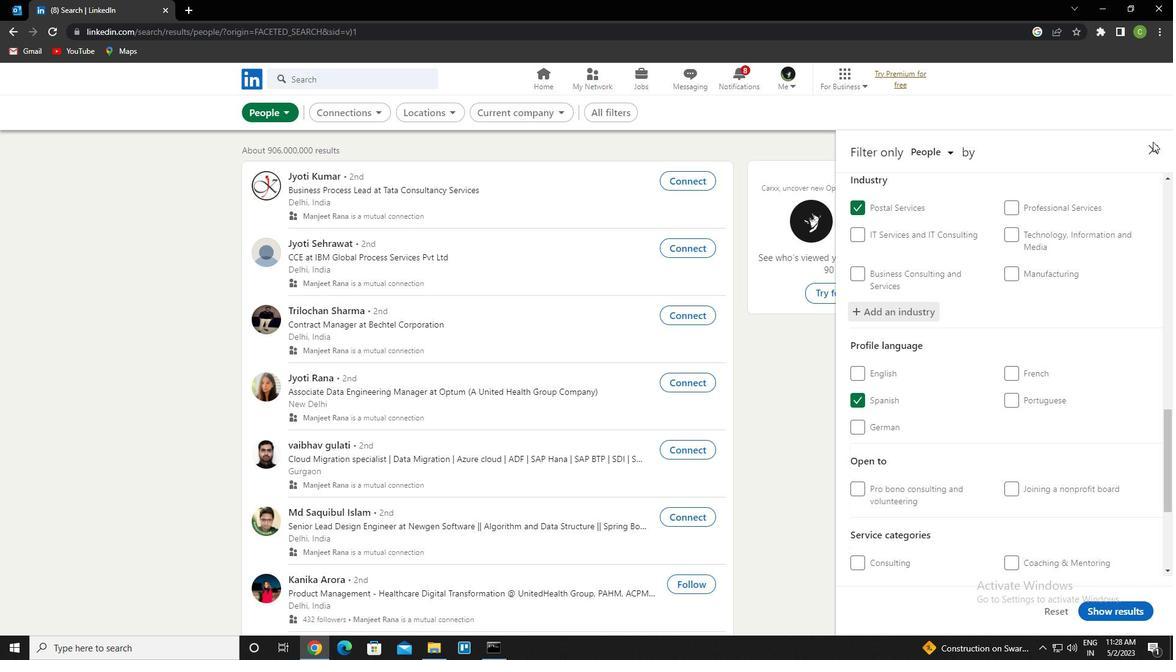 
Action: Mouse moved to (997, 445)
Screenshot: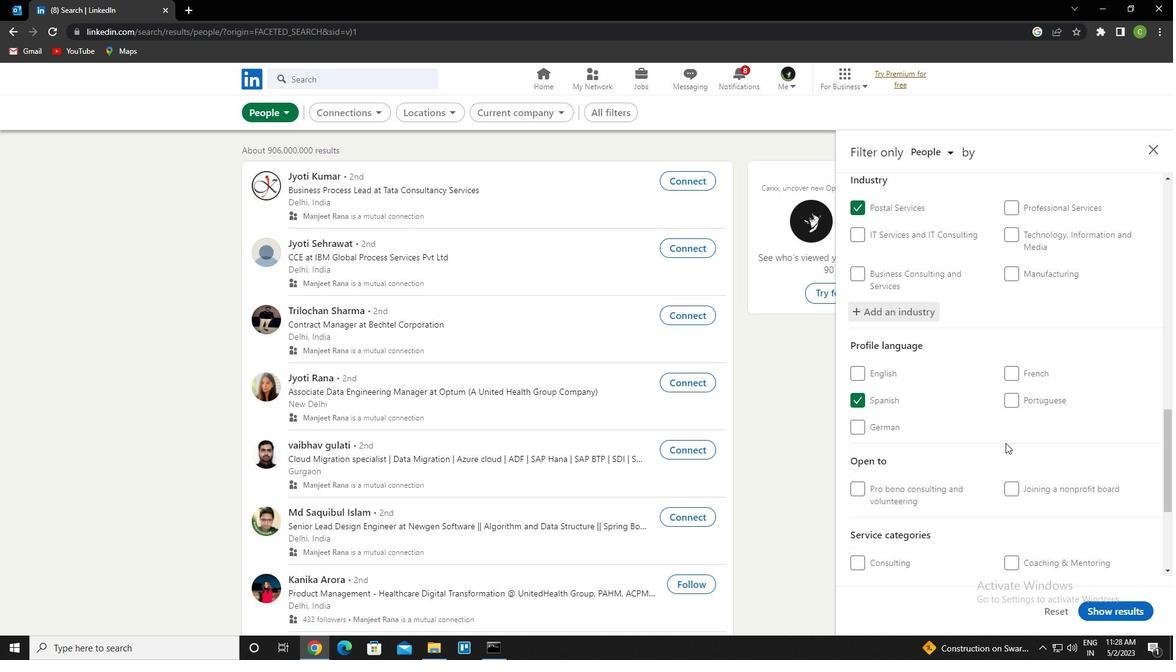 
Action: Mouse scrolled (997, 444) with delta (0, 0)
Screenshot: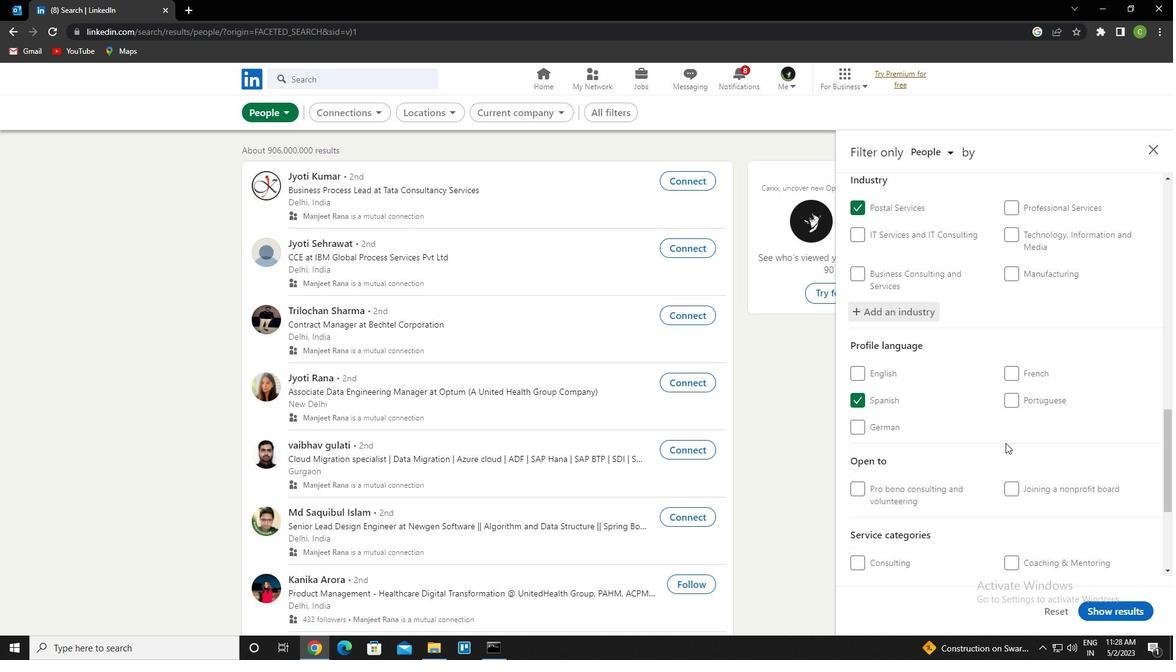 
Action: Mouse moved to (994, 445)
Screenshot: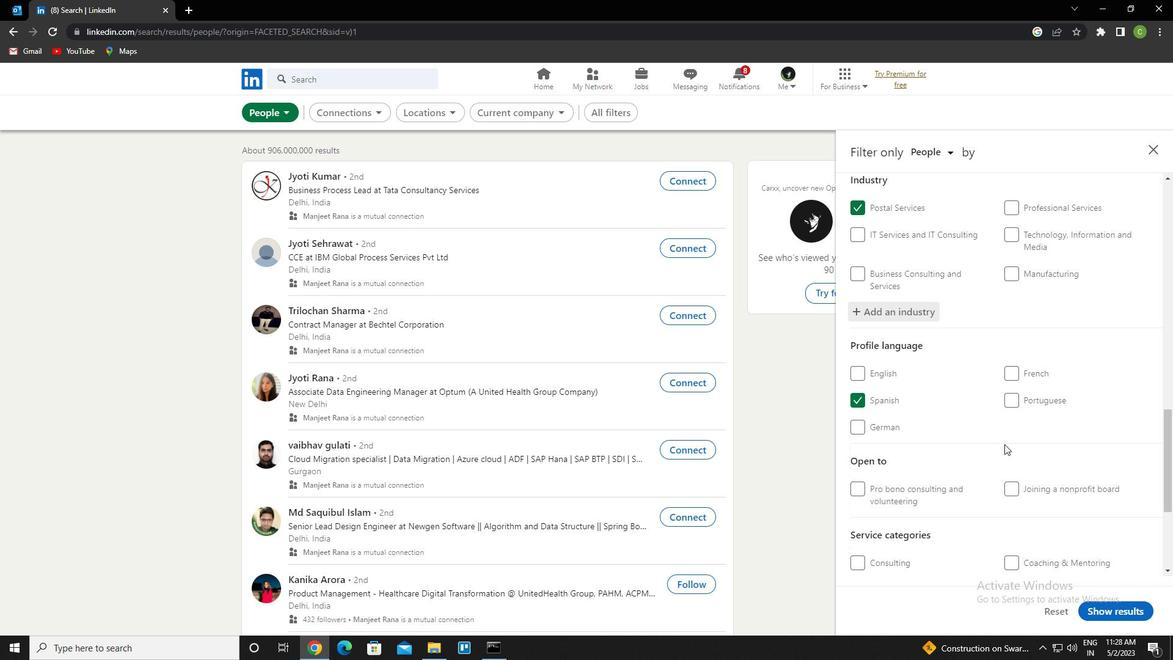 
Action: Mouse scrolled (994, 444) with delta (0, 0)
Screenshot: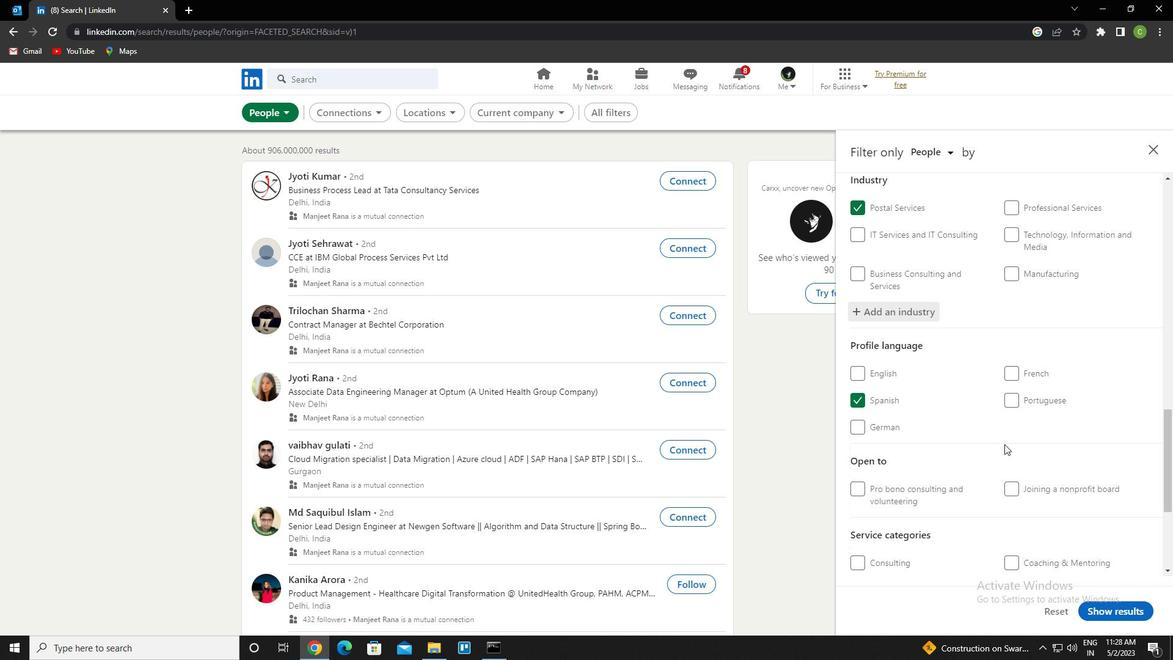 
Action: Mouse moved to (993, 445)
Screenshot: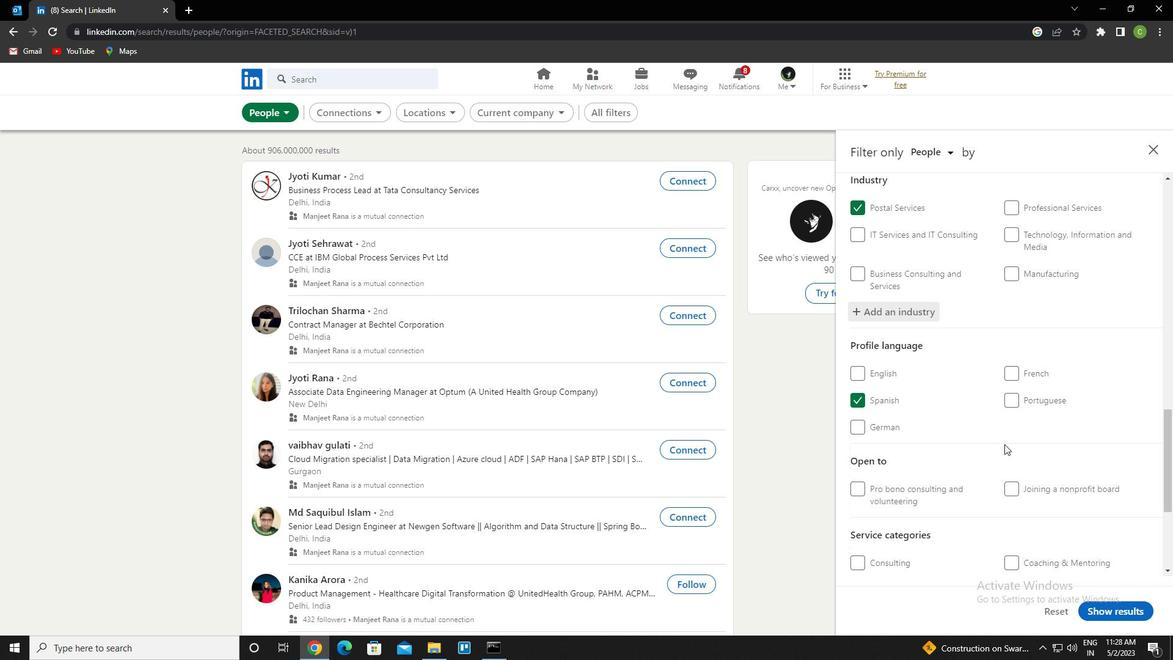 
Action: Mouse scrolled (993, 444) with delta (0, 0)
Screenshot: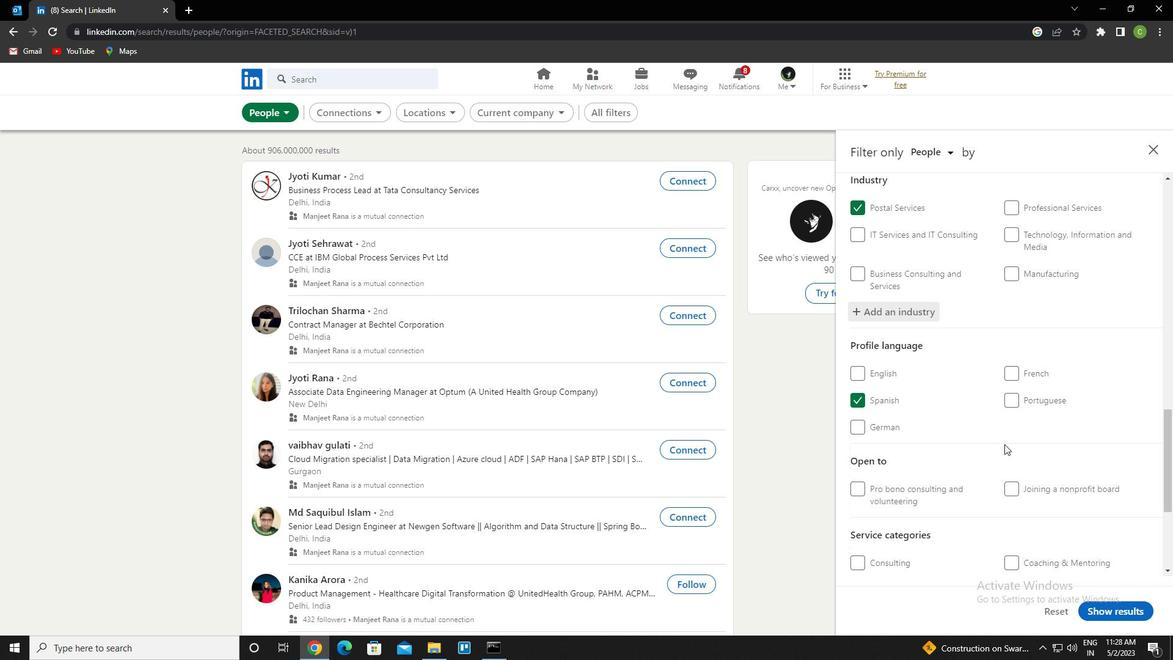 
Action: Mouse moved to (992, 445)
Screenshot: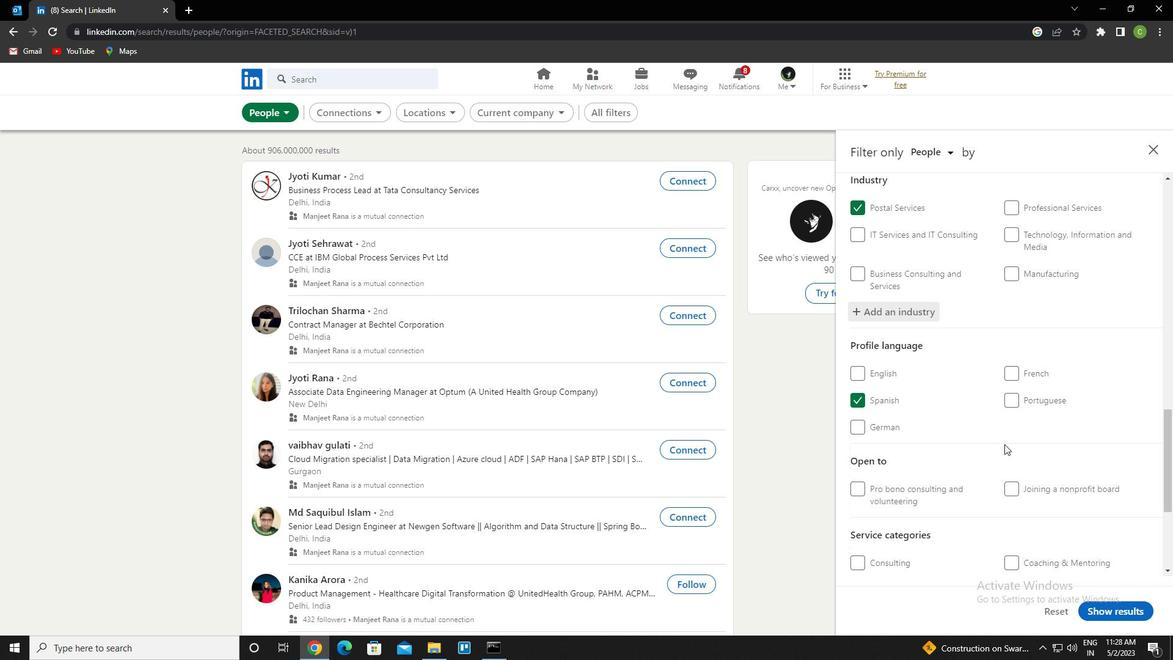 
Action: Mouse scrolled (992, 444) with delta (0, 0)
Screenshot: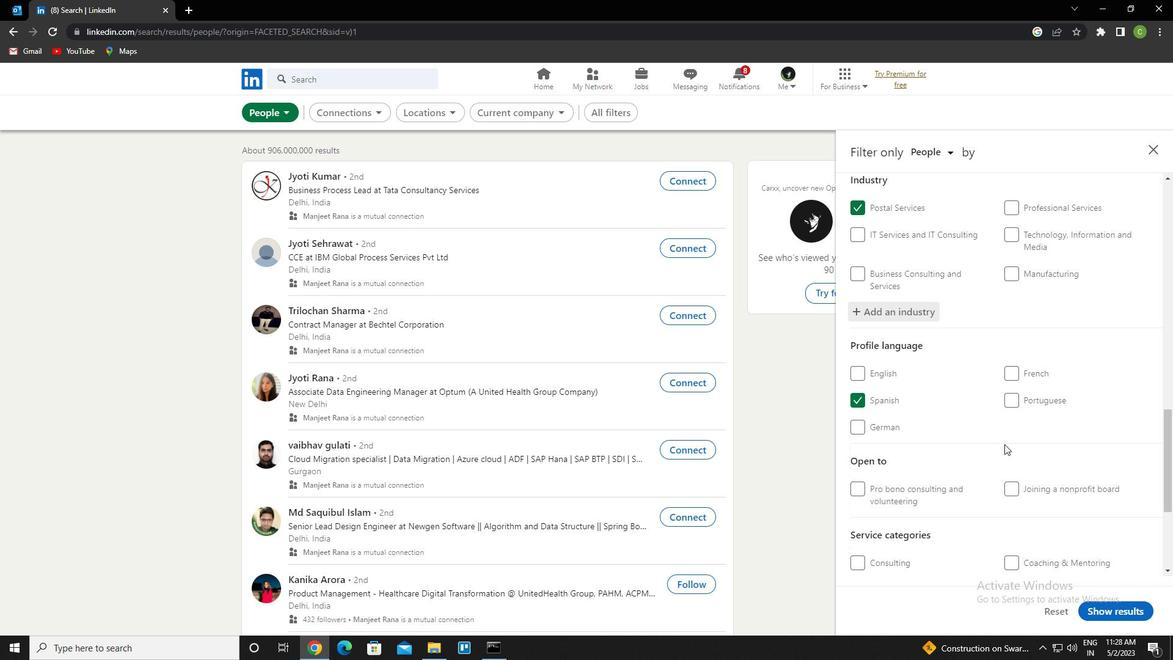 
Action: Mouse moved to (991, 444)
Screenshot: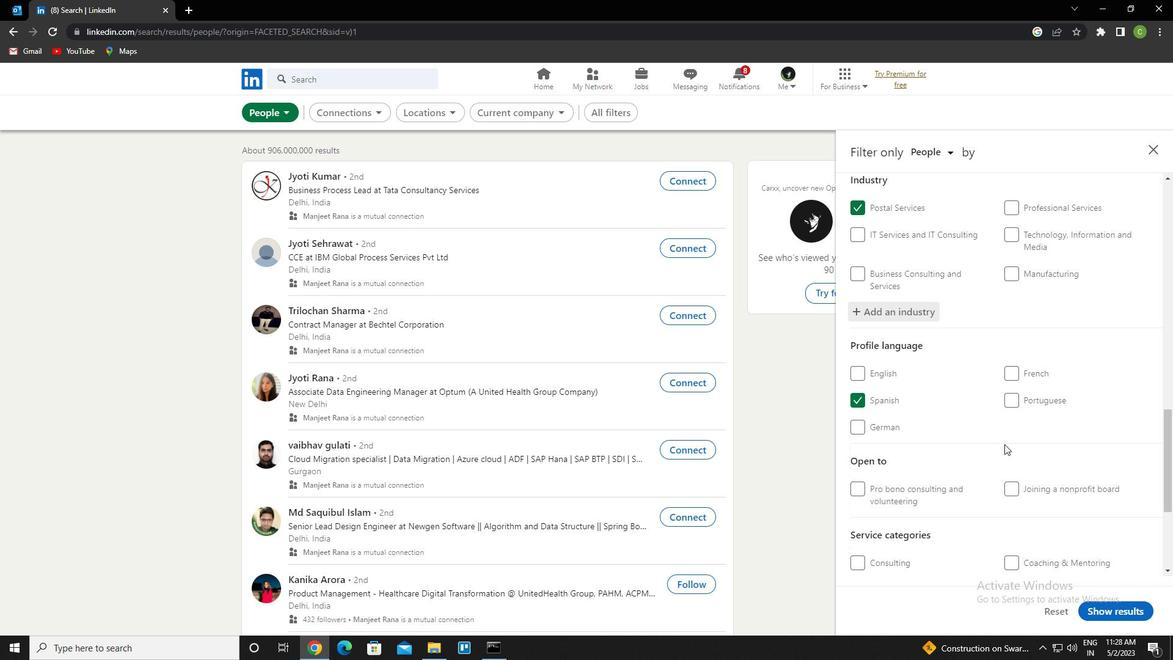 
Action: Mouse scrolled (991, 443) with delta (0, 0)
Screenshot: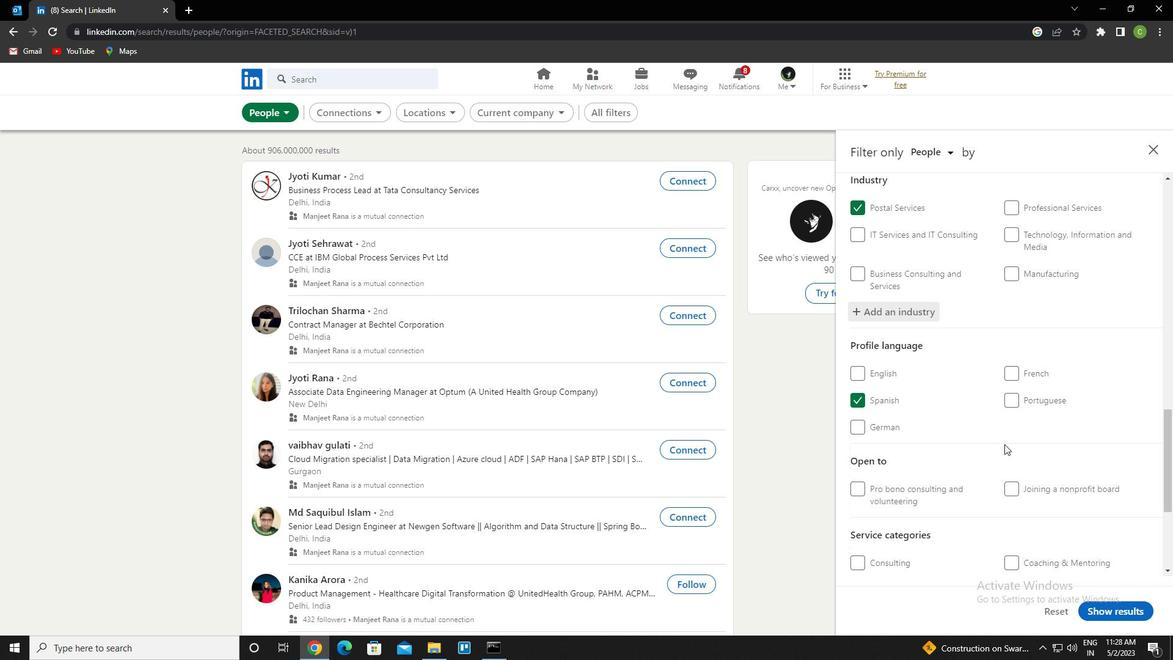 
Action: Mouse moved to (991, 443)
Screenshot: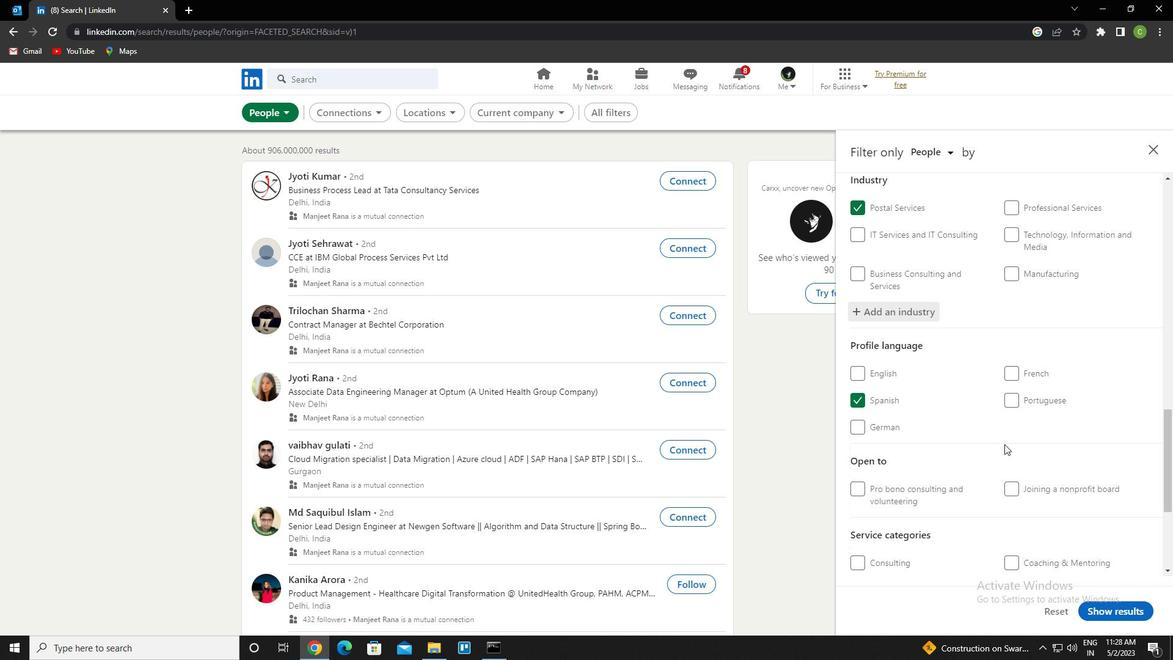
Action: Mouse scrolled (991, 442) with delta (0, 0)
Screenshot: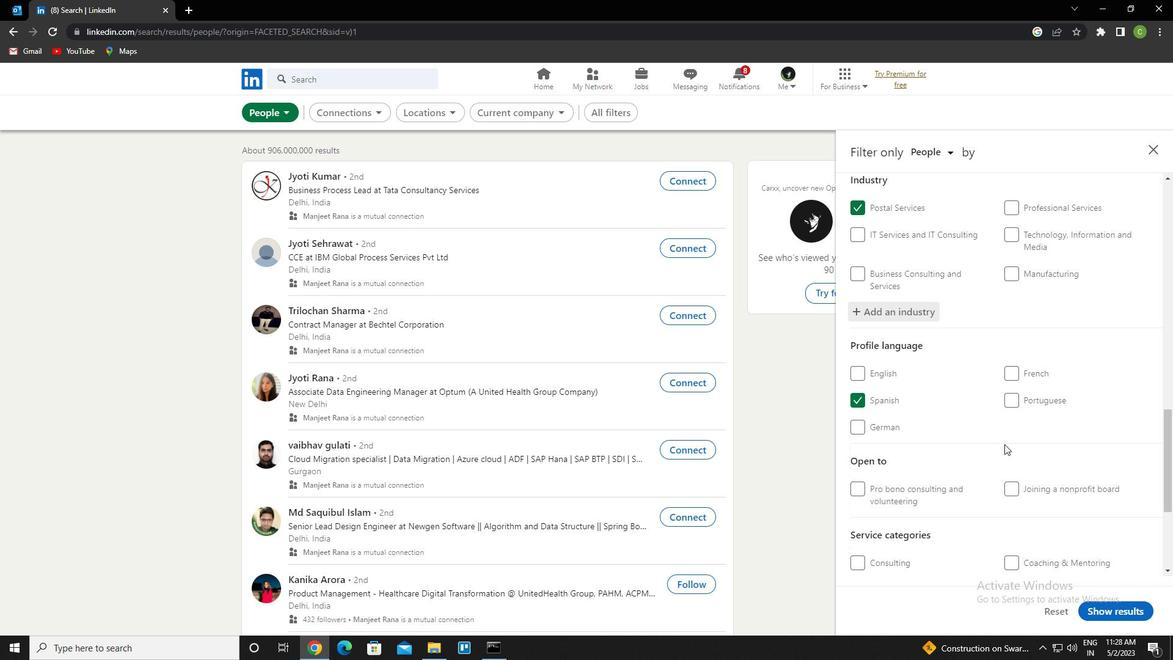 
Action: Mouse moved to (987, 439)
Screenshot: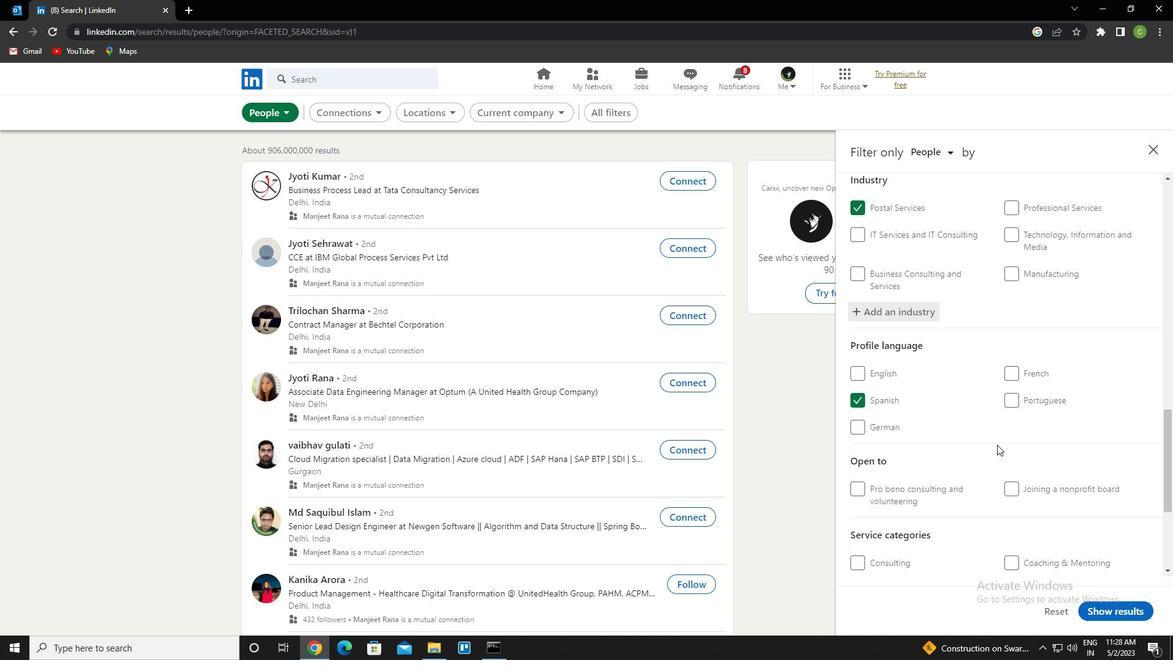 
Action: Mouse scrolled (987, 438) with delta (0, 0)
Screenshot: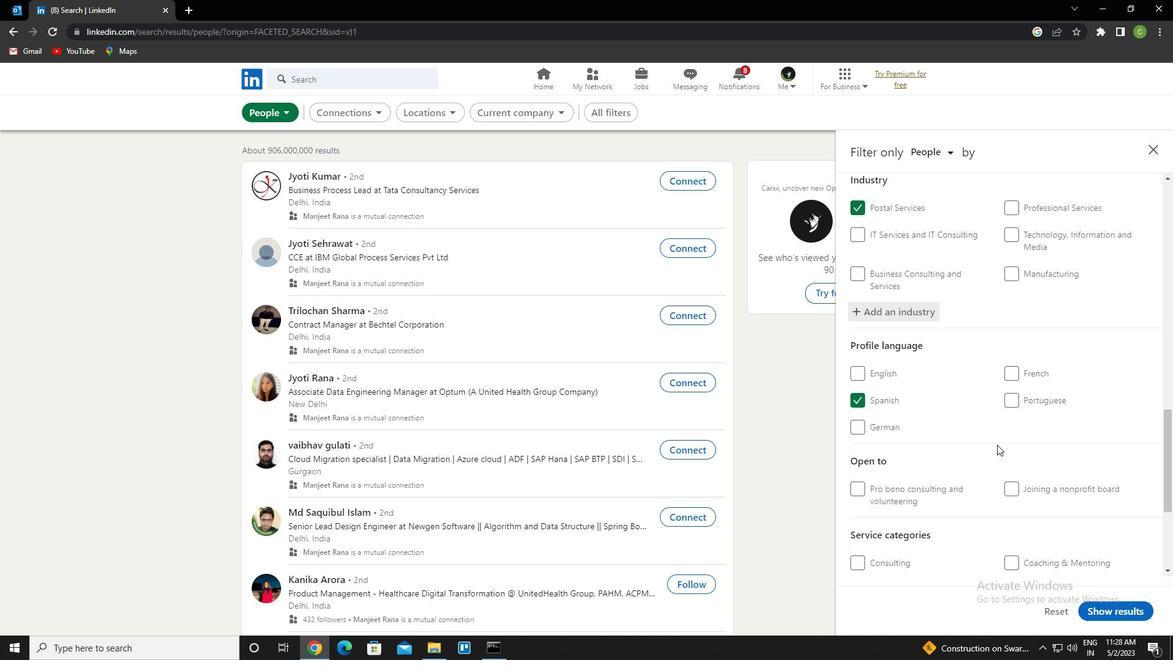 
Action: Mouse moved to (1050, 412)
Screenshot: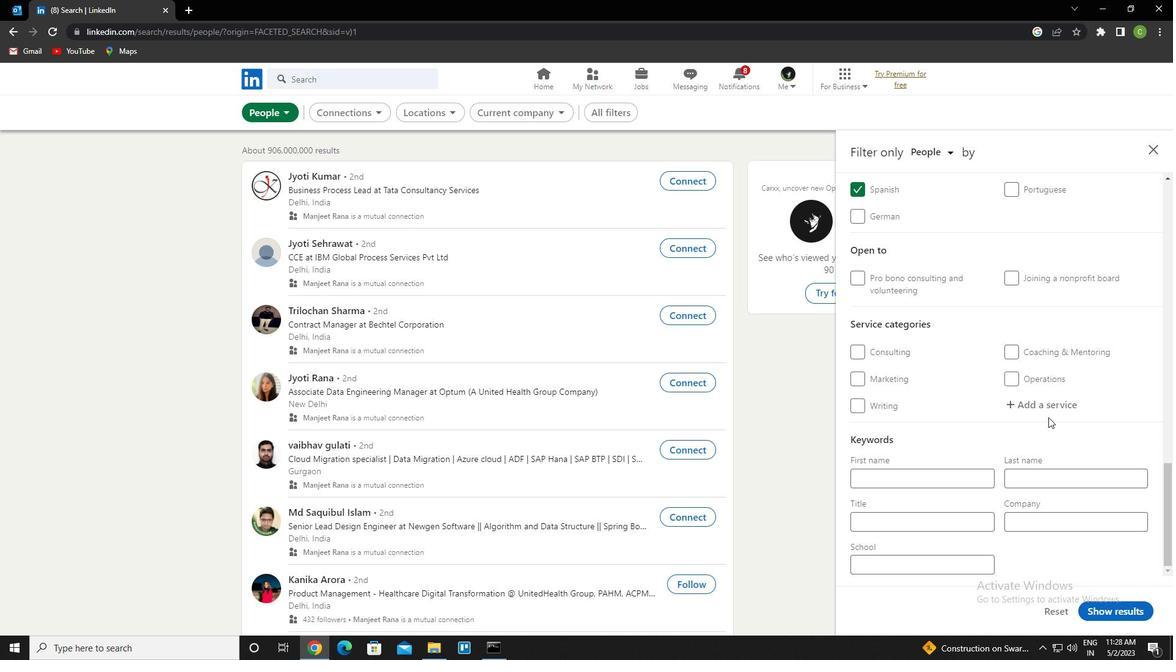 
Action: Mouse pressed left at (1050, 412)
Screenshot: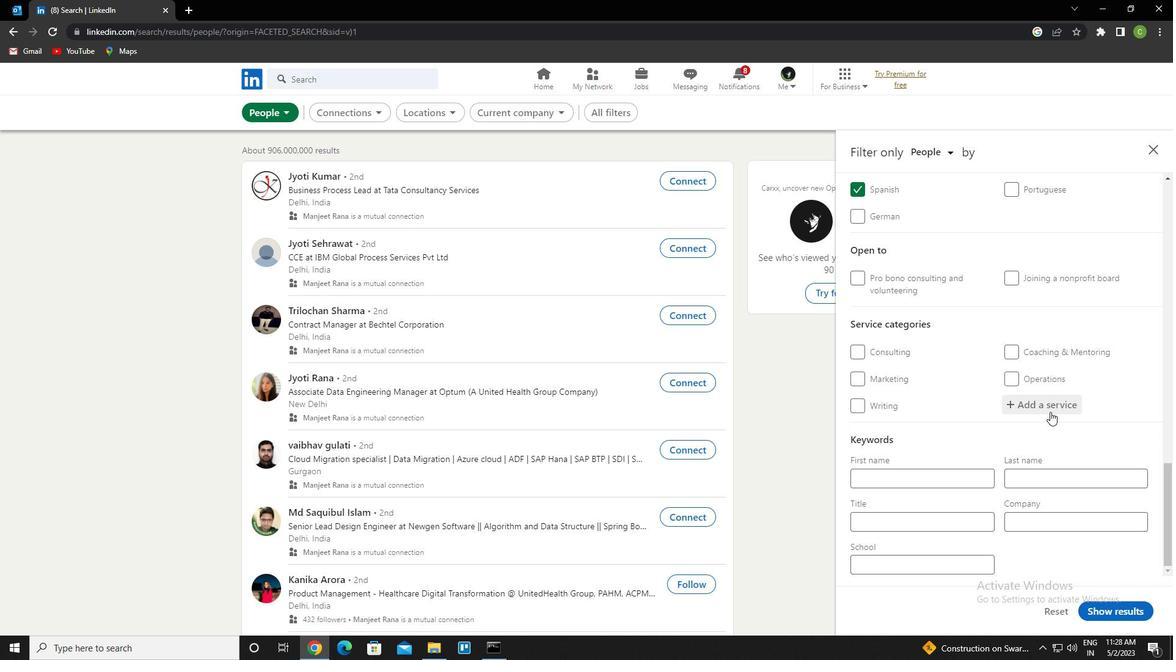 
Action: Key pressed <Key.caps_lock>a<Key.caps_lock>dminsi<Key.backspace><Key.backspace>istrative<Key.enter>
Screenshot: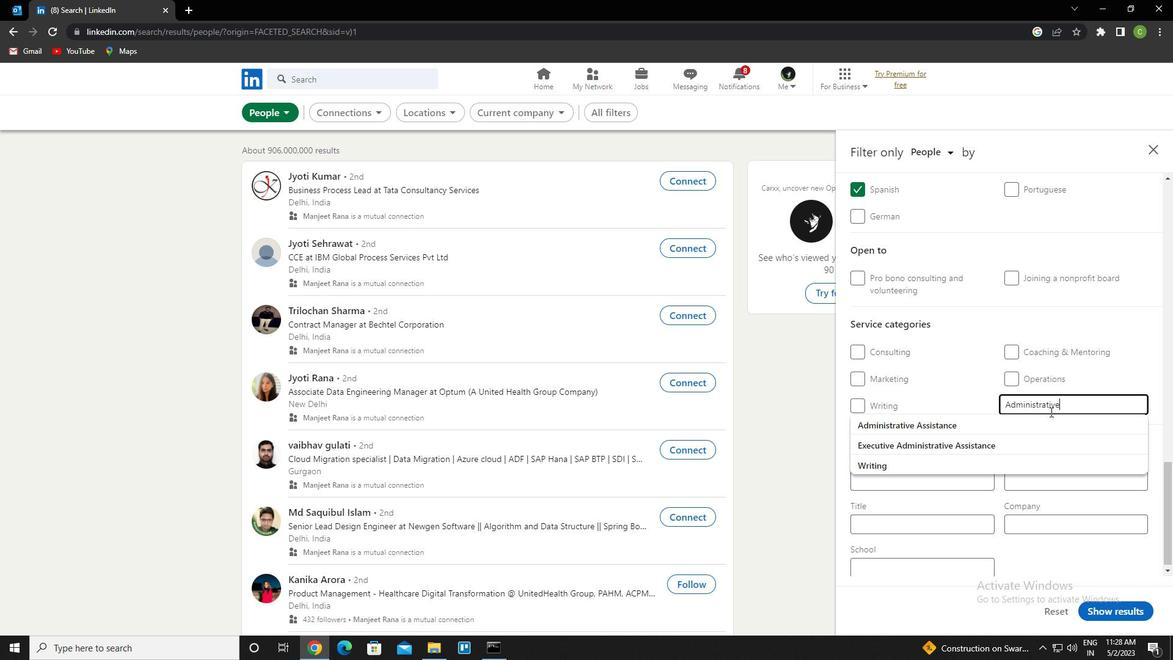 
Action: Mouse scrolled (1050, 411) with delta (0, 0)
Screenshot: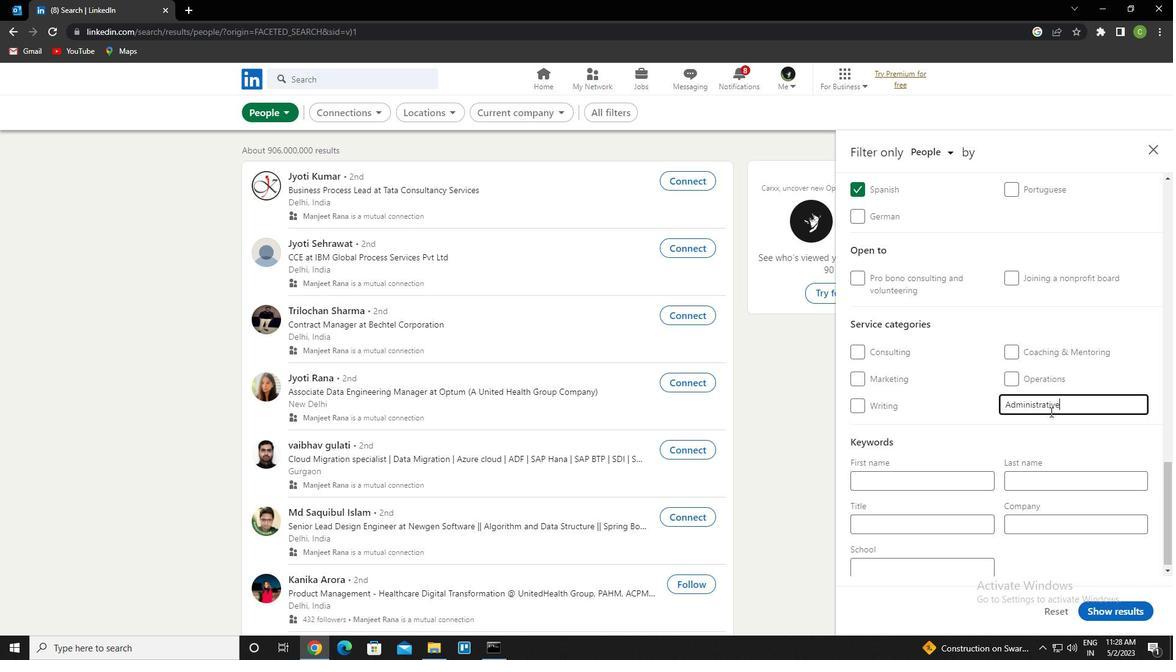 
Action: Mouse scrolled (1050, 411) with delta (0, 0)
Screenshot: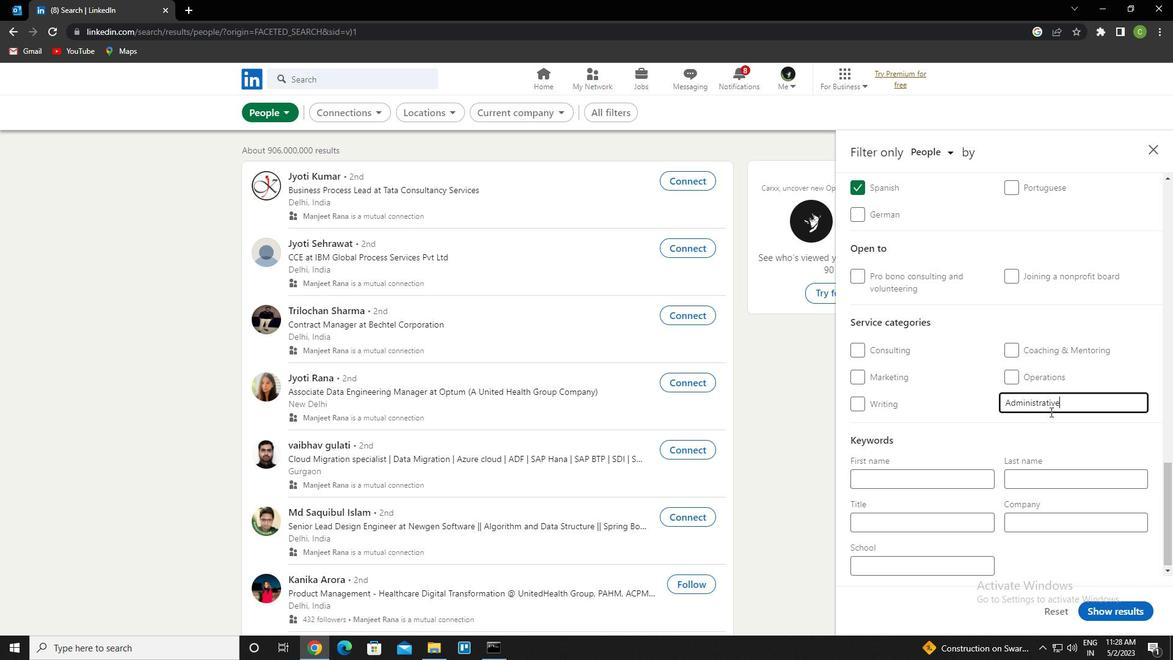 
Action: Mouse scrolled (1050, 411) with delta (0, 0)
Screenshot: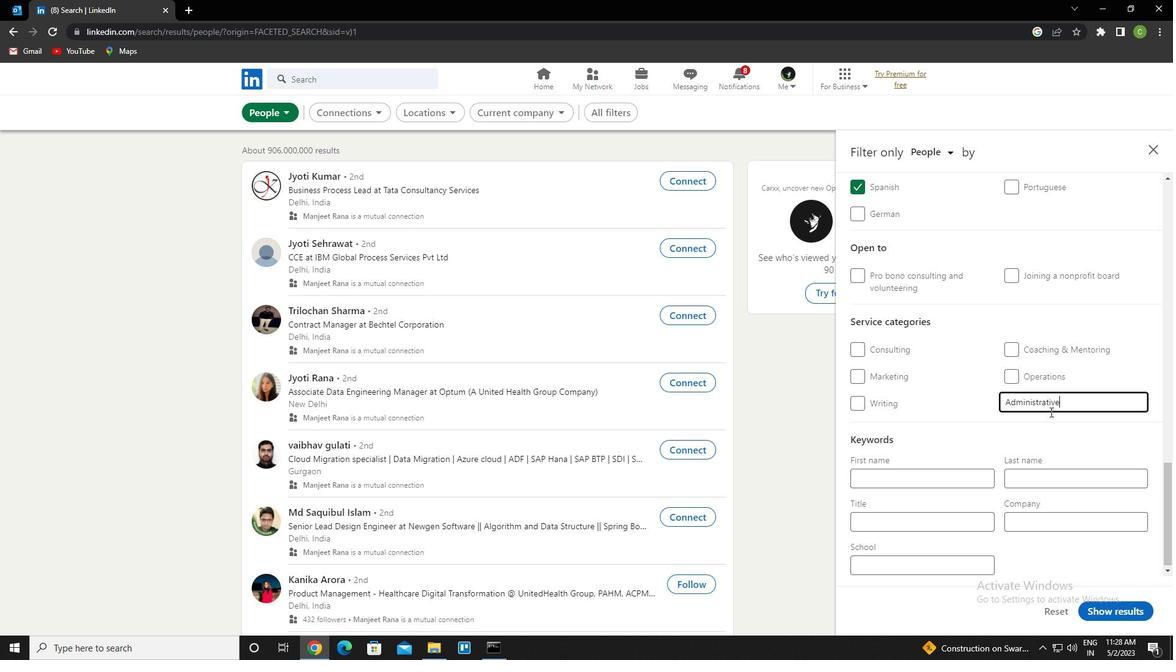 
Action: Mouse scrolled (1050, 411) with delta (0, 0)
Screenshot: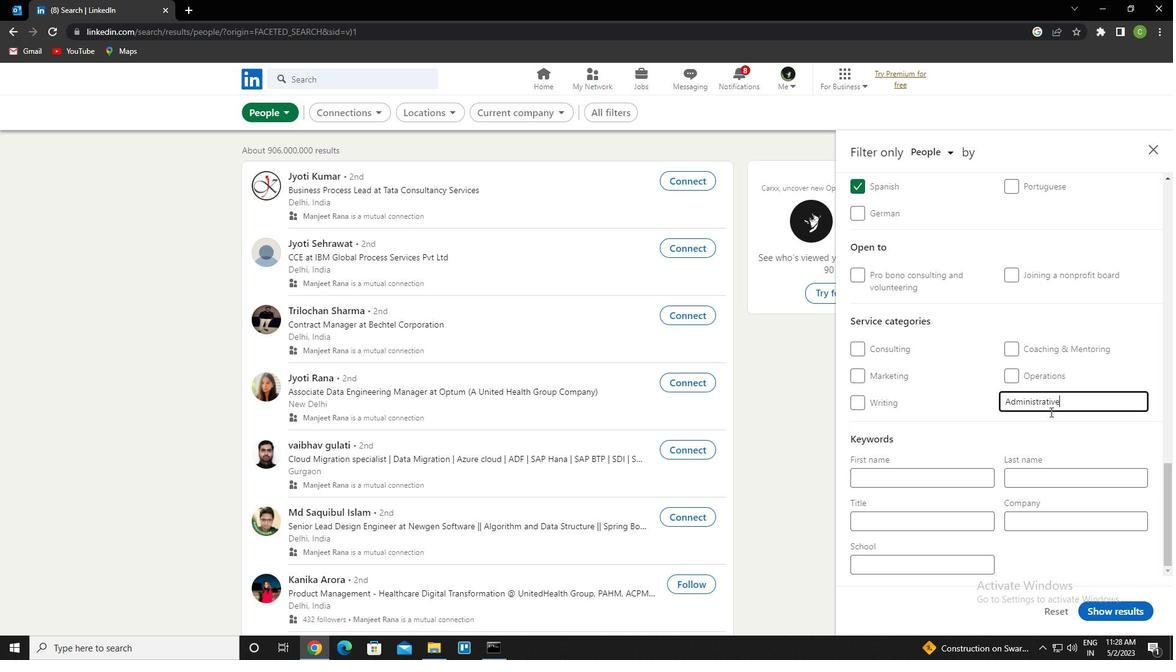 
Action: Mouse scrolled (1050, 411) with delta (0, 0)
Screenshot: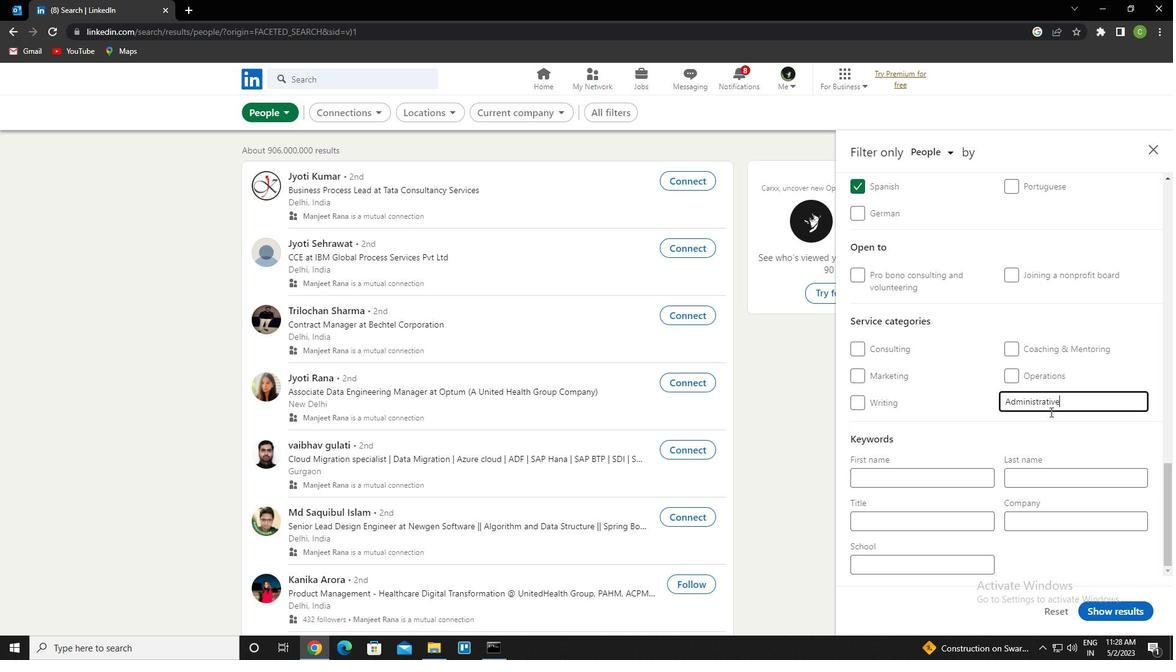 
Action: Mouse scrolled (1050, 411) with delta (0, 0)
Screenshot: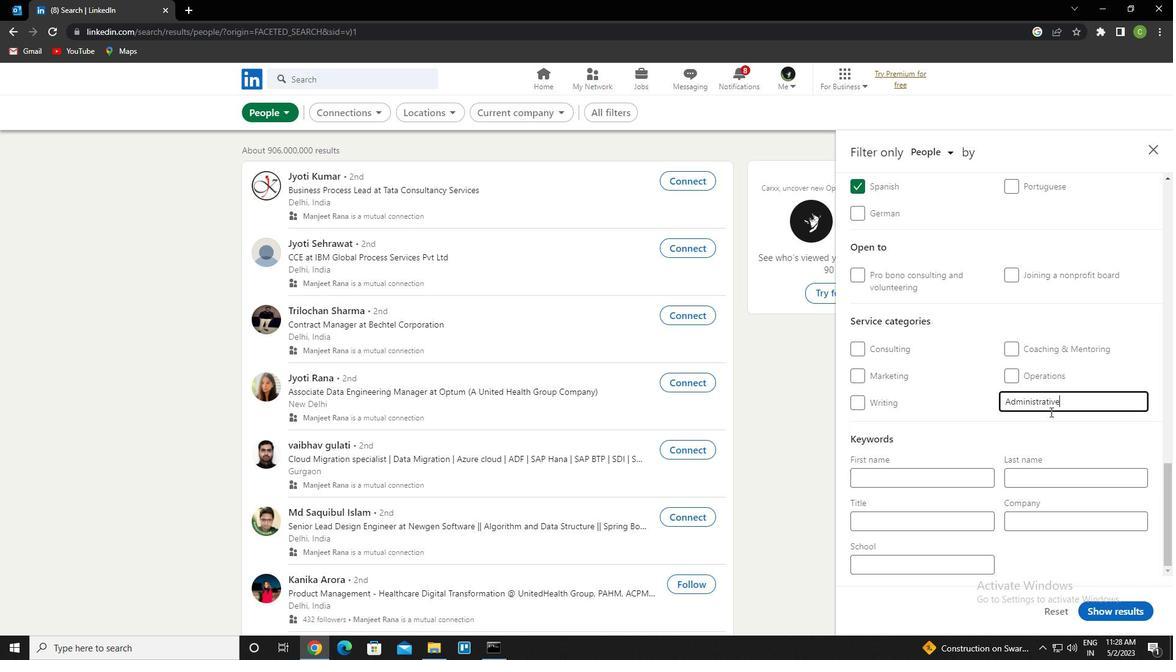 
Action: Mouse scrolled (1050, 411) with delta (0, 0)
Screenshot: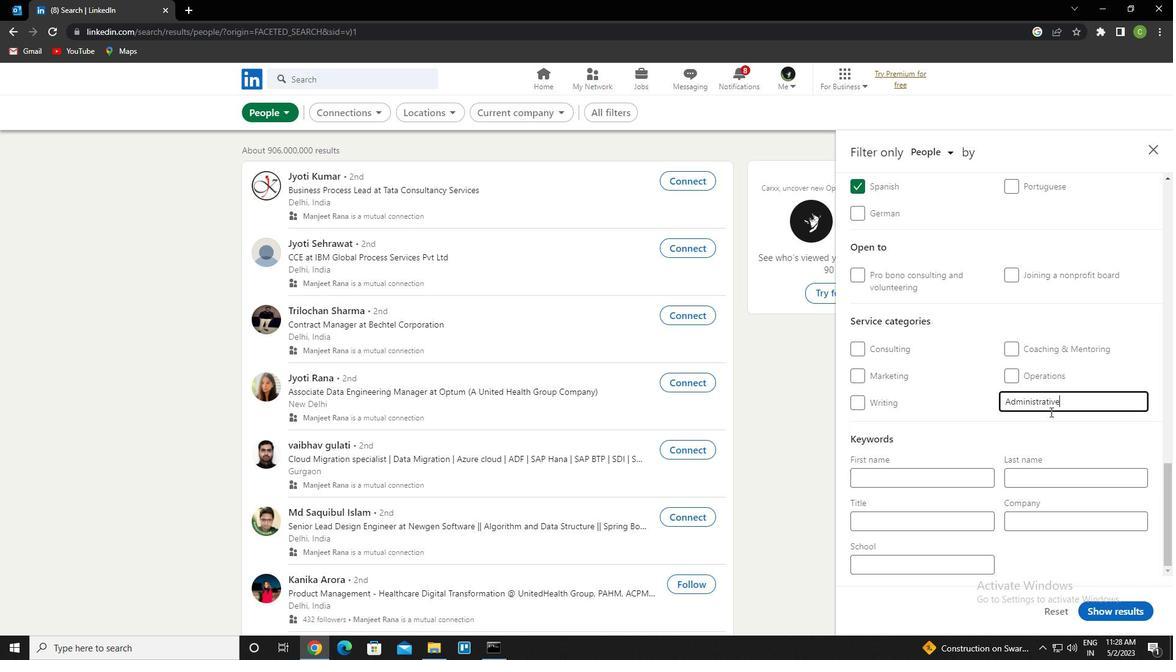
Action: Mouse moved to (904, 525)
Screenshot: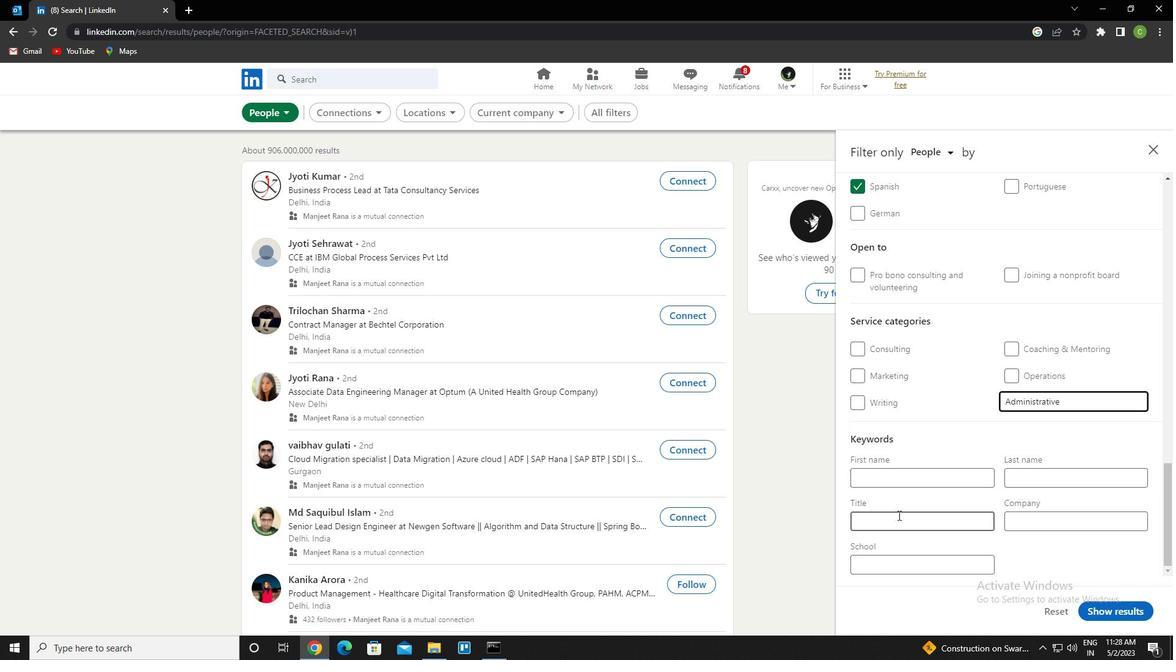 
Action: Mouse pressed left at (904, 525)
Screenshot: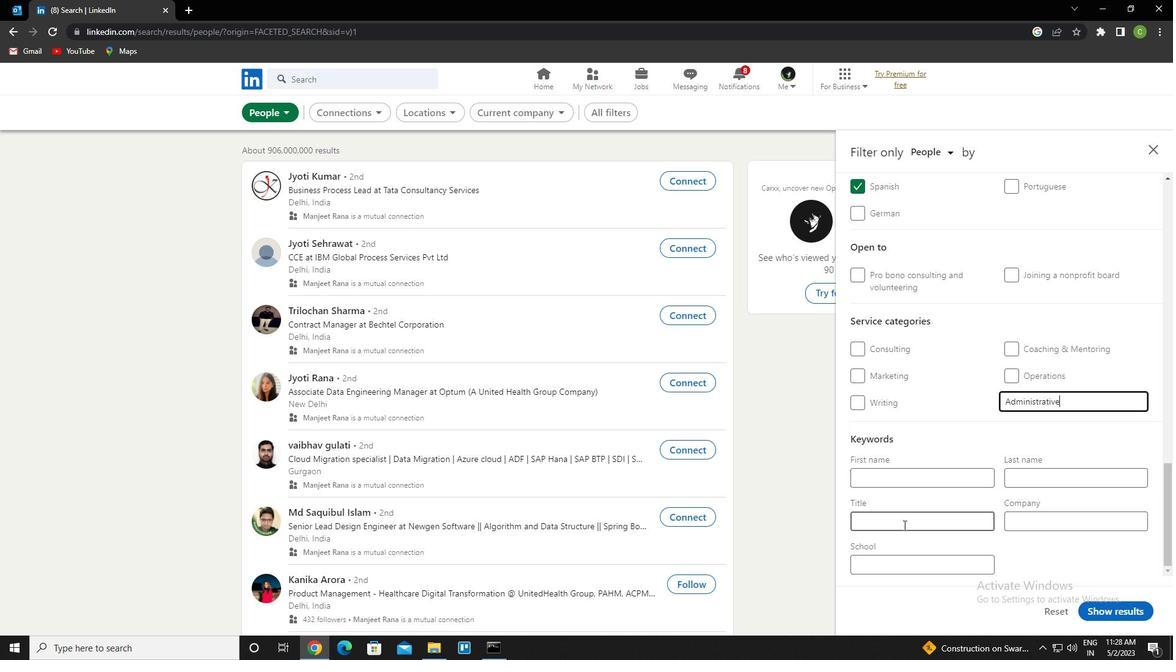
Action: Key pressed <Key.caps_lock>b<Key.caps_lock><Key.backspace><Key.caps_lock>d<Key.caps_lock>rafter
Screenshot: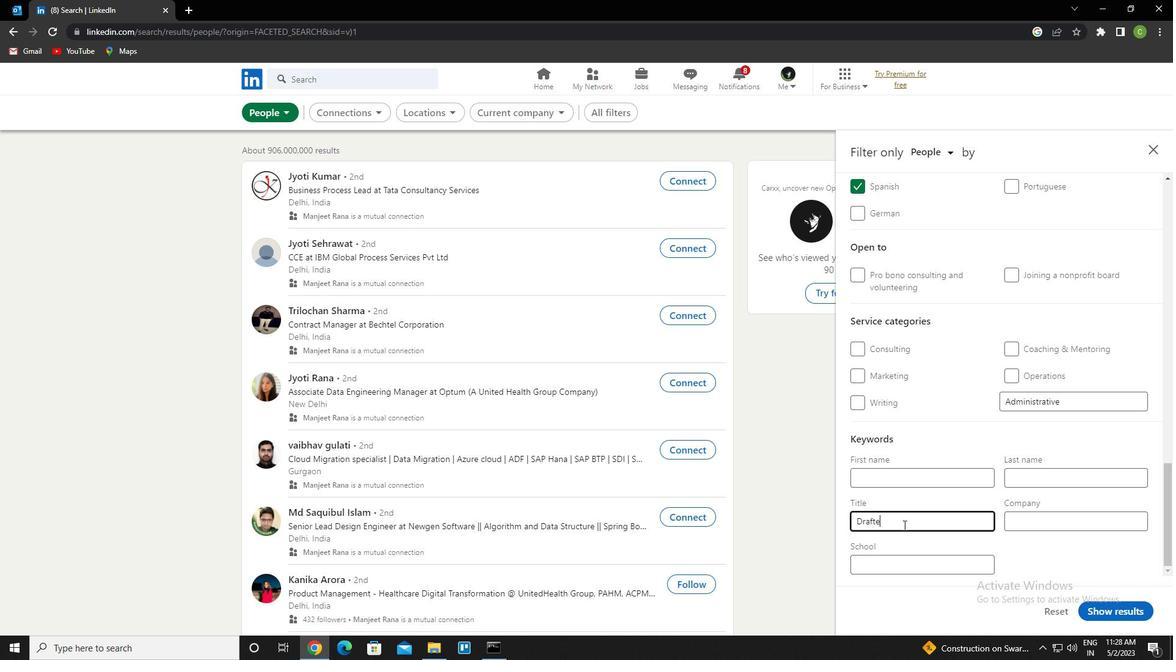 
Action: Mouse moved to (1119, 607)
Screenshot: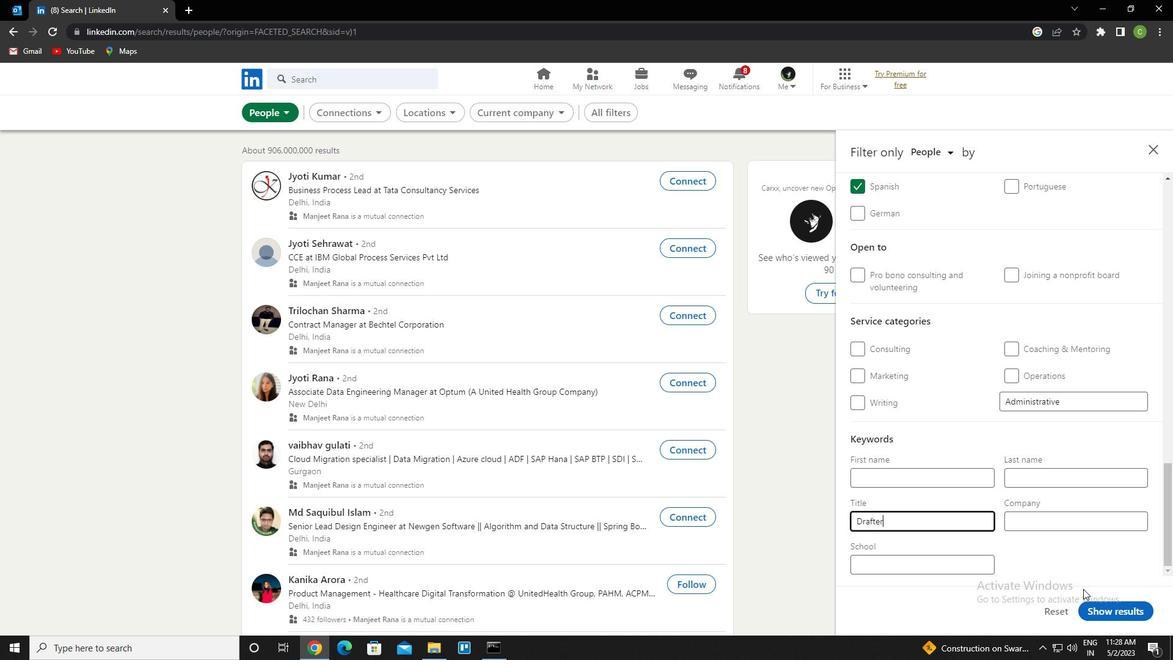 
Action: Mouse pressed left at (1119, 607)
Screenshot: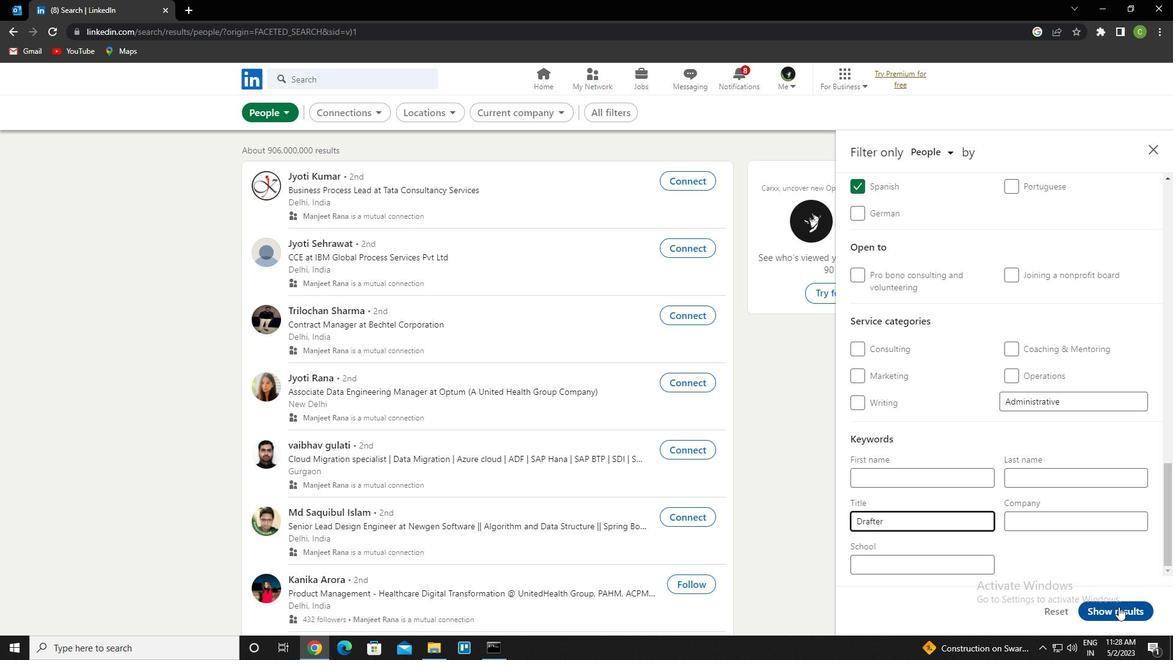 
Action: Mouse moved to (450, 635)
Screenshot: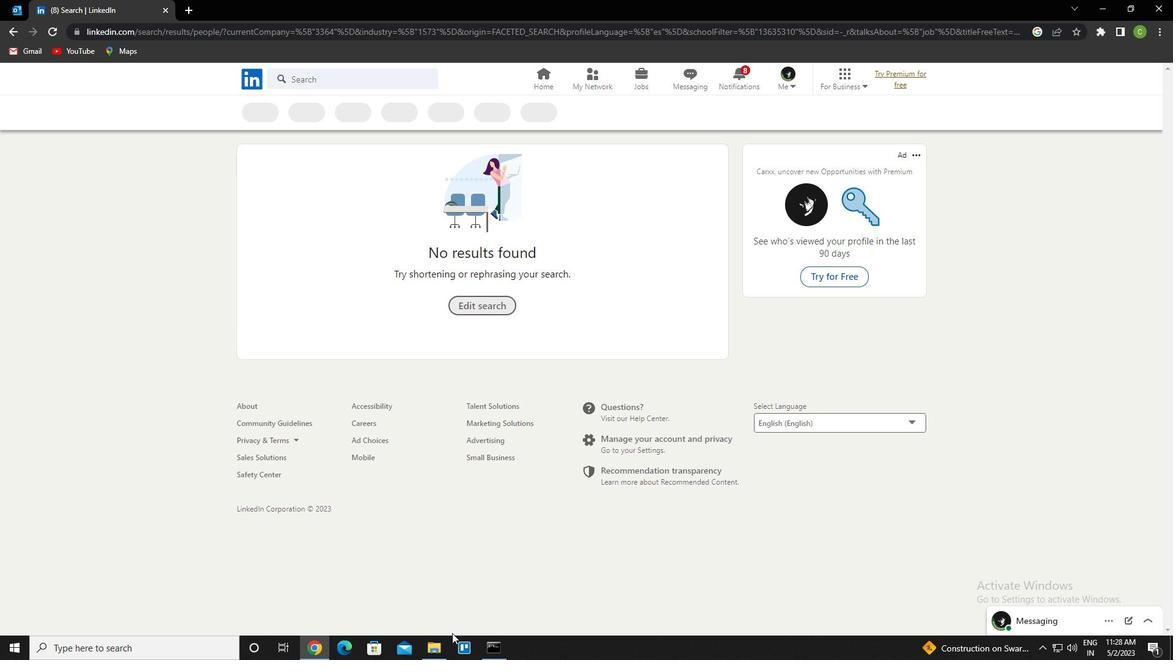 
